 Task: Find connections with filter location Cumbum with filter topic #Datawith filter profile language German with filter current company Bharat Heavy Electricals Limited with filter school Indian Institute of Technology Gandhinagar  with filter industry Real Estate with filter service category Video Production with filter keywords title Director of Photography
Action: Mouse moved to (558, 73)
Screenshot: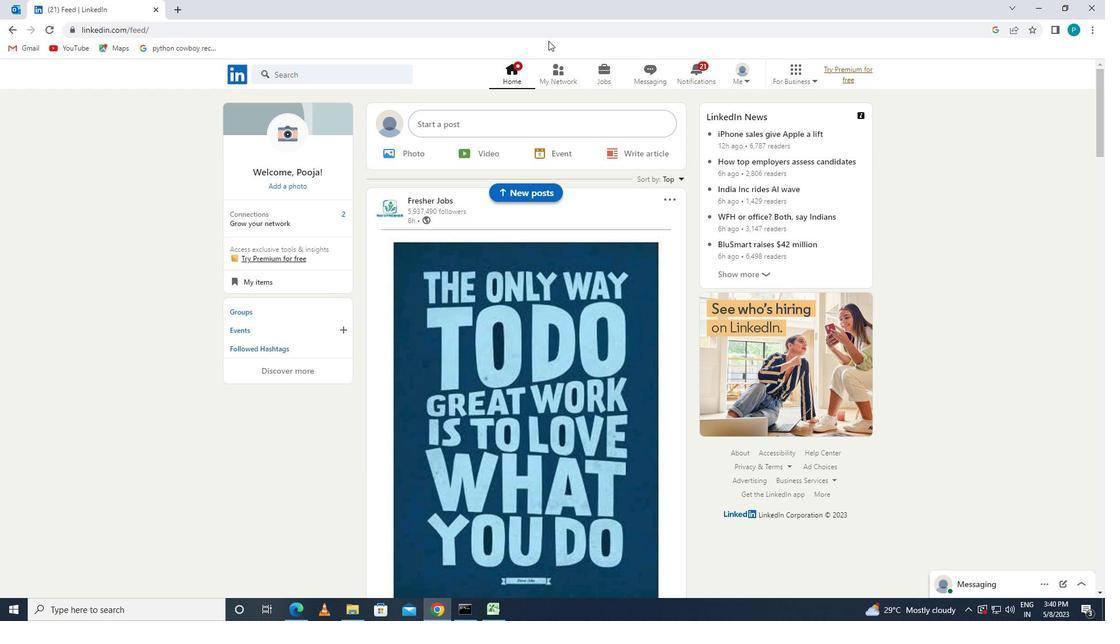 
Action: Mouse pressed left at (558, 73)
Screenshot: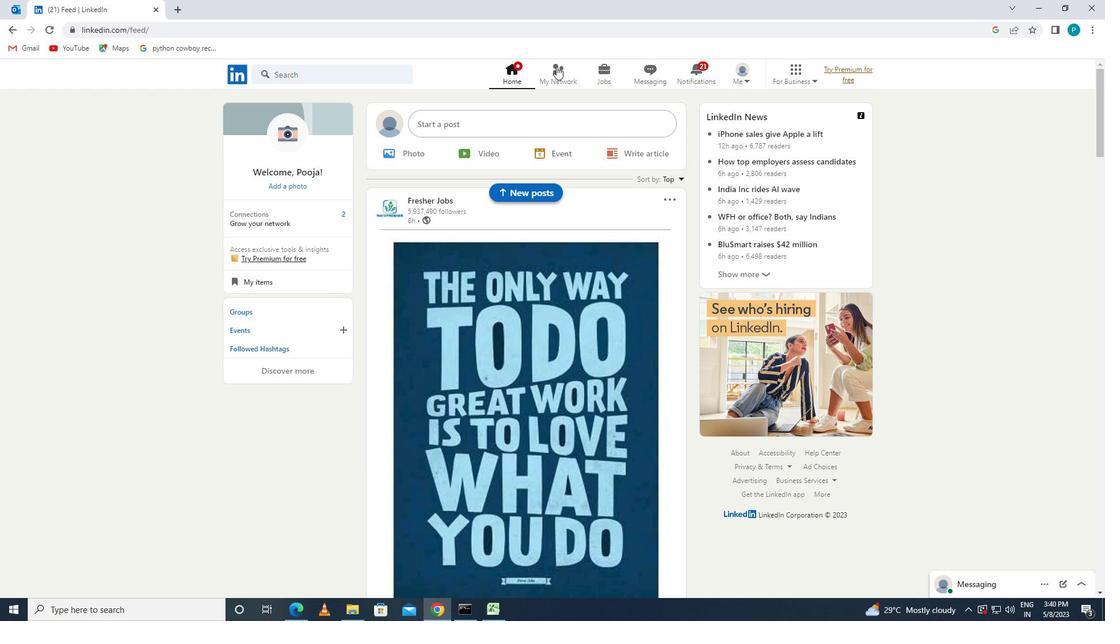 
Action: Mouse moved to (284, 136)
Screenshot: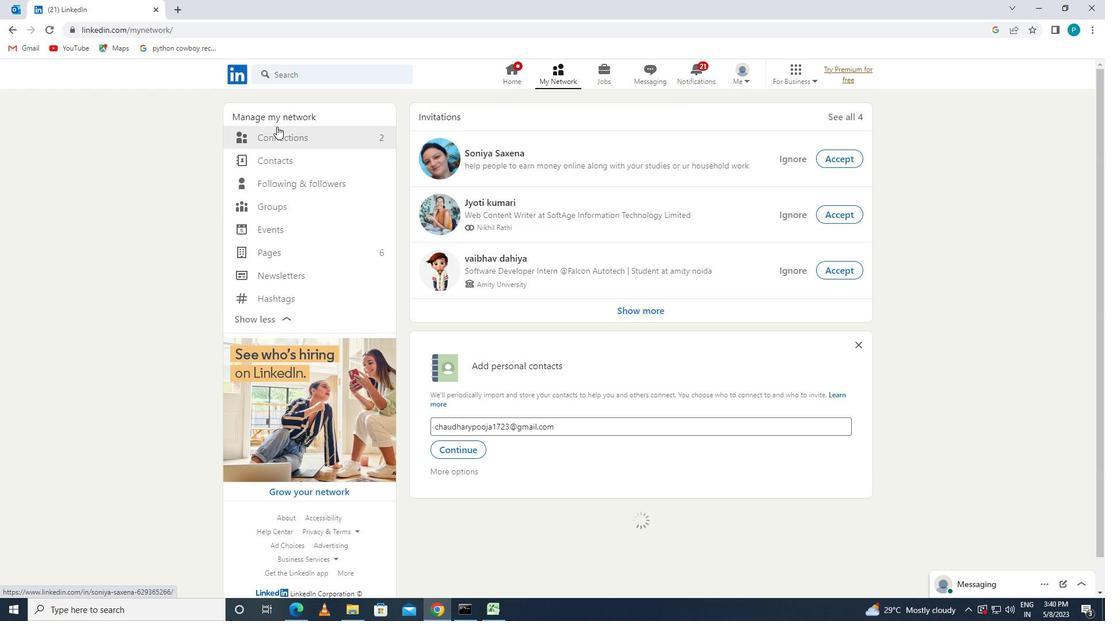 
Action: Mouse pressed left at (284, 136)
Screenshot: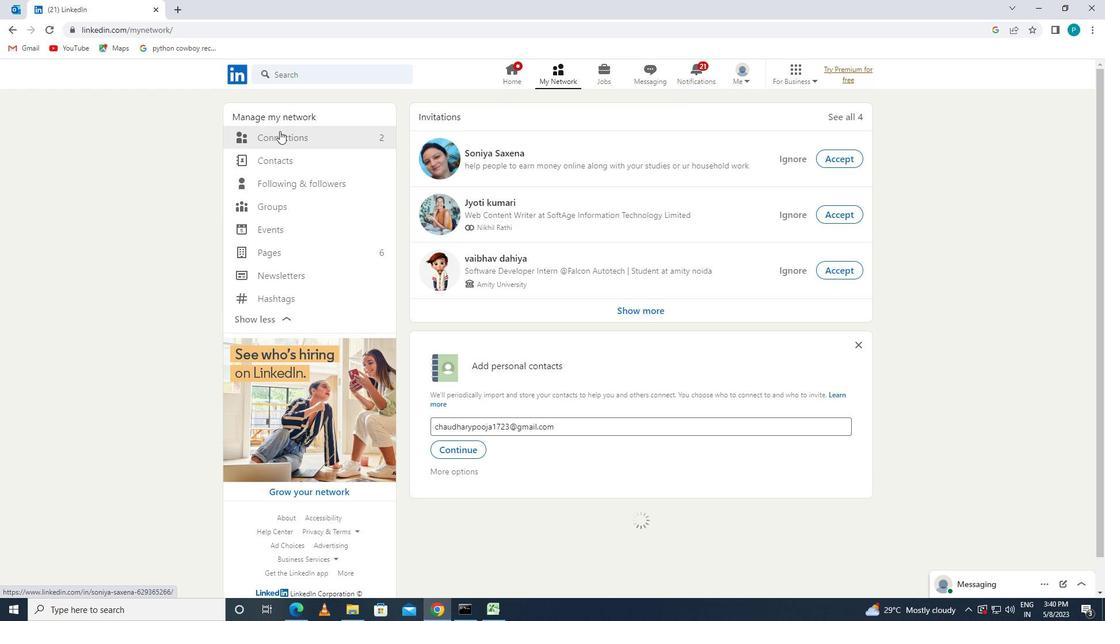 
Action: Mouse moved to (637, 137)
Screenshot: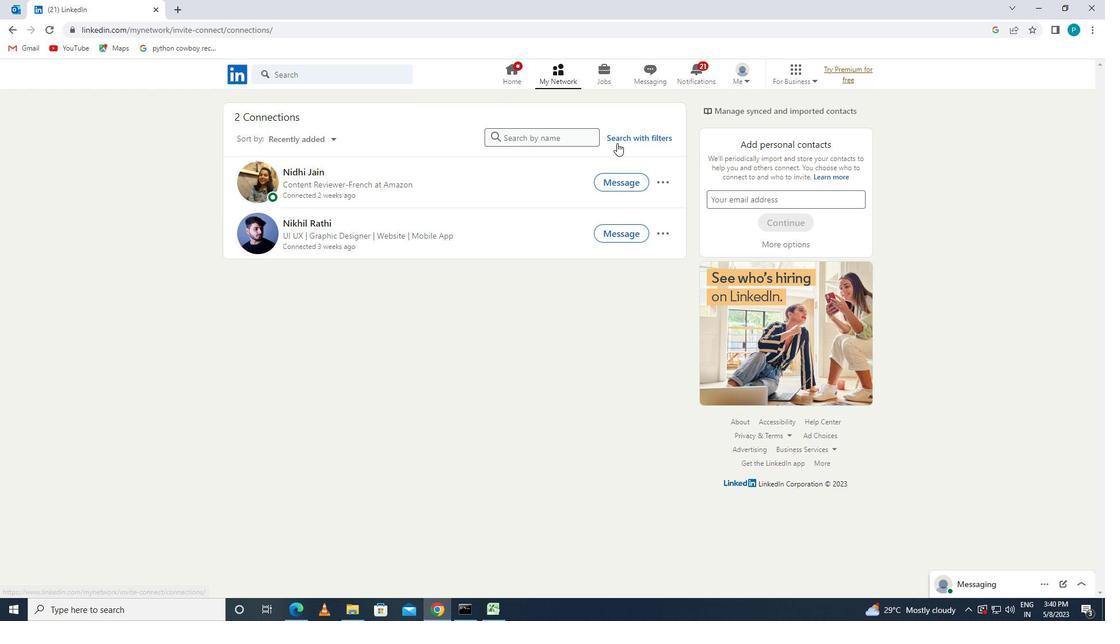 
Action: Mouse pressed left at (637, 137)
Screenshot: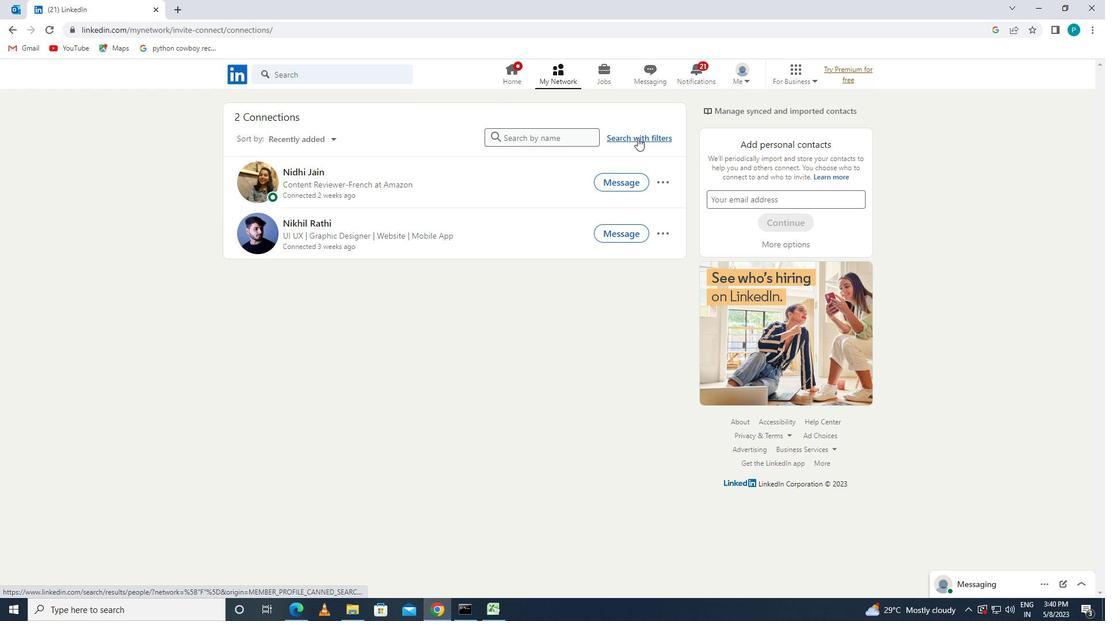 
Action: Mouse moved to (593, 104)
Screenshot: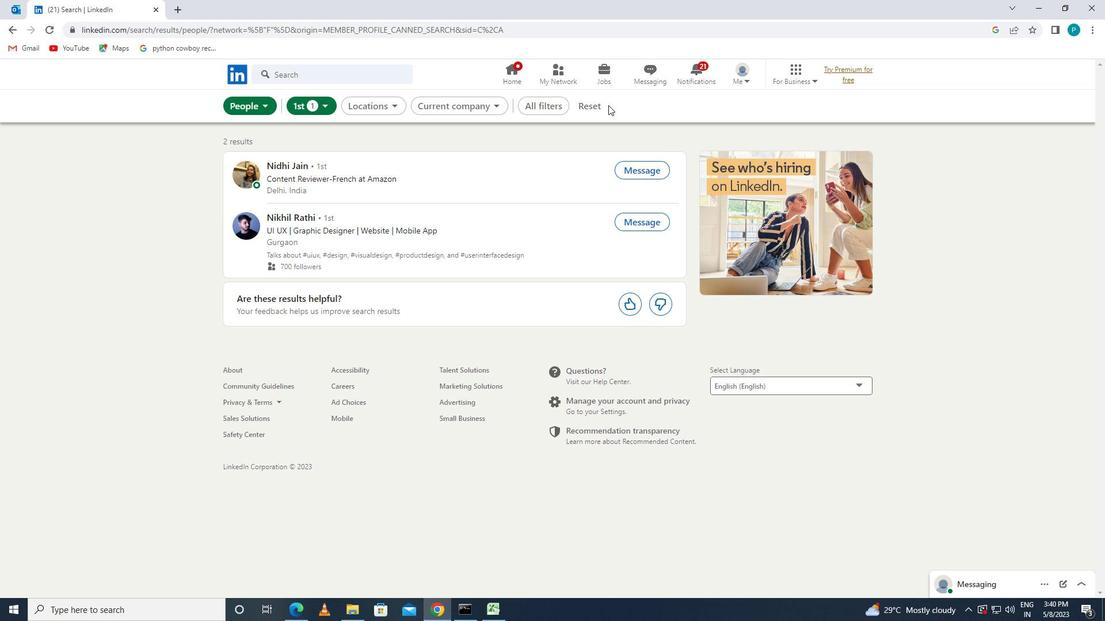 
Action: Mouse pressed left at (593, 104)
Screenshot: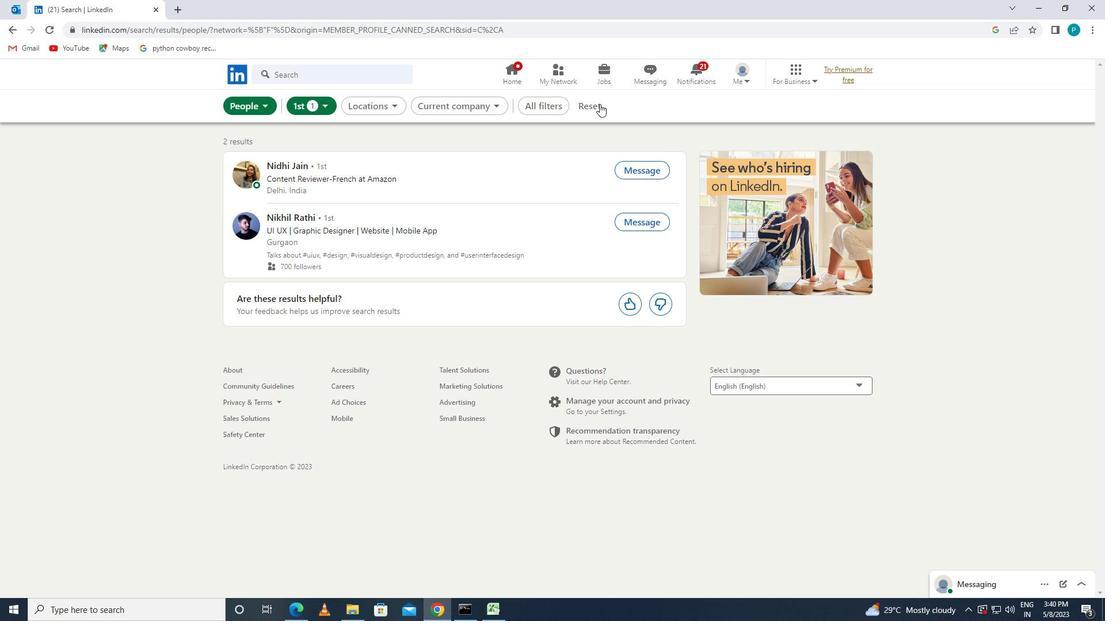 
Action: Mouse moved to (562, 101)
Screenshot: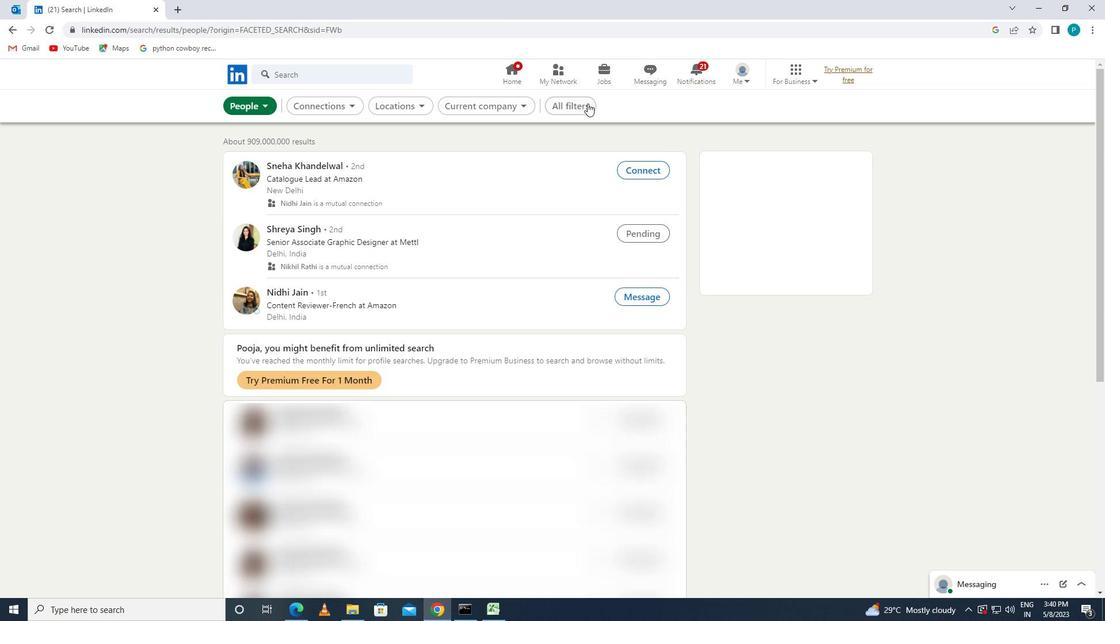 
Action: Mouse pressed left at (562, 101)
Screenshot: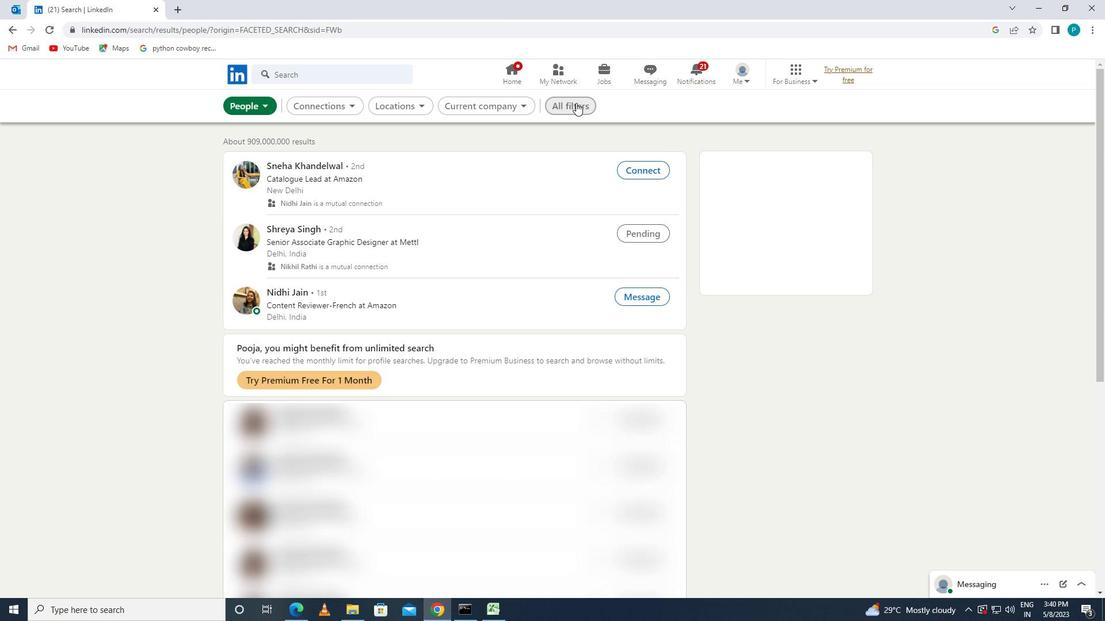 
Action: Mouse moved to (965, 369)
Screenshot: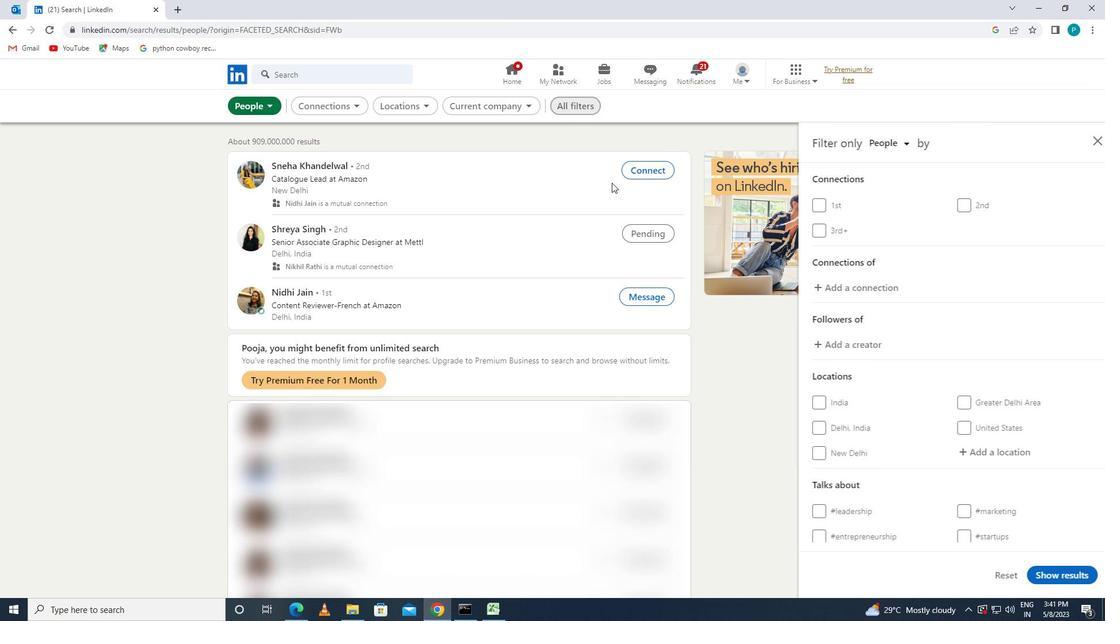 
Action: Mouse scrolled (965, 368) with delta (0, 0)
Screenshot: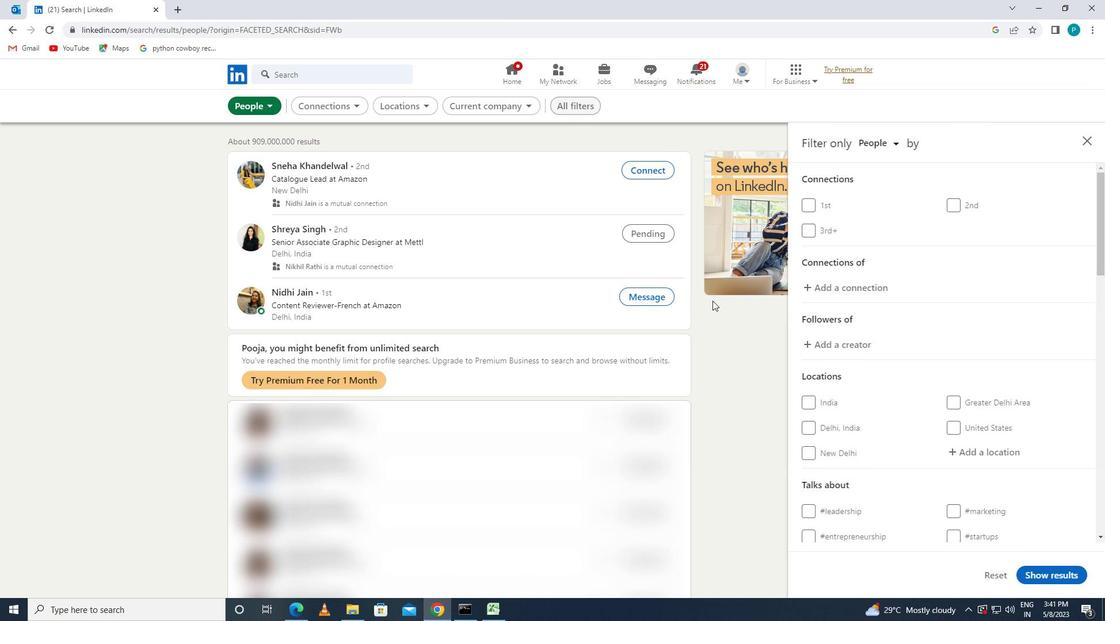 
Action: Mouse scrolled (965, 368) with delta (0, 0)
Screenshot: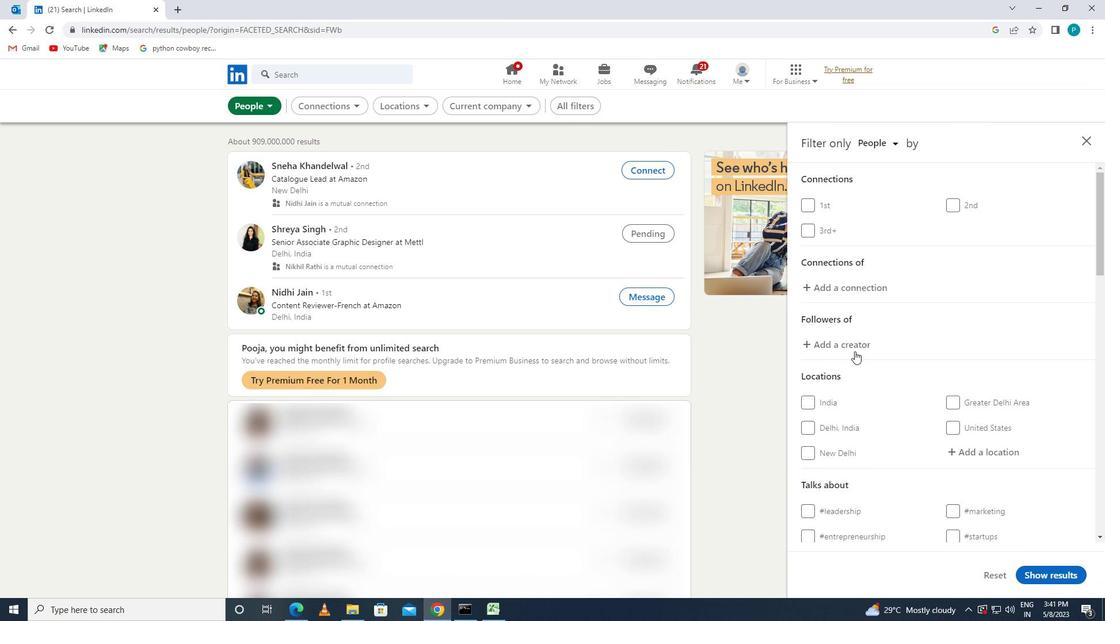 
Action: Mouse moved to (969, 332)
Screenshot: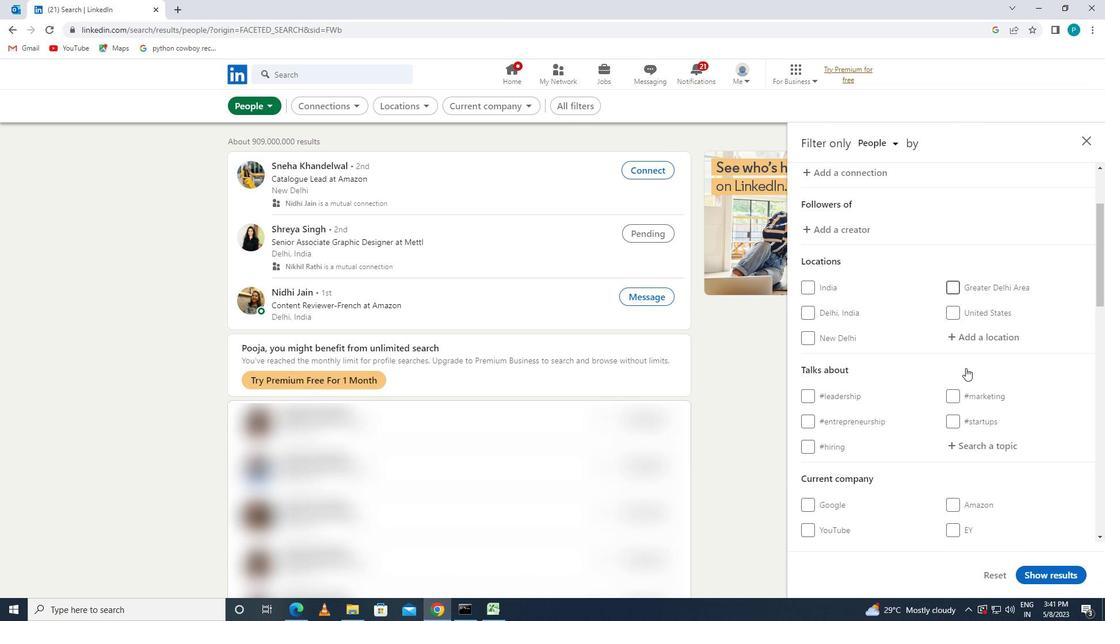 
Action: Mouse pressed left at (969, 332)
Screenshot: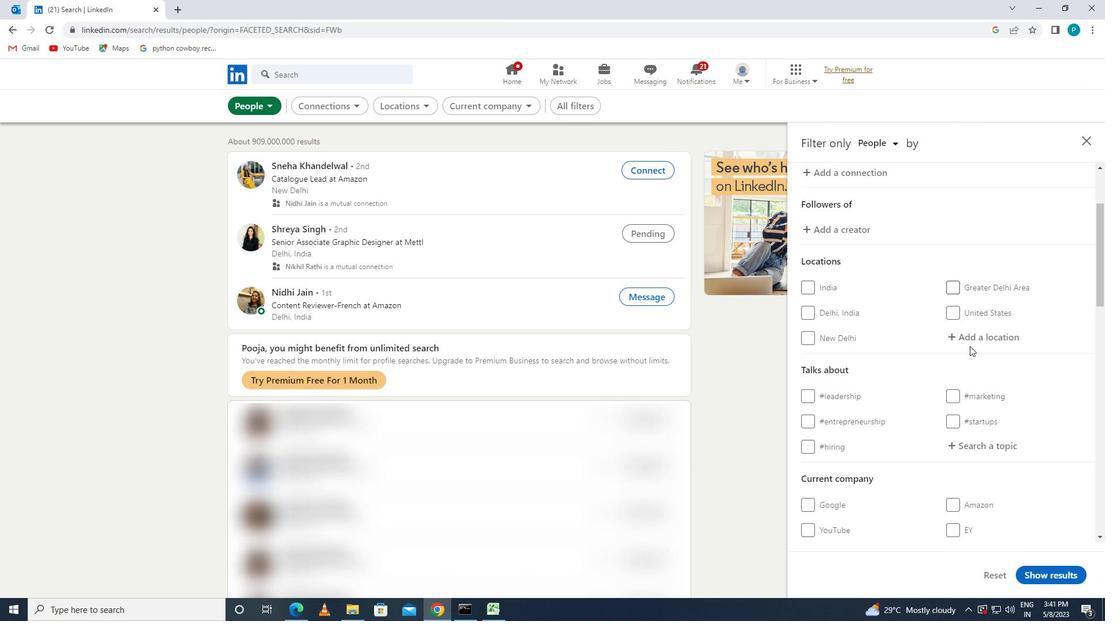 
Action: Key pressed <Key.caps_lock>c<Key.caps_lock>umbum
Screenshot: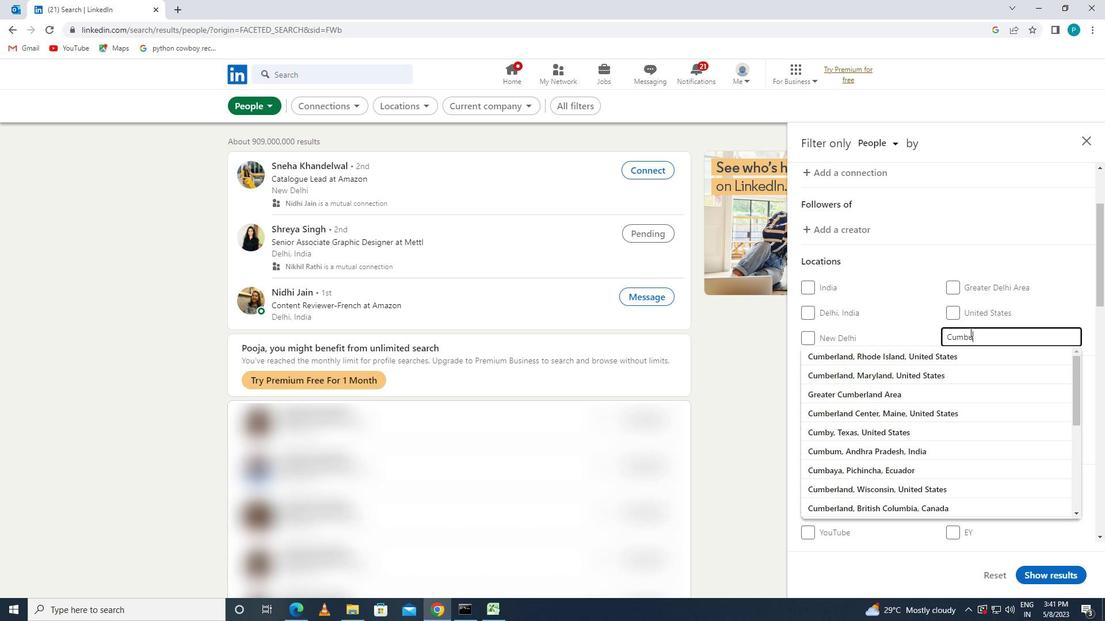 
Action: Mouse moved to (961, 354)
Screenshot: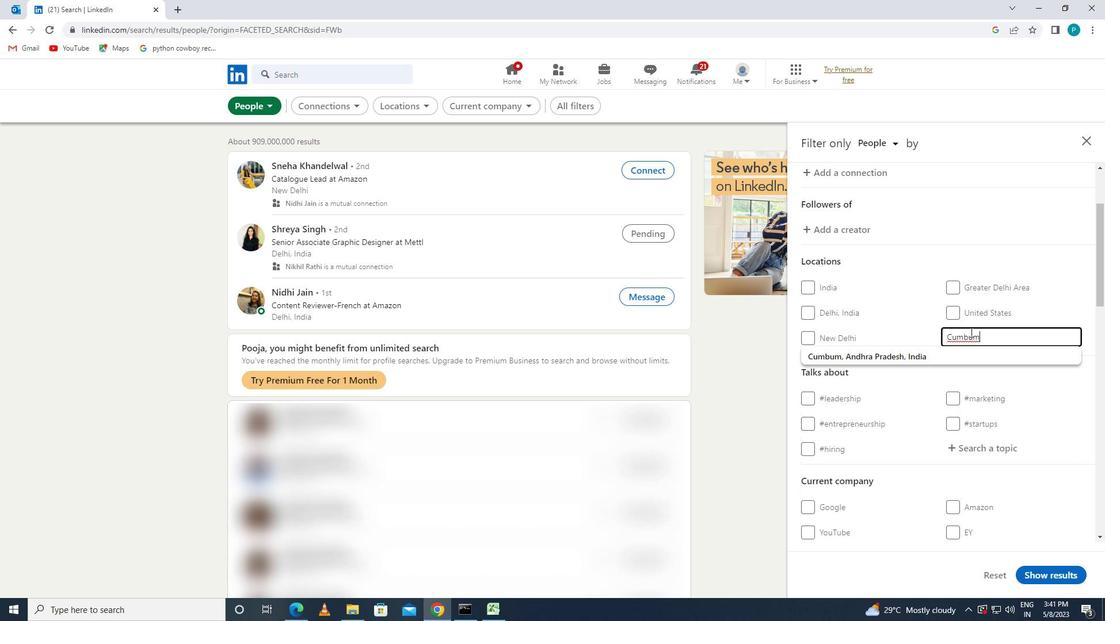 
Action: Mouse pressed left at (961, 354)
Screenshot: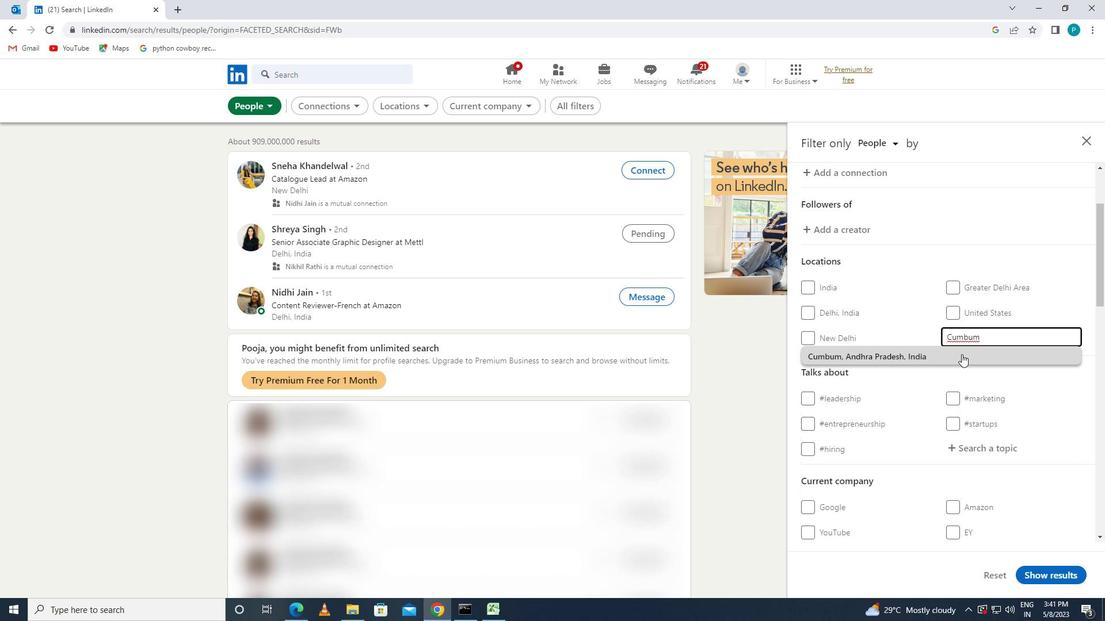 
Action: Mouse moved to (965, 359)
Screenshot: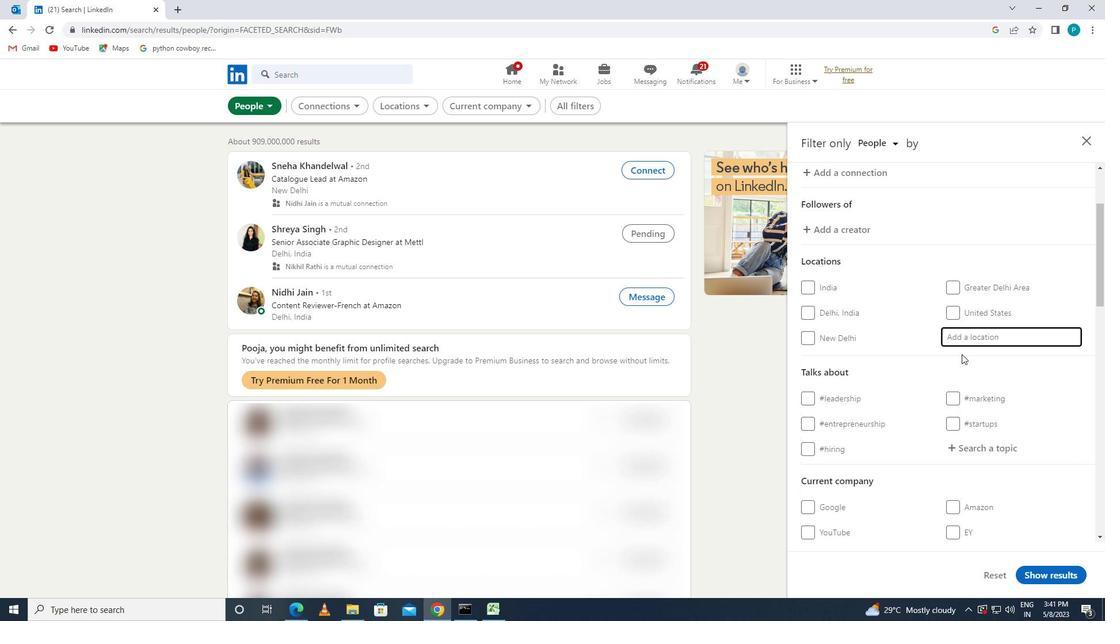 
Action: Mouse scrolled (965, 358) with delta (0, 0)
Screenshot: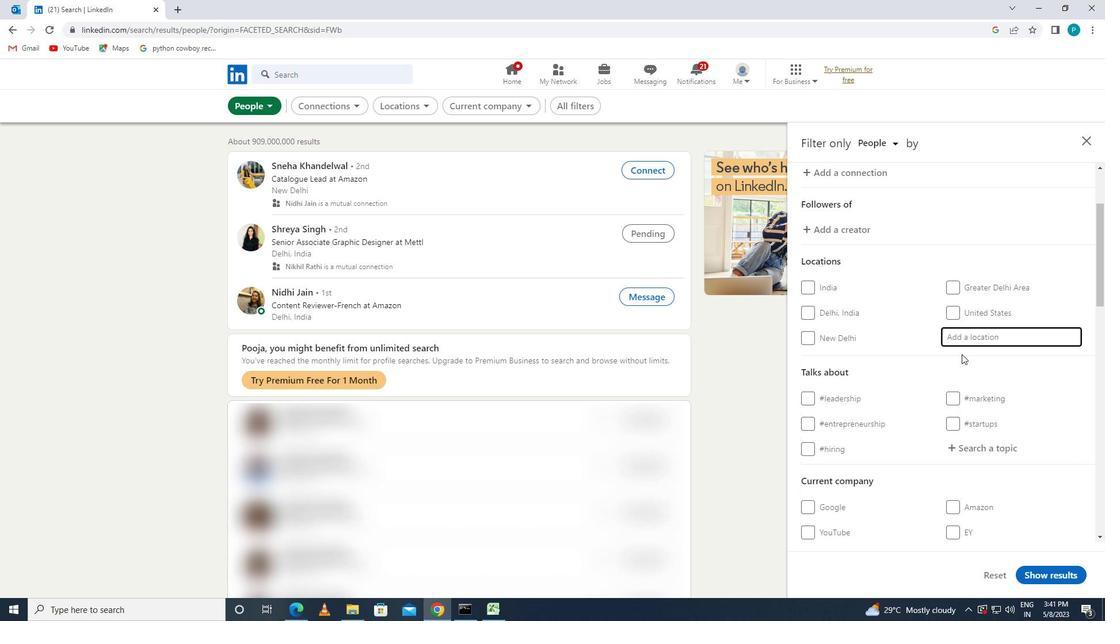 
Action: Mouse moved to (966, 360)
Screenshot: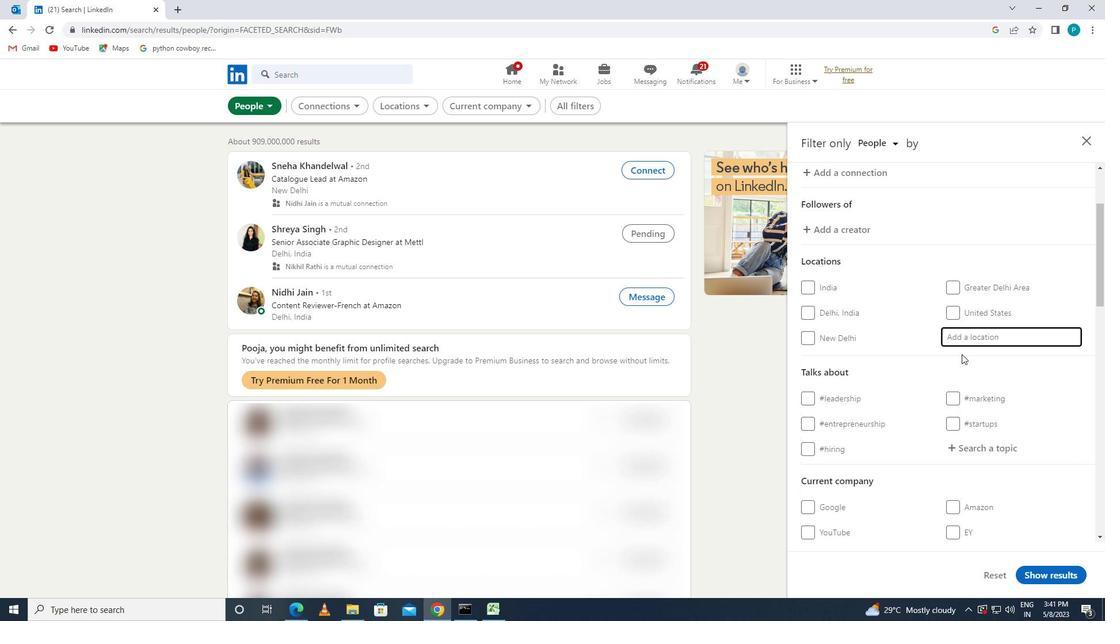 
Action: Mouse scrolled (966, 359) with delta (0, 0)
Screenshot: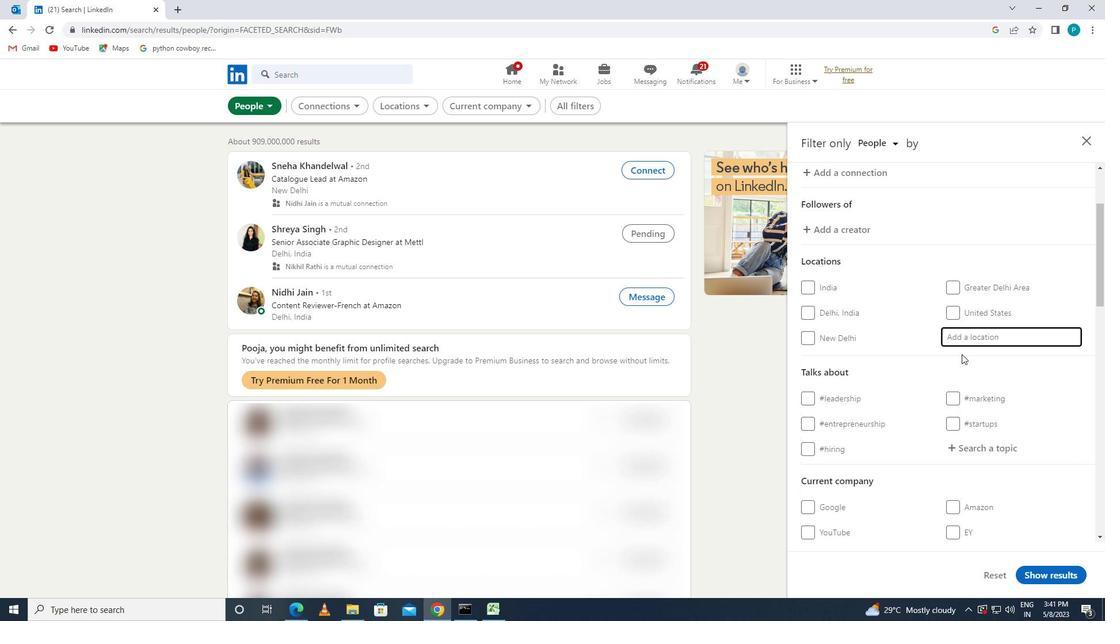 
Action: Mouse moved to (966, 361)
Screenshot: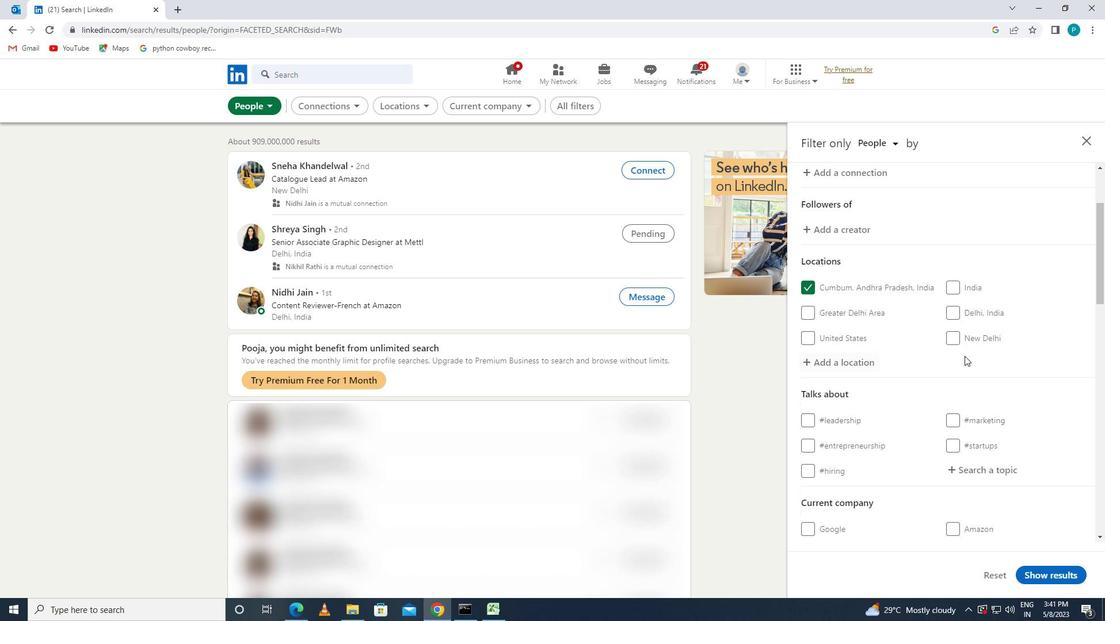 
Action: Mouse scrolled (966, 360) with delta (0, 0)
Screenshot: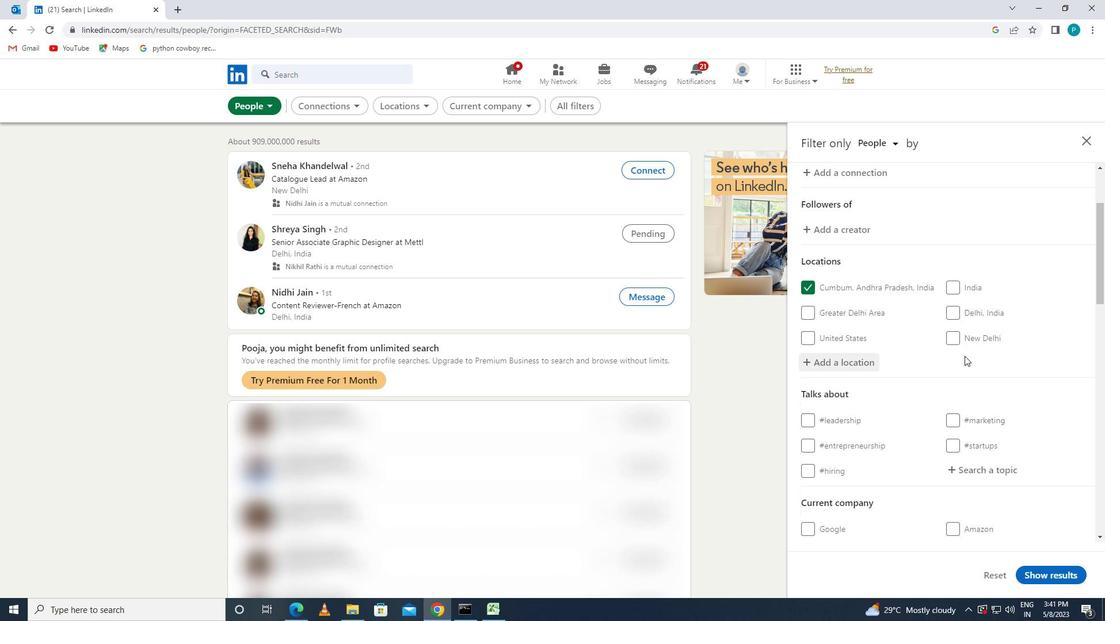 
Action: Mouse moved to (967, 362)
Screenshot: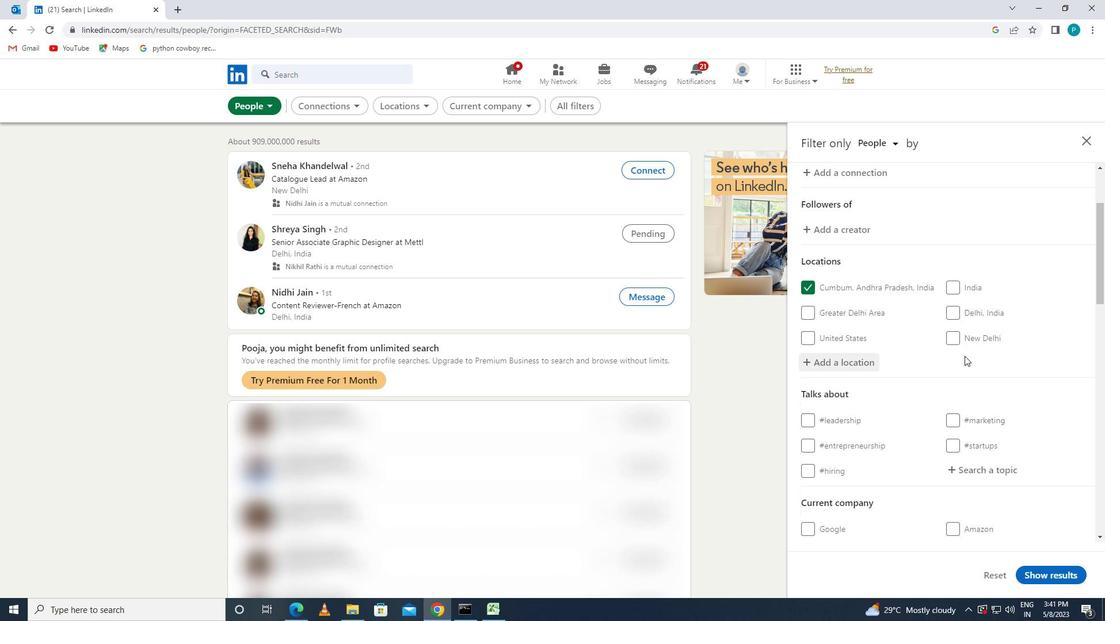 
Action: Mouse scrolled (967, 361) with delta (0, 0)
Screenshot: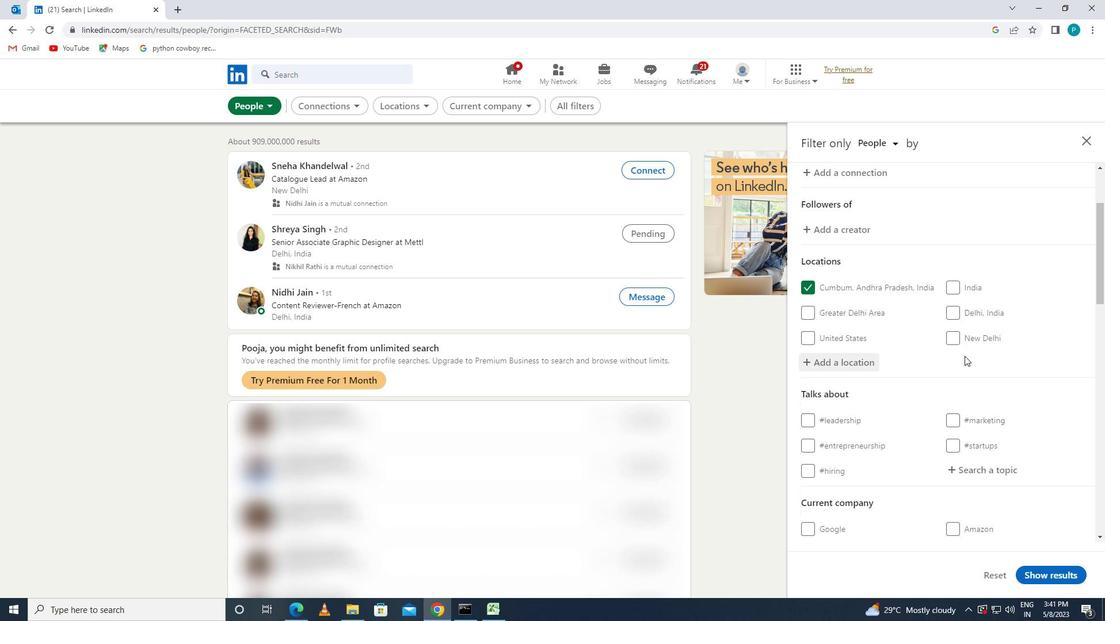 
Action: Mouse moved to (977, 243)
Screenshot: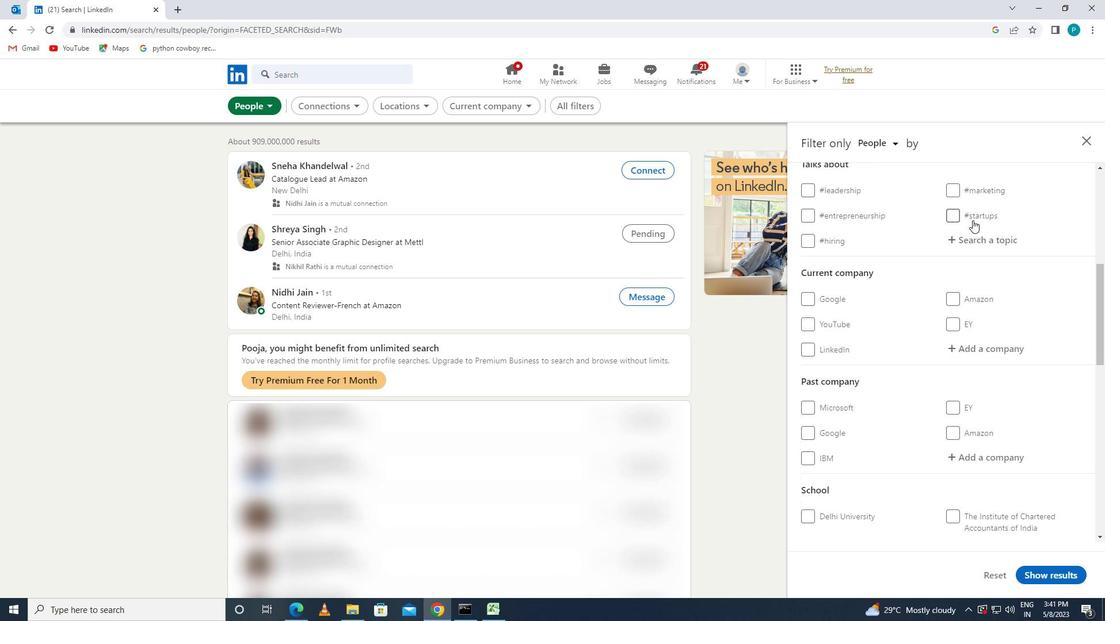 
Action: Mouse pressed left at (977, 243)
Screenshot: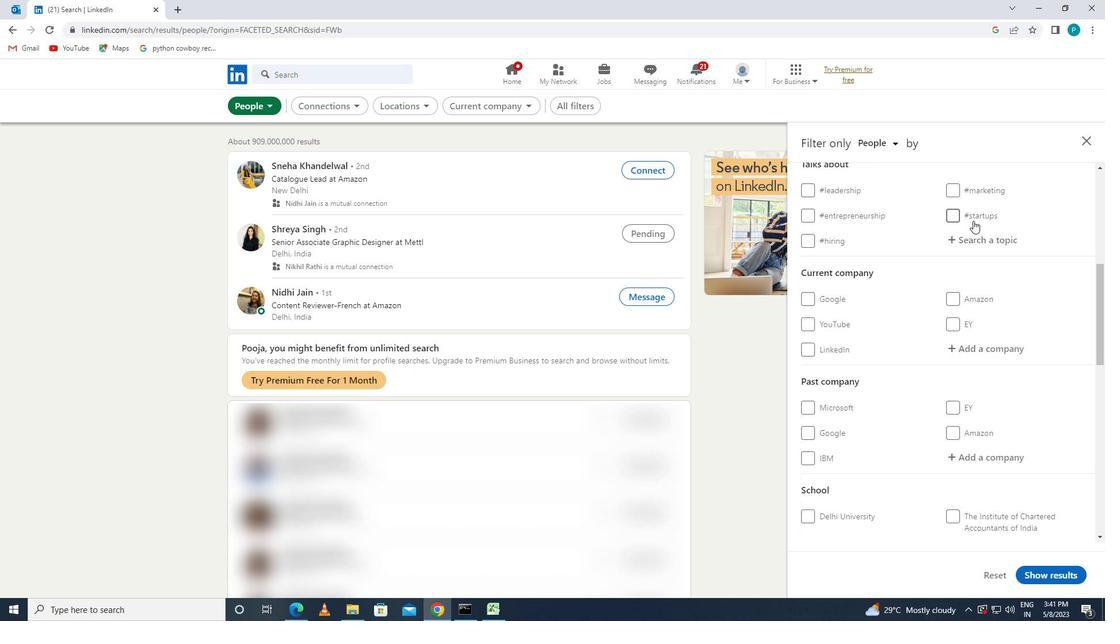 
Action: Key pressed <Key.shift>#<Key.caps_lock>D<Key.caps_lock>ATA
Screenshot: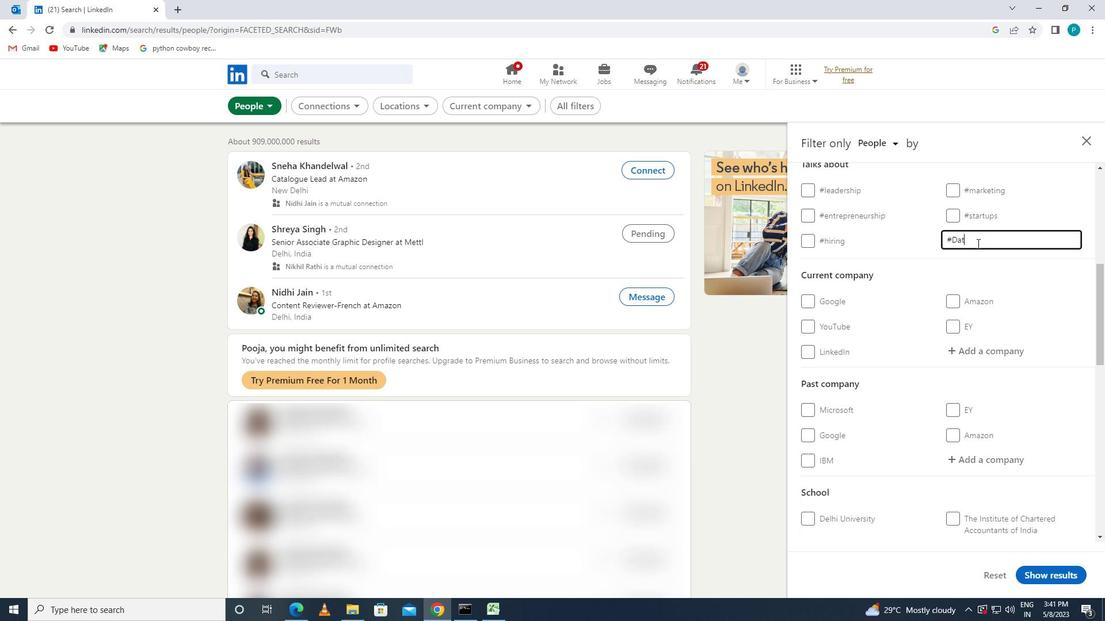 
Action: Mouse moved to (978, 288)
Screenshot: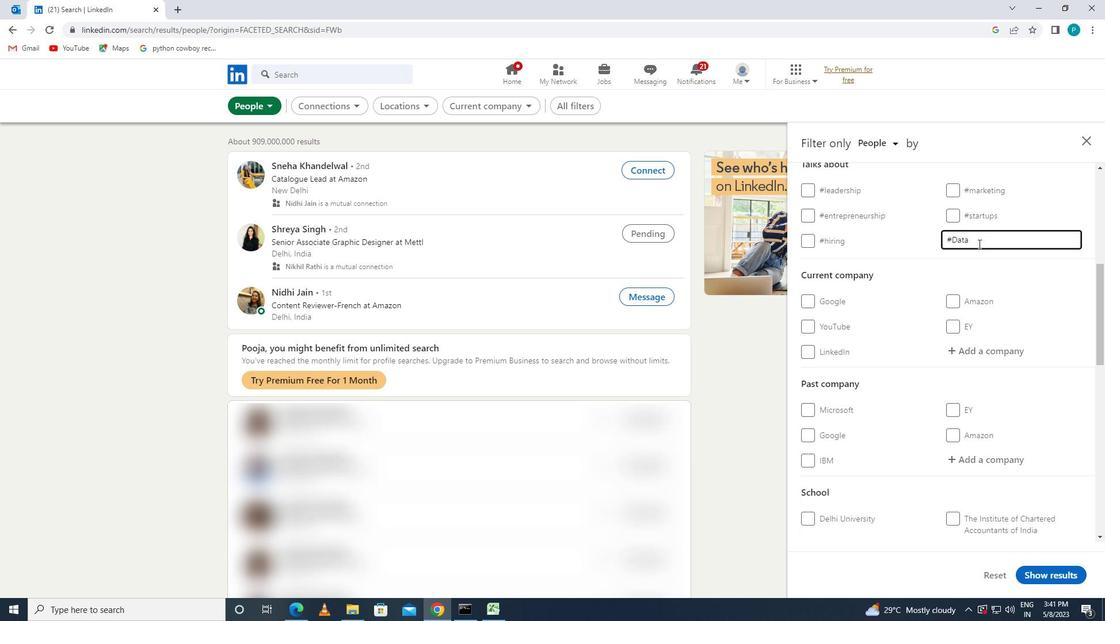 
Action: Mouse scrolled (978, 287) with delta (0, 0)
Screenshot: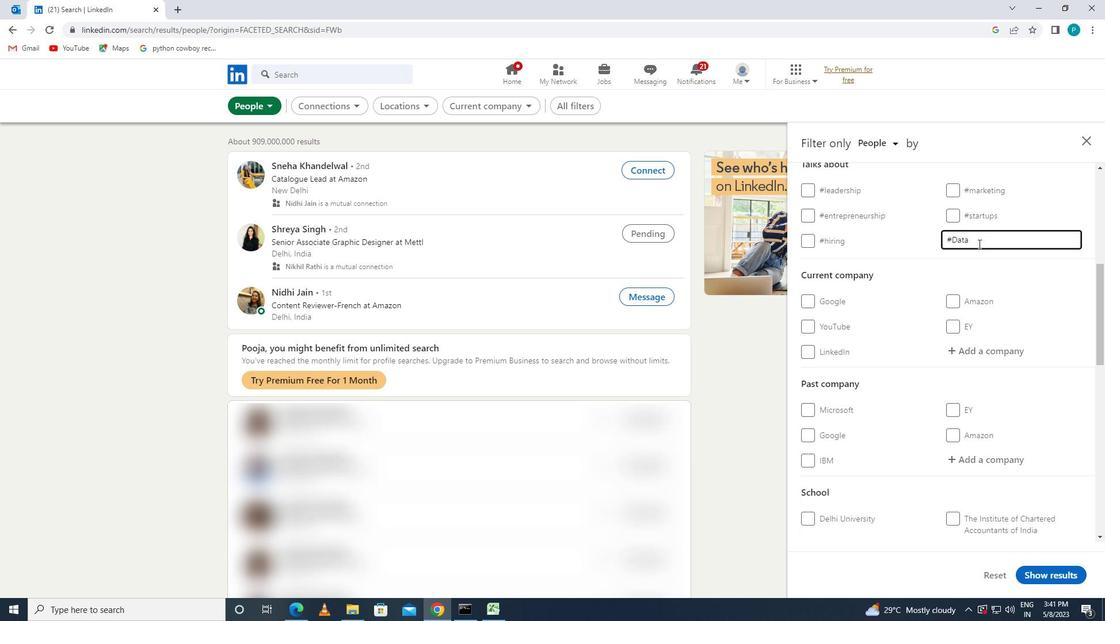 
Action: Mouse moved to (970, 310)
Screenshot: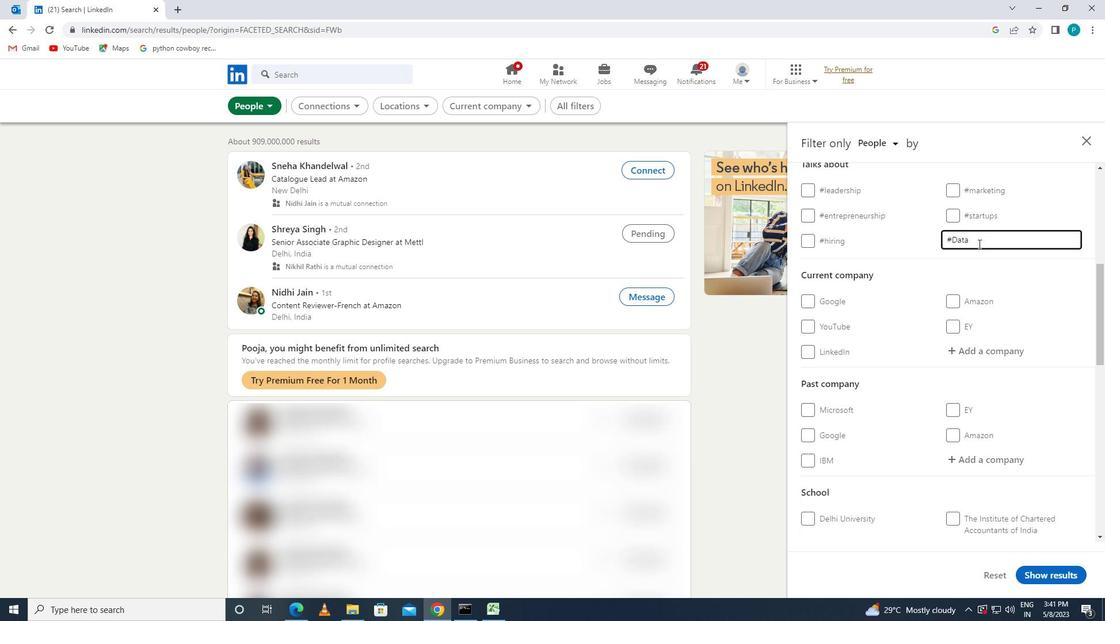 
Action: Mouse scrolled (970, 309) with delta (0, 0)
Screenshot: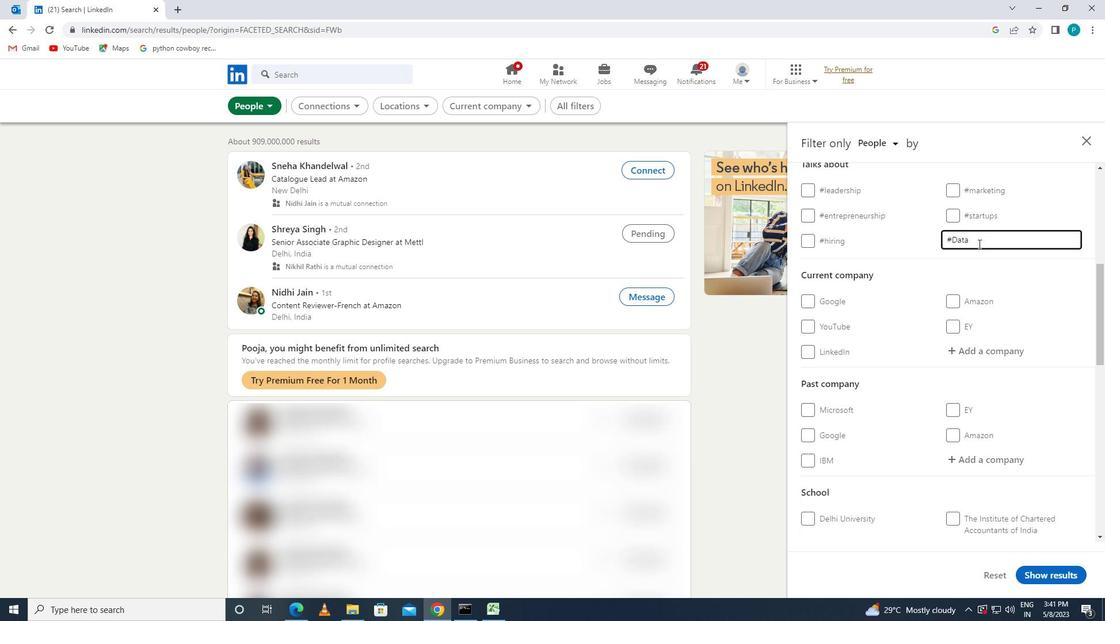 
Action: Mouse moved to (917, 367)
Screenshot: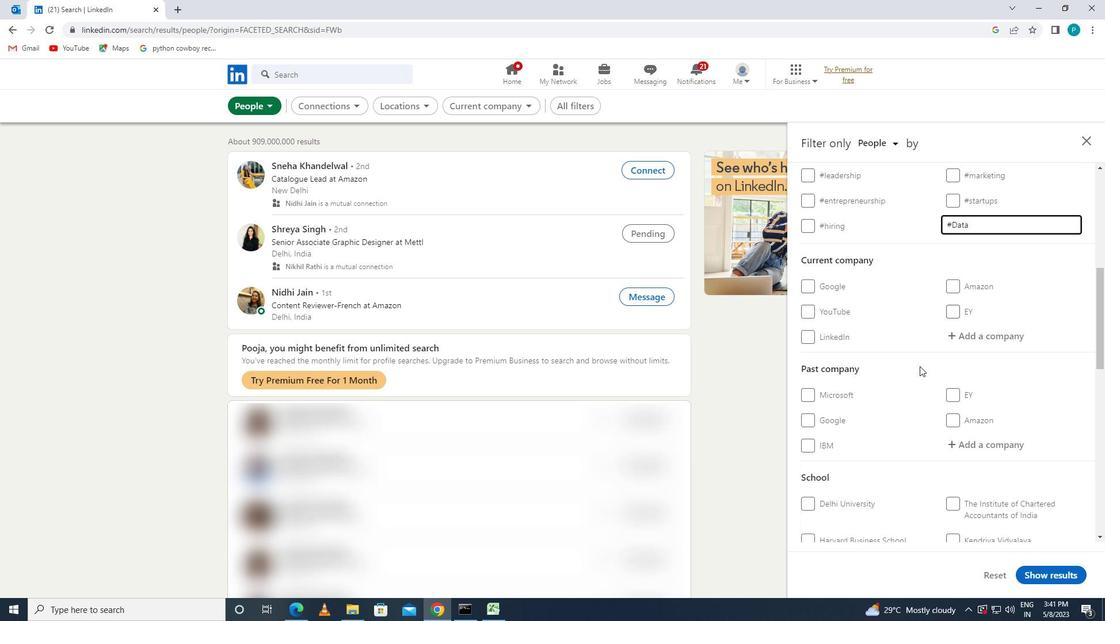 
Action: Mouse scrolled (917, 366) with delta (0, 0)
Screenshot: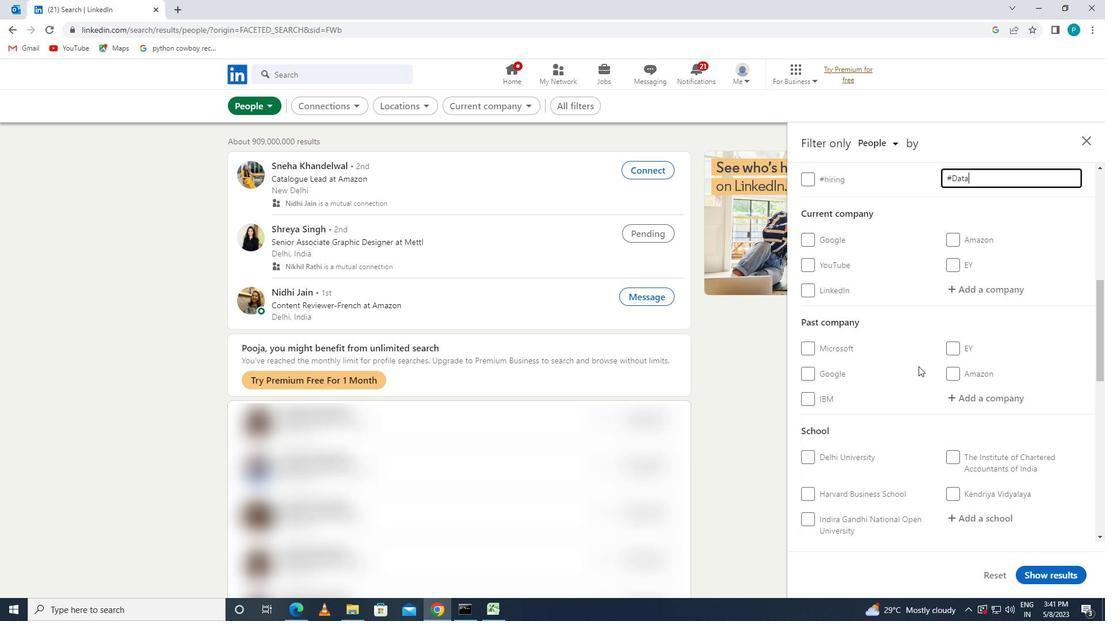 
Action: Mouse scrolled (917, 366) with delta (0, 0)
Screenshot: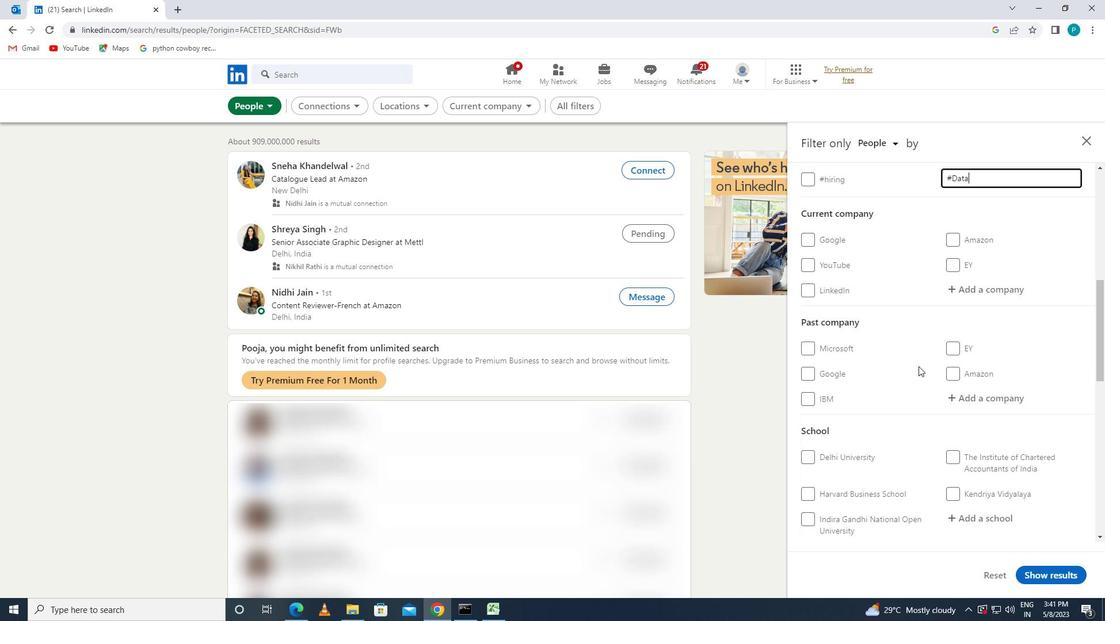 
Action: Mouse moved to (917, 367)
Screenshot: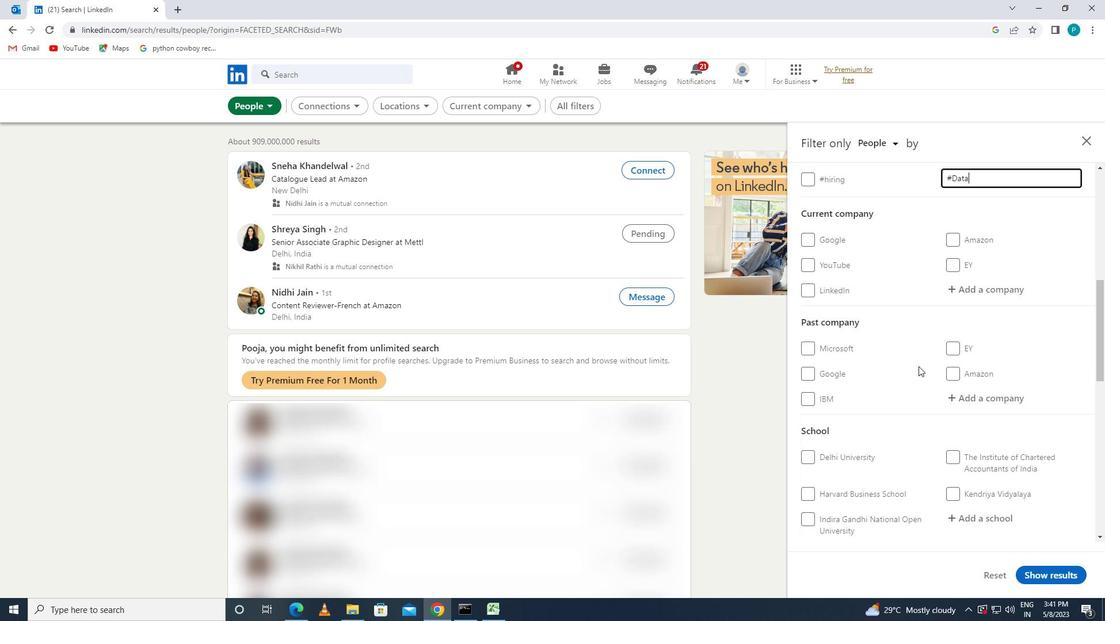 
Action: Mouse scrolled (917, 366) with delta (0, 0)
Screenshot: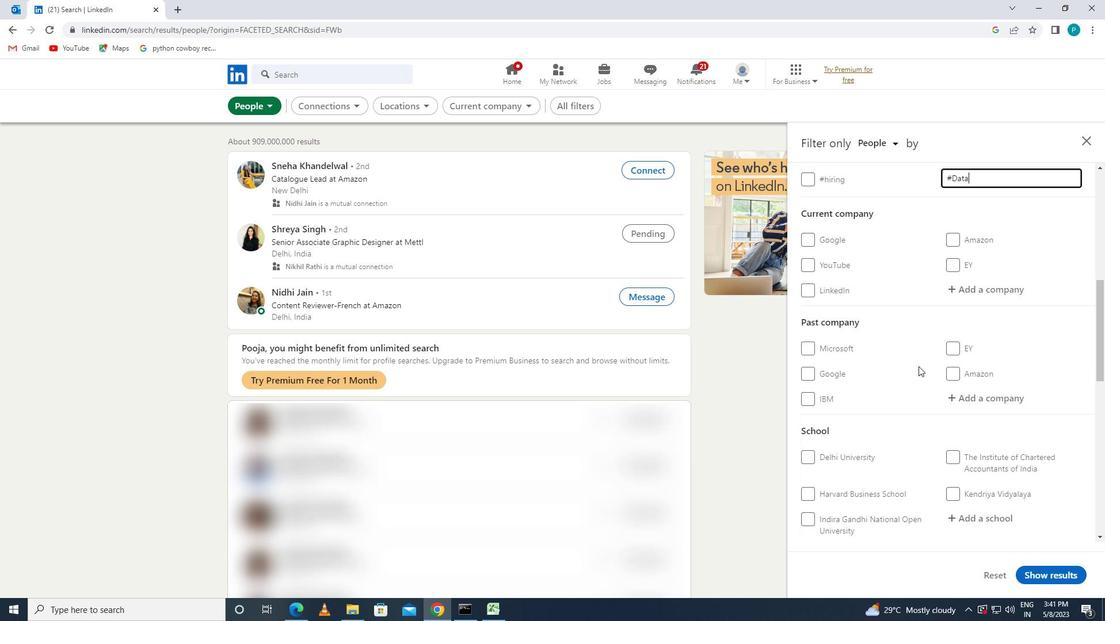 
Action: Mouse moved to (835, 481)
Screenshot: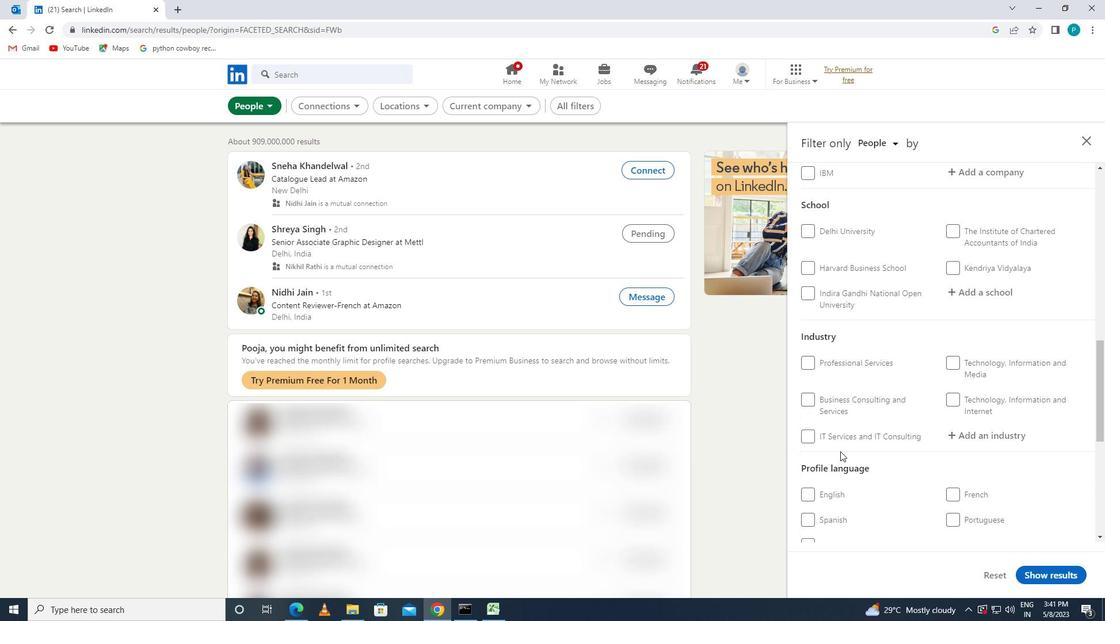 
Action: Mouse scrolled (835, 481) with delta (0, 0)
Screenshot: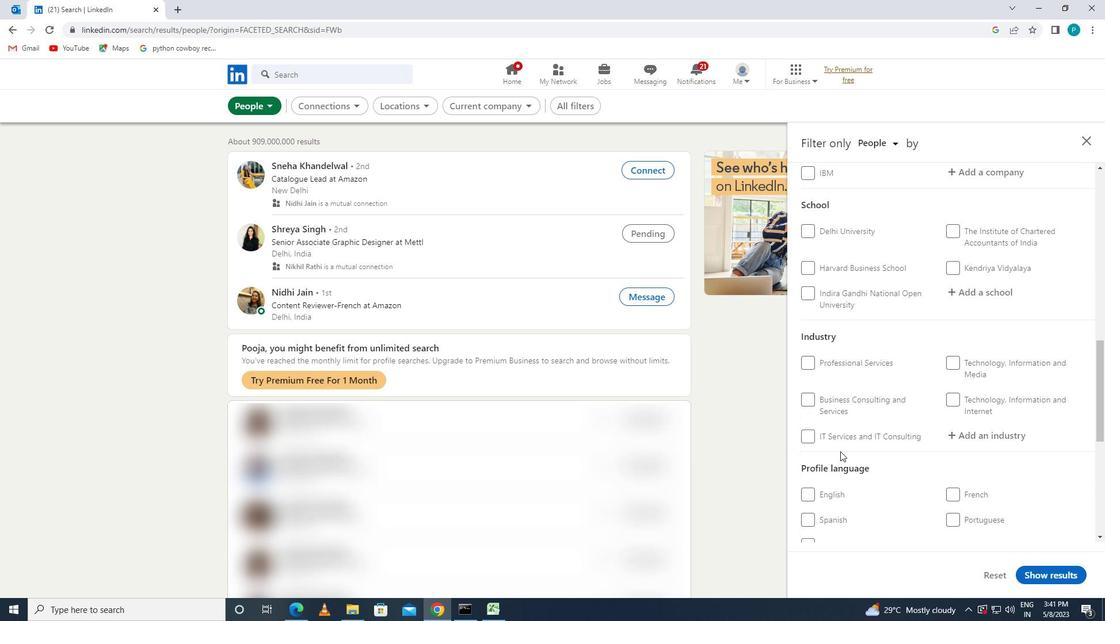 
Action: Mouse moved to (835, 482)
Screenshot: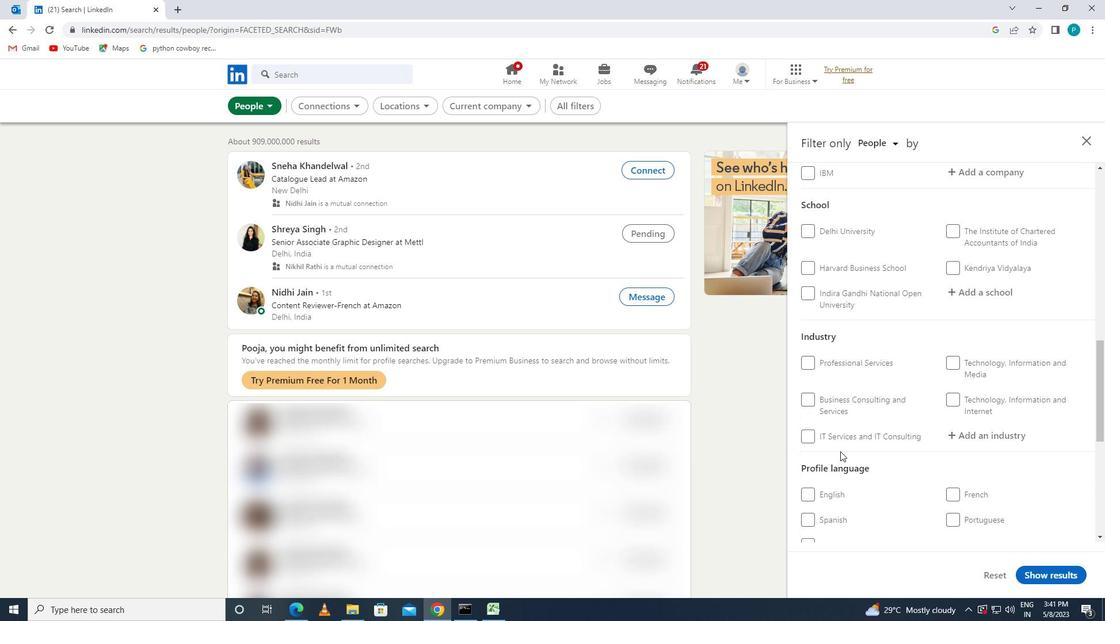 
Action: Mouse scrolled (835, 481) with delta (0, 0)
Screenshot: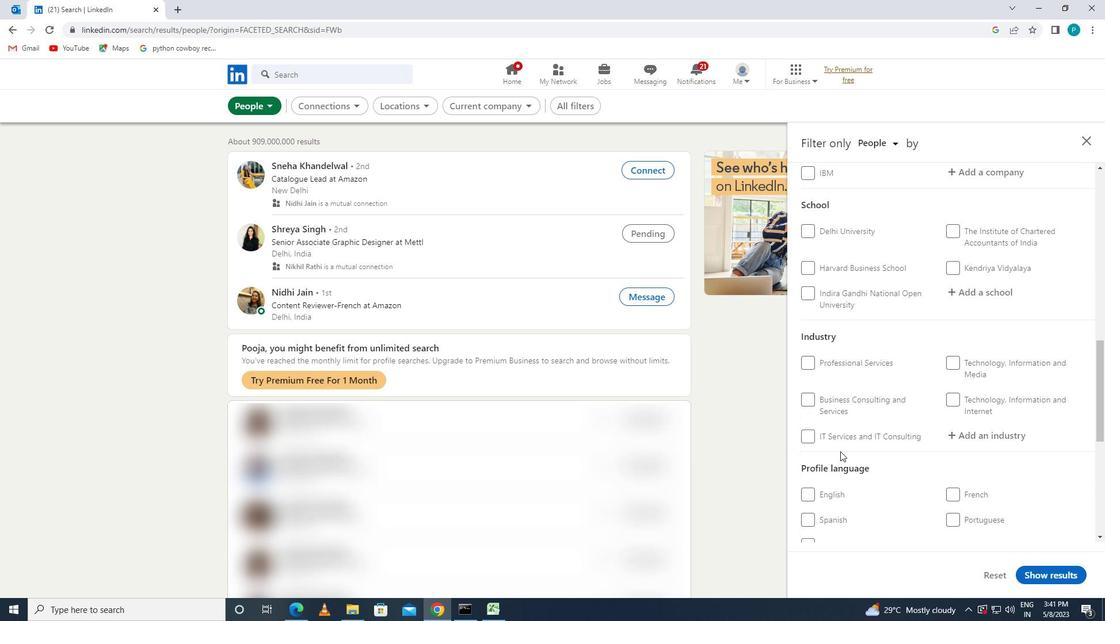 
Action: Mouse moved to (831, 419)
Screenshot: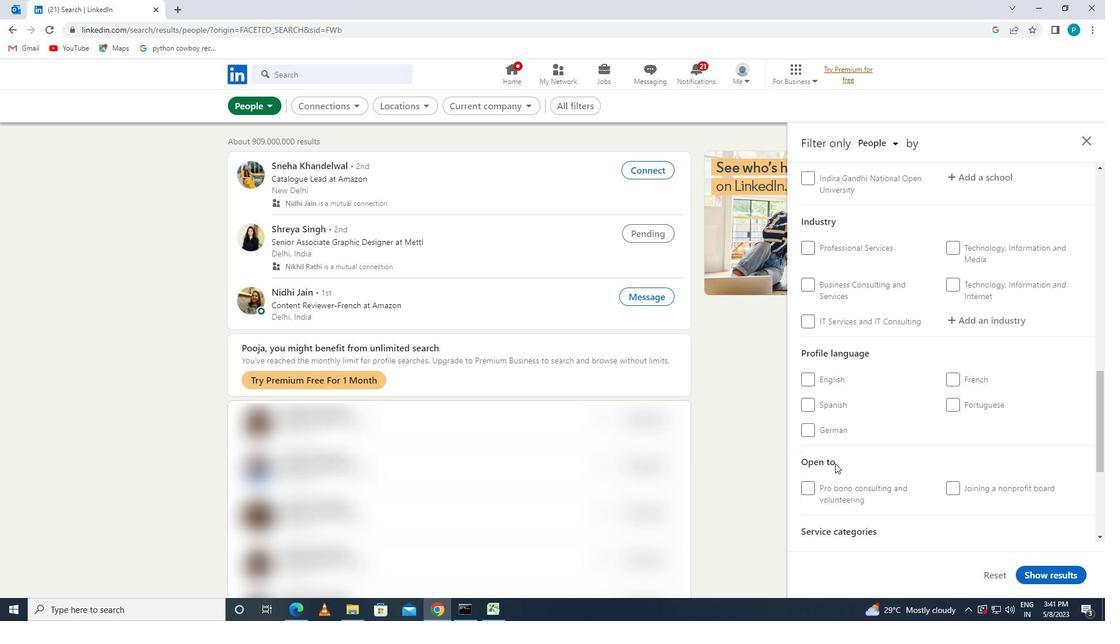
Action: Mouse pressed left at (831, 419)
Screenshot: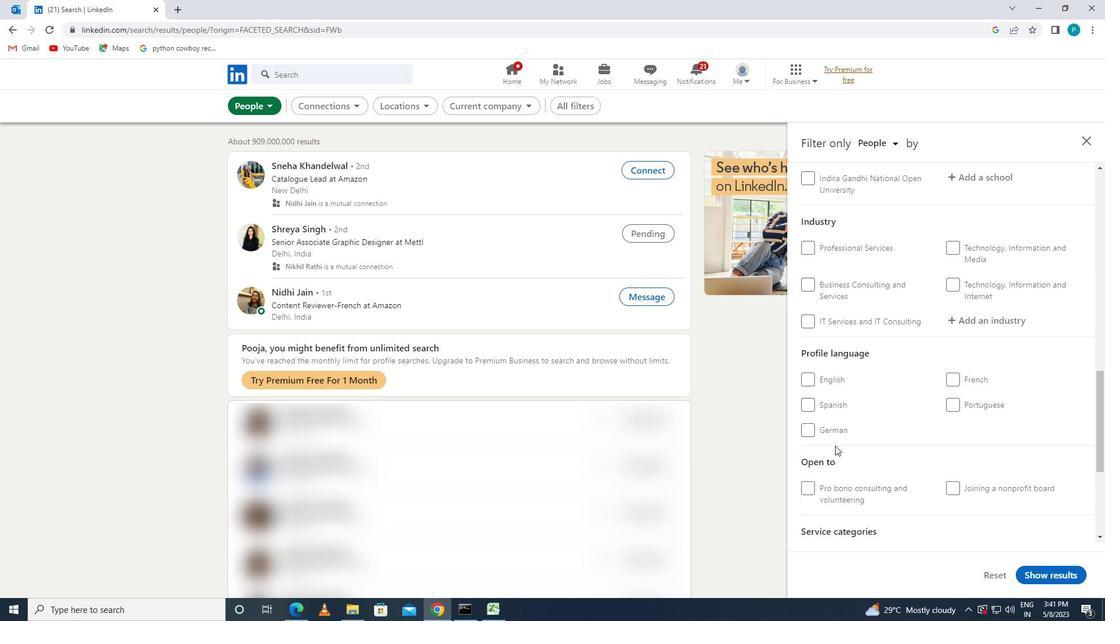 
Action: Mouse moved to (834, 423)
Screenshot: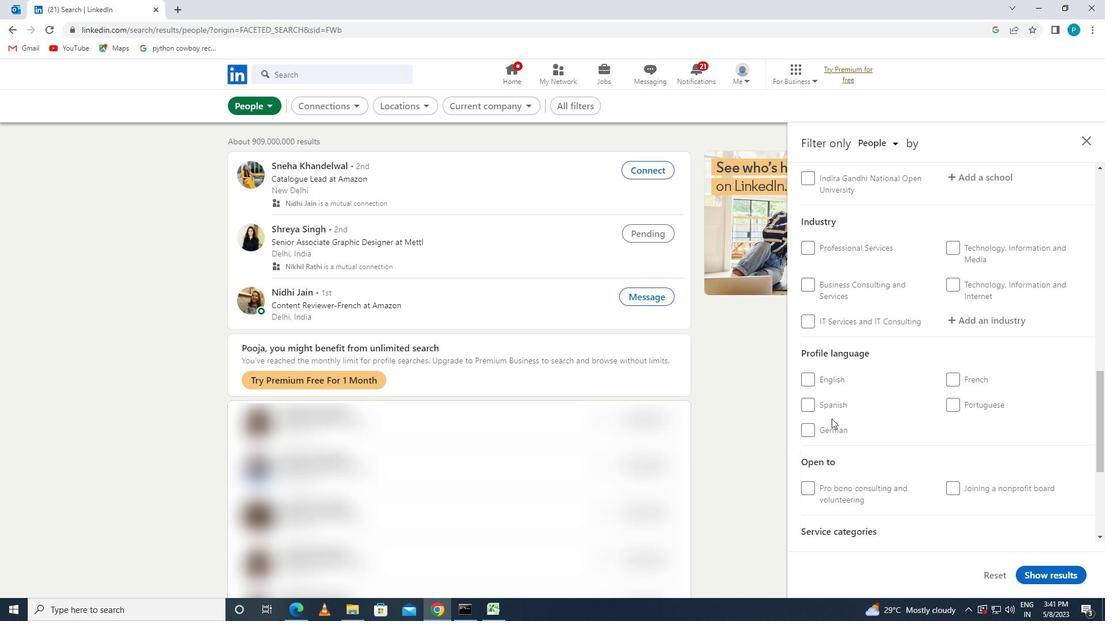
Action: Mouse pressed left at (834, 423)
Screenshot: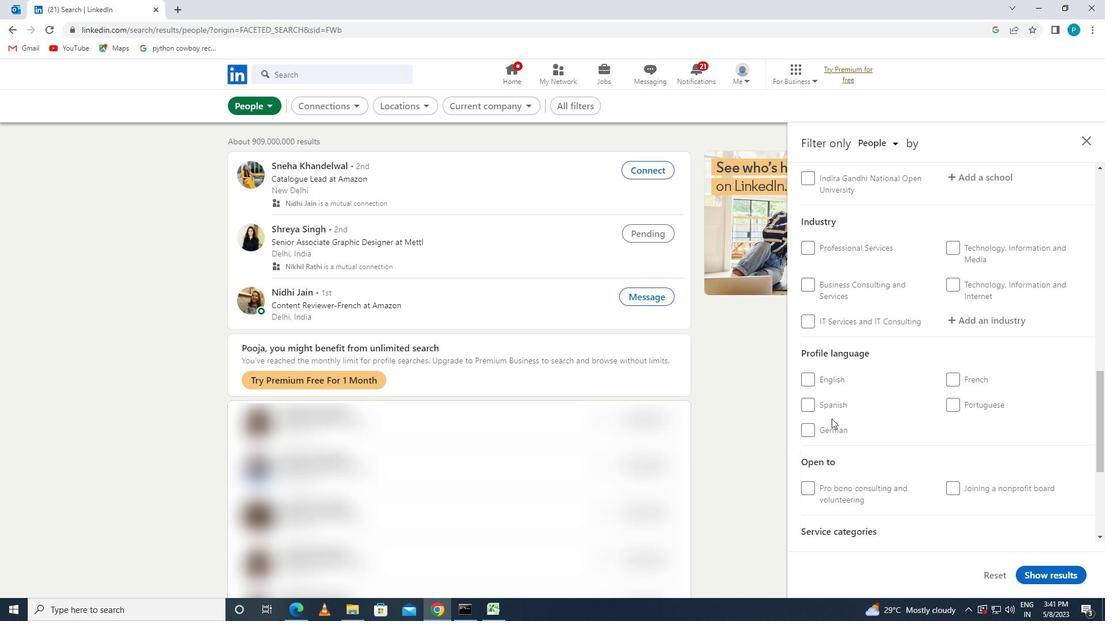 
Action: Mouse moved to (812, 426)
Screenshot: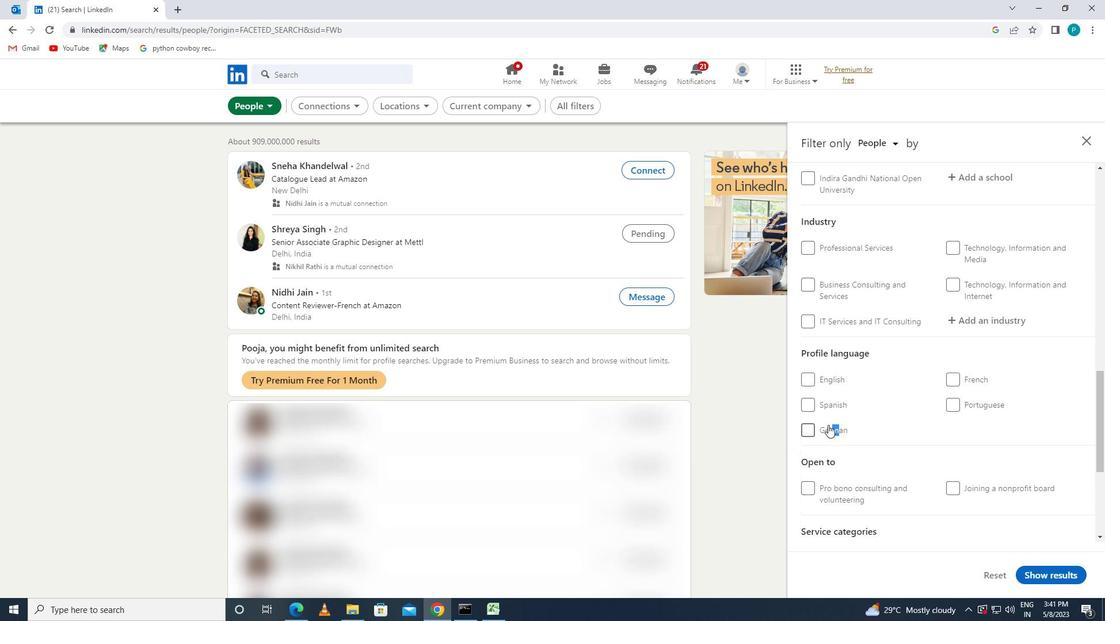 
Action: Mouse pressed left at (812, 426)
Screenshot: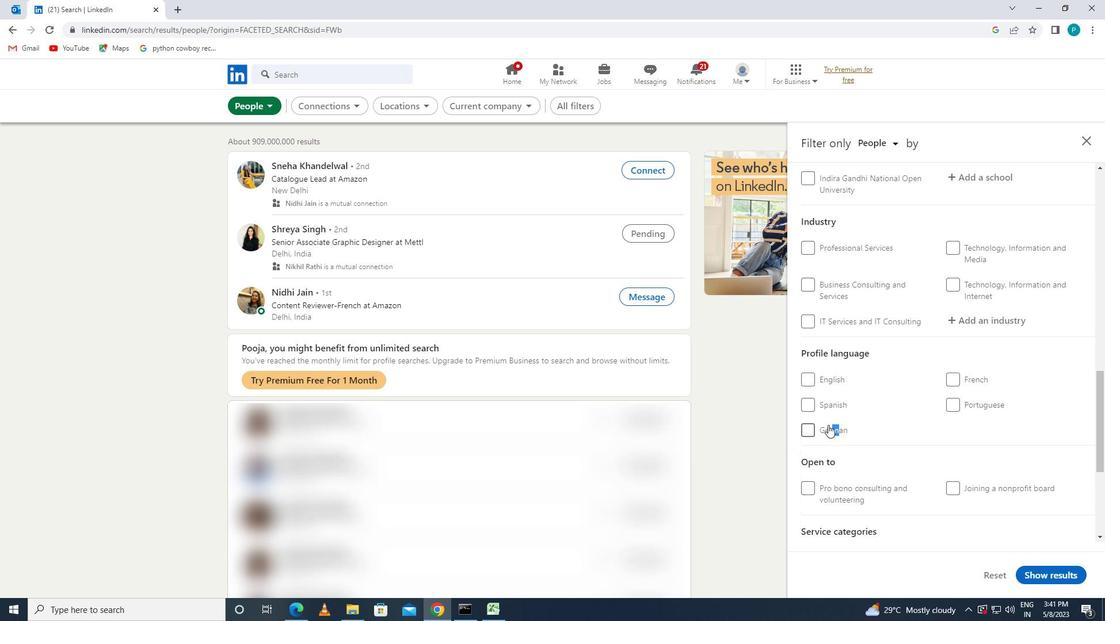
Action: Mouse moved to (940, 416)
Screenshot: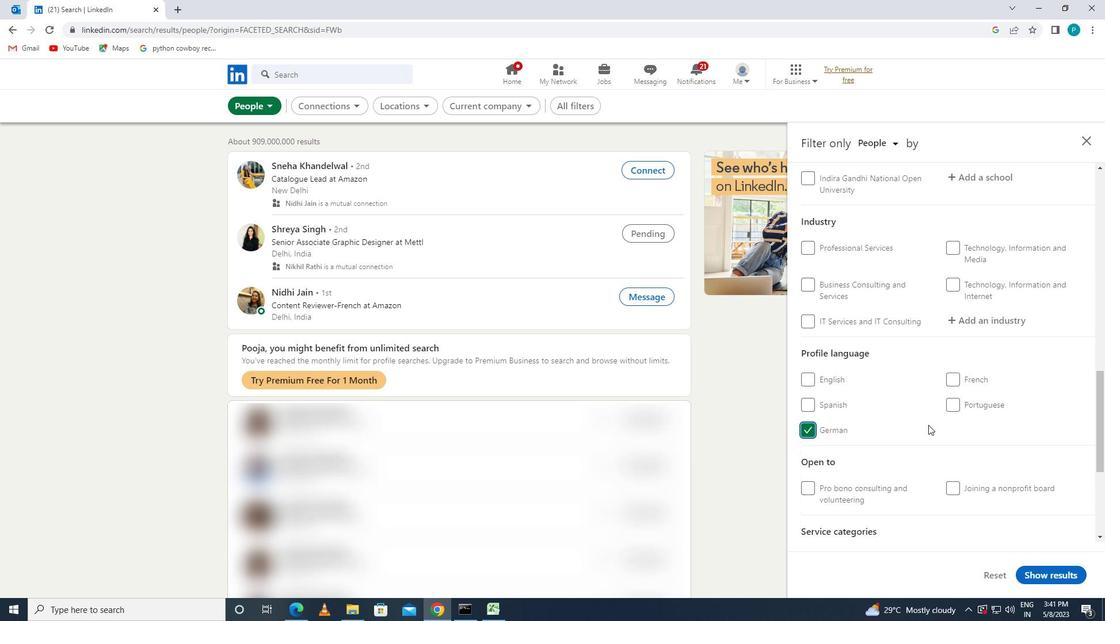 
Action: Mouse scrolled (940, 417) with delta (0, 0)
Screenshot: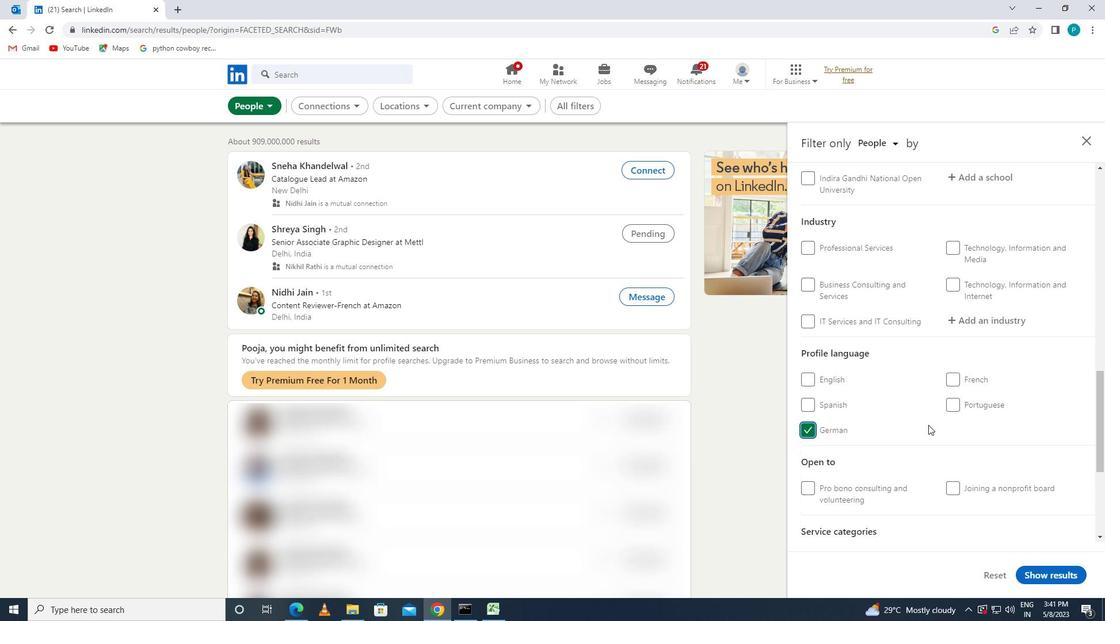 
Action: Mouse moved to (940, 415)
Screenshot: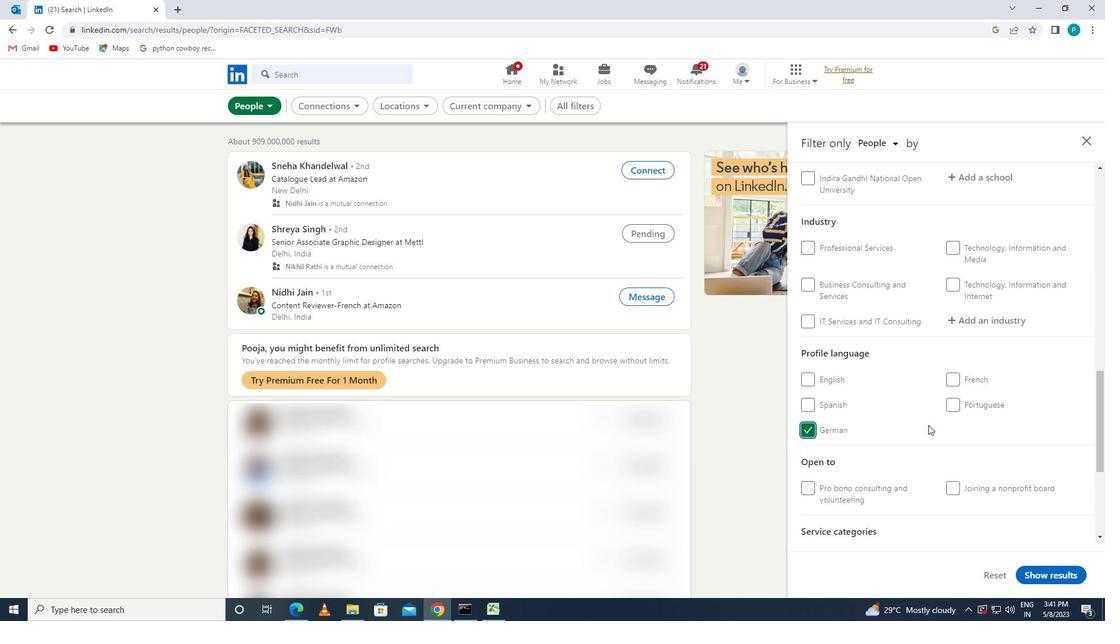 
Action: Mouse scrolled (940, 416) with delta (0, 0)
Screenshot: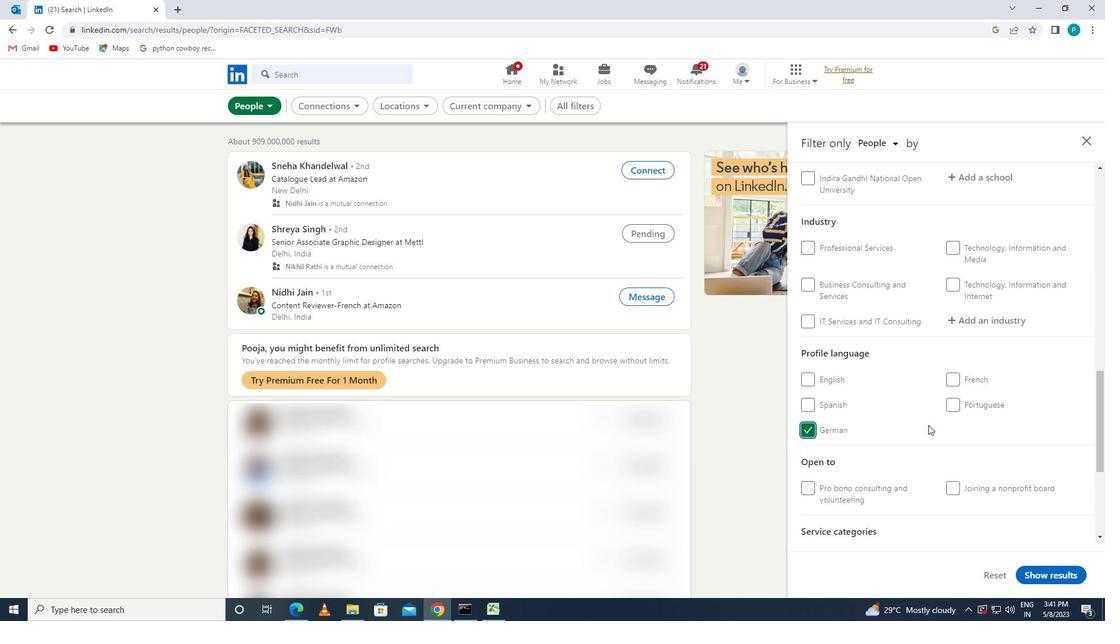 
Action: Mouse moved to (940, 414)
Screenshot: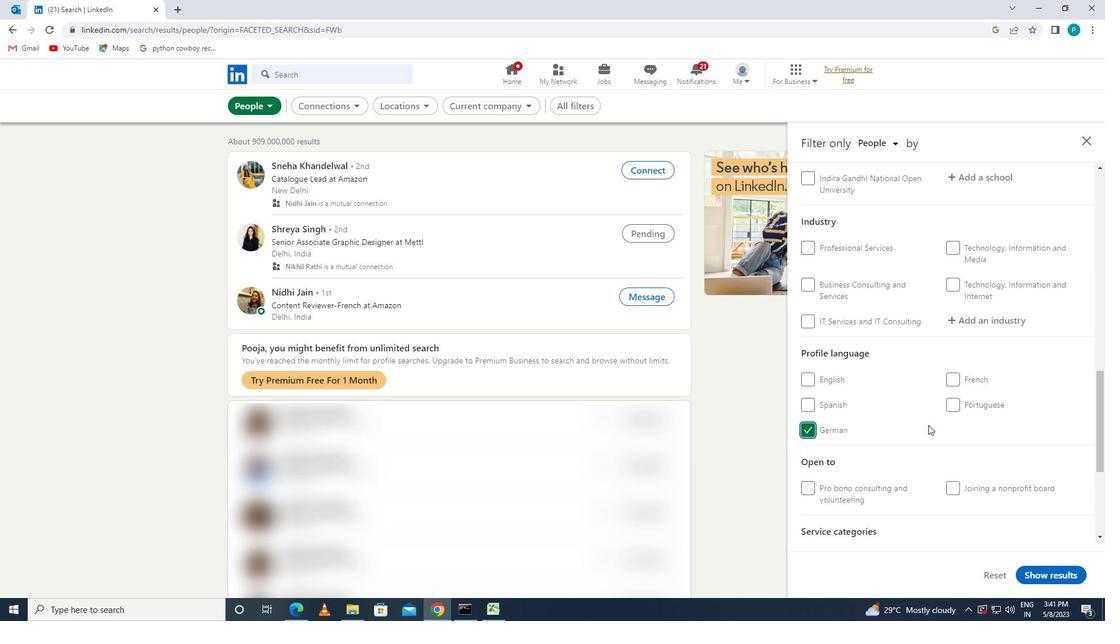 
Action: Mouse scrolled (940, 414) with delta (0, 0)
Screenshot: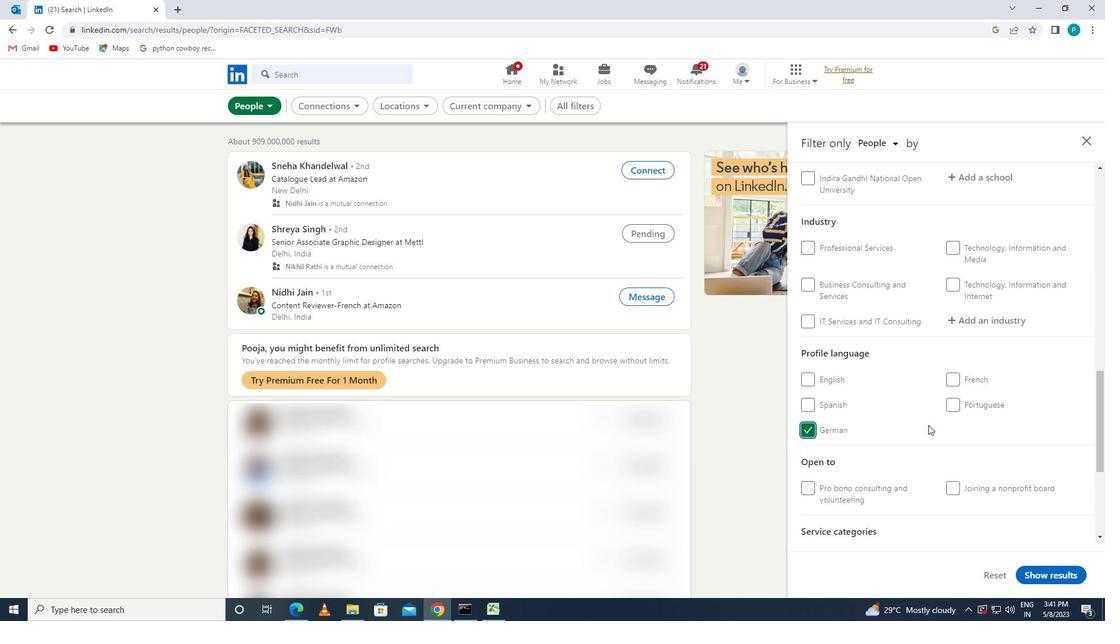 
Action: Mouse moved to (950, 405)
Screenshot: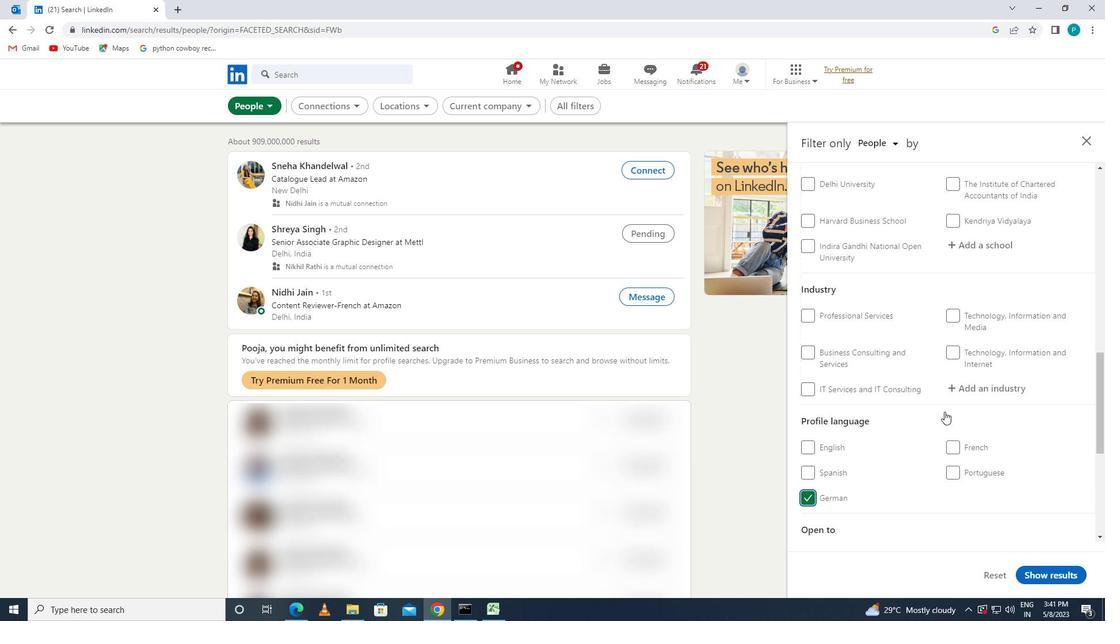 
Action: Mouse scrolled (950, 405) with delta (0, 0)
Screenshot: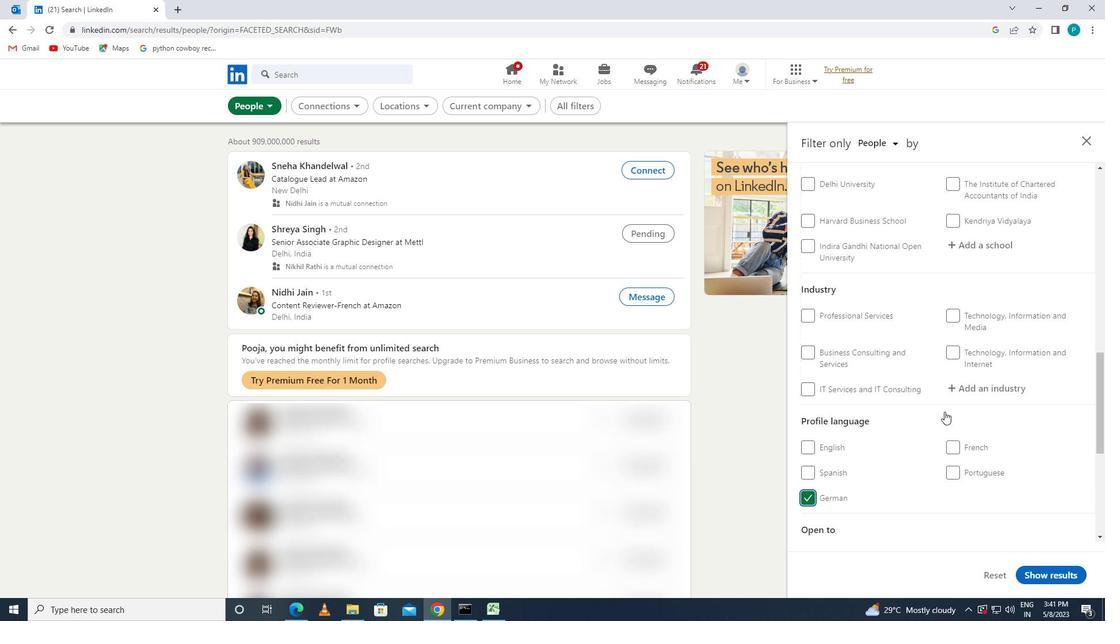 
Action: Mouse moved to (950, 403)
Screenshot: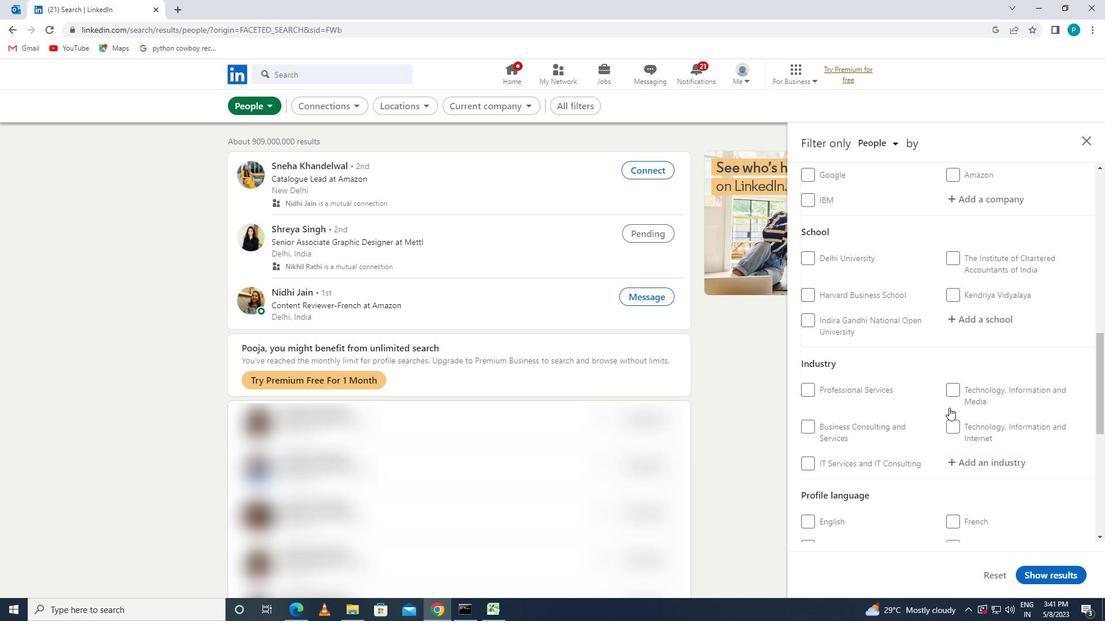 
Action: Mouse scrolled (950, 404) with delta (0, 0)
Screenshot: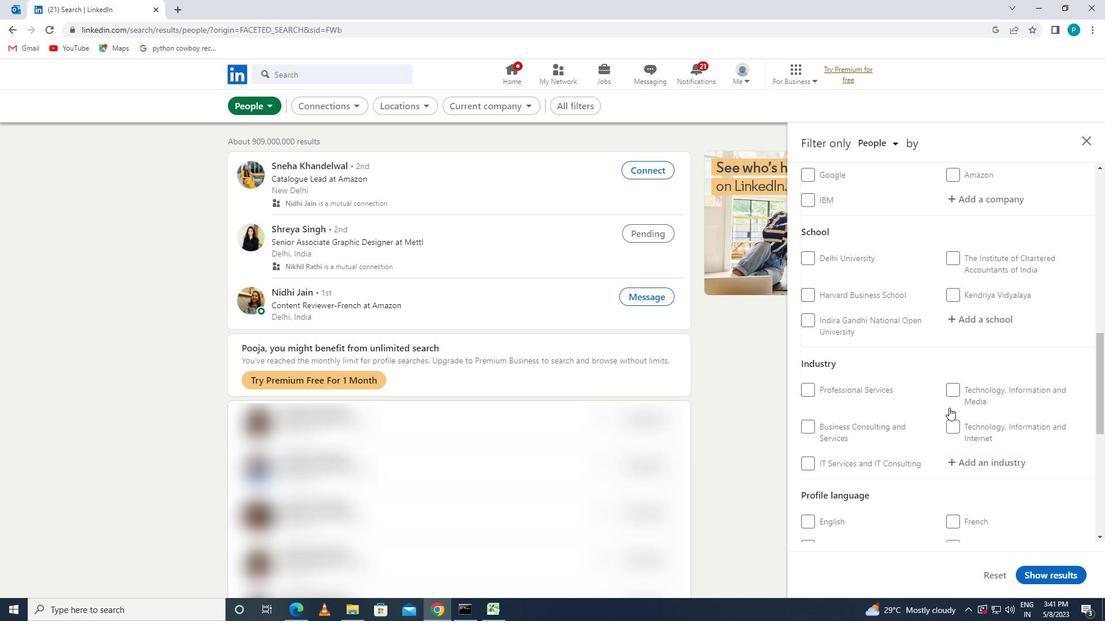 
Action: Mouse moved to (950, 403)
Screenshot: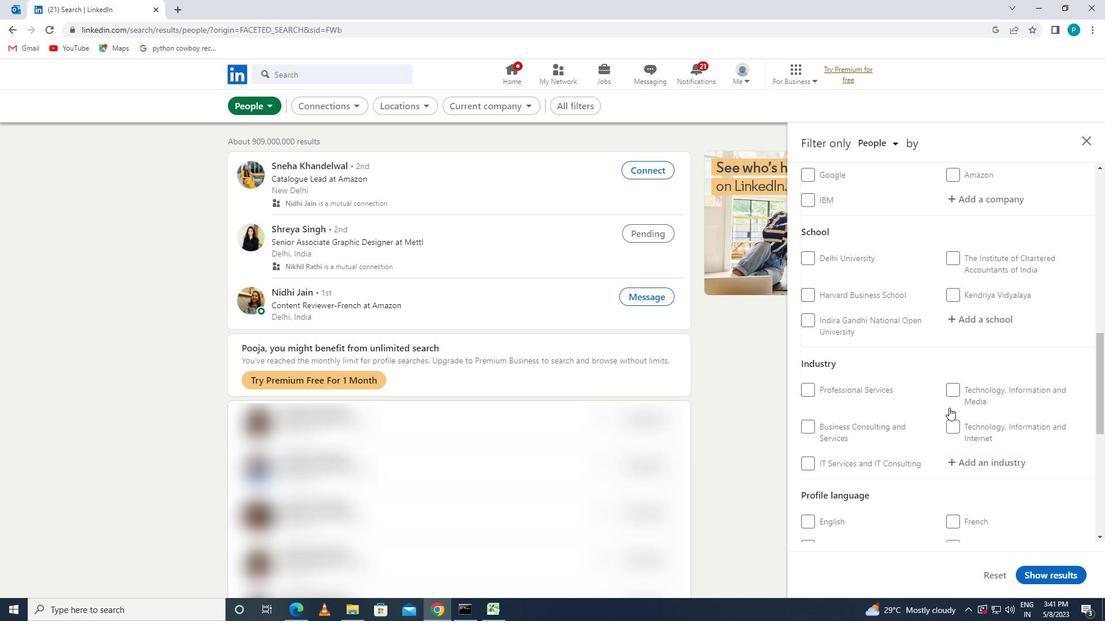 
Action: Mouse scrolled (950, 404) with delta (0, 0)
Screenshot: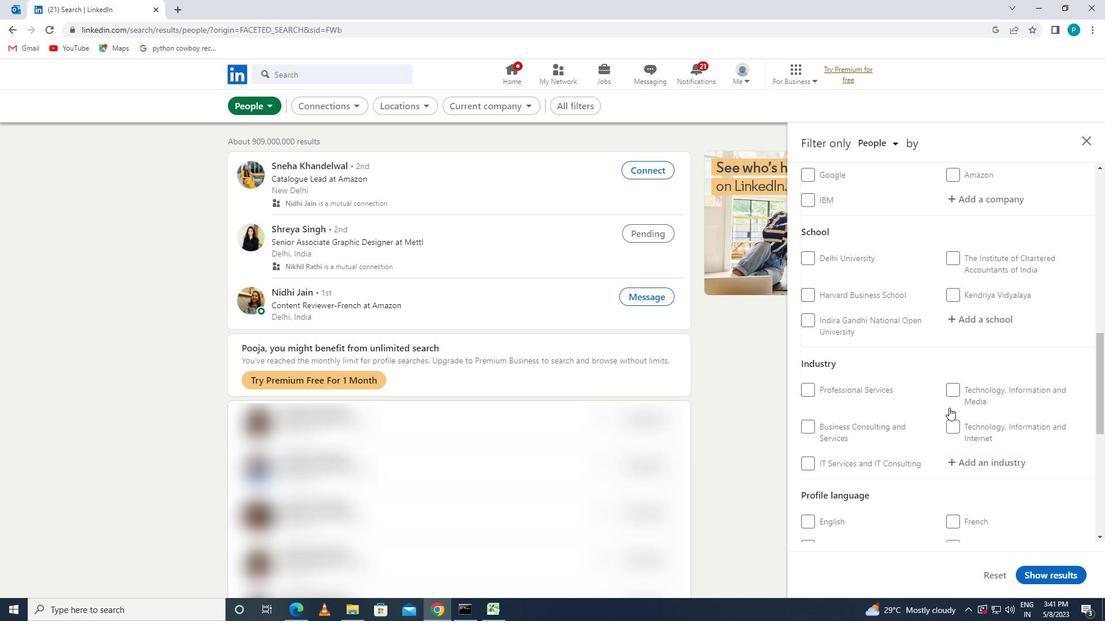 
Action: Mouse moved to (949, 402)
Screenshot: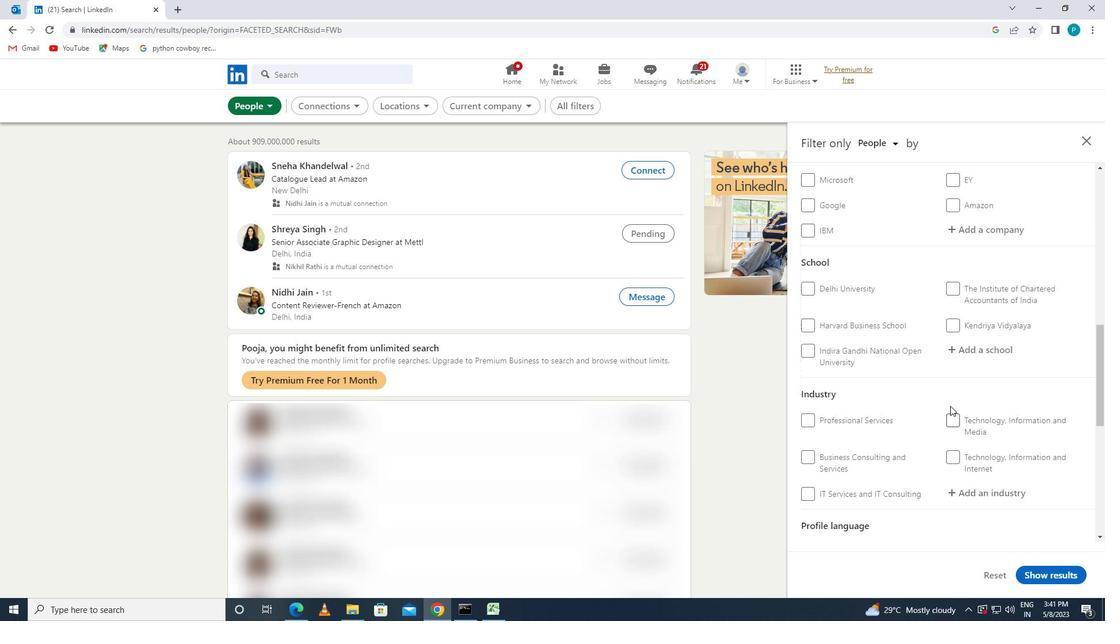 
Action: Mouse scrolled (949, 403) with delta (0, 0)
Screenshot: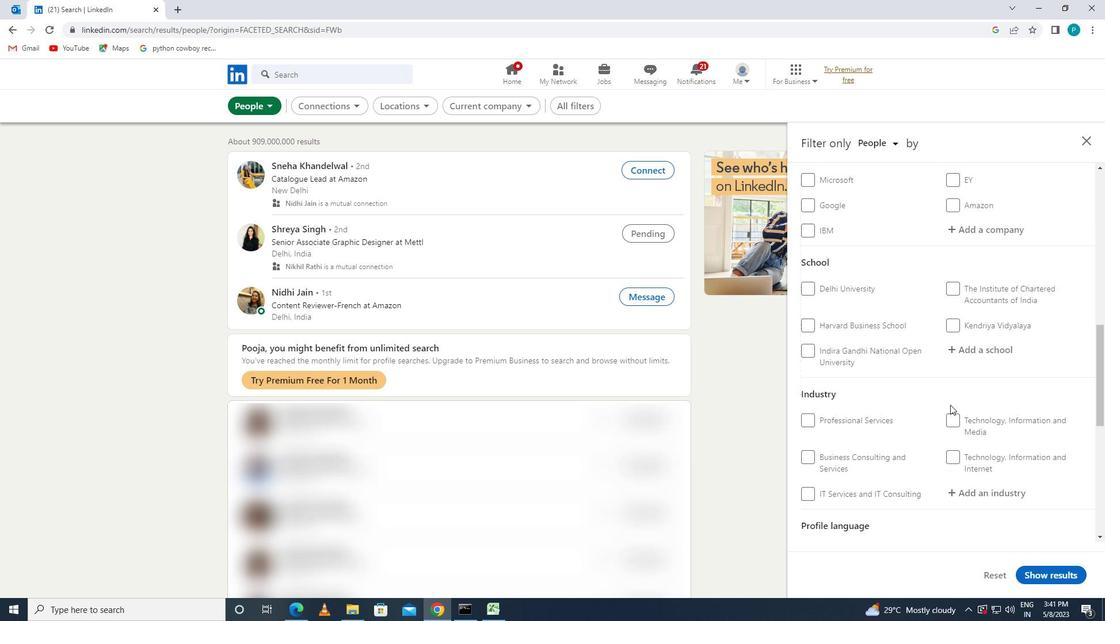 
Action: Mouse moved to (965, 341)
Screenshot: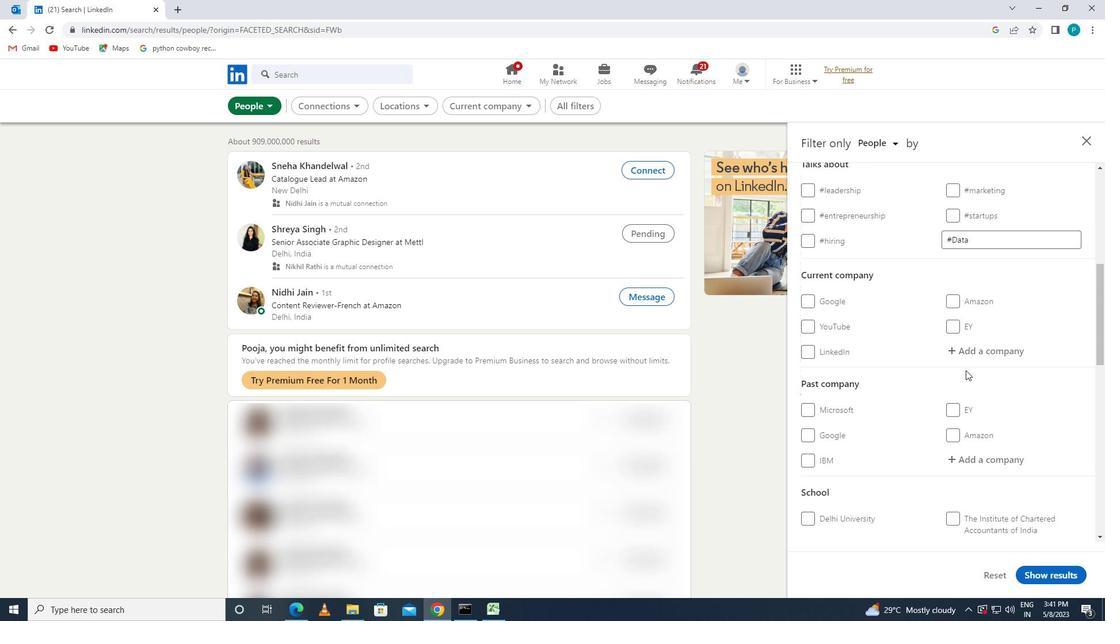 
Action: Mouse pressed left at (965, 341)
Screenshot: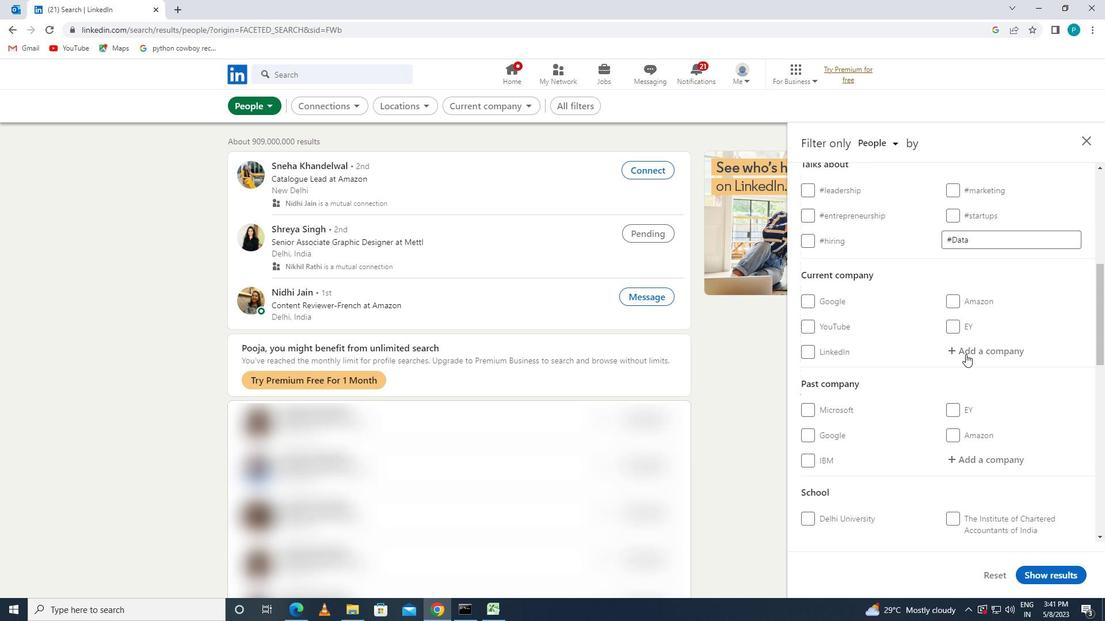 
Action: Key pressed <Key.caps_lock>B<Key.caps_lock>HARAT
Screenshot: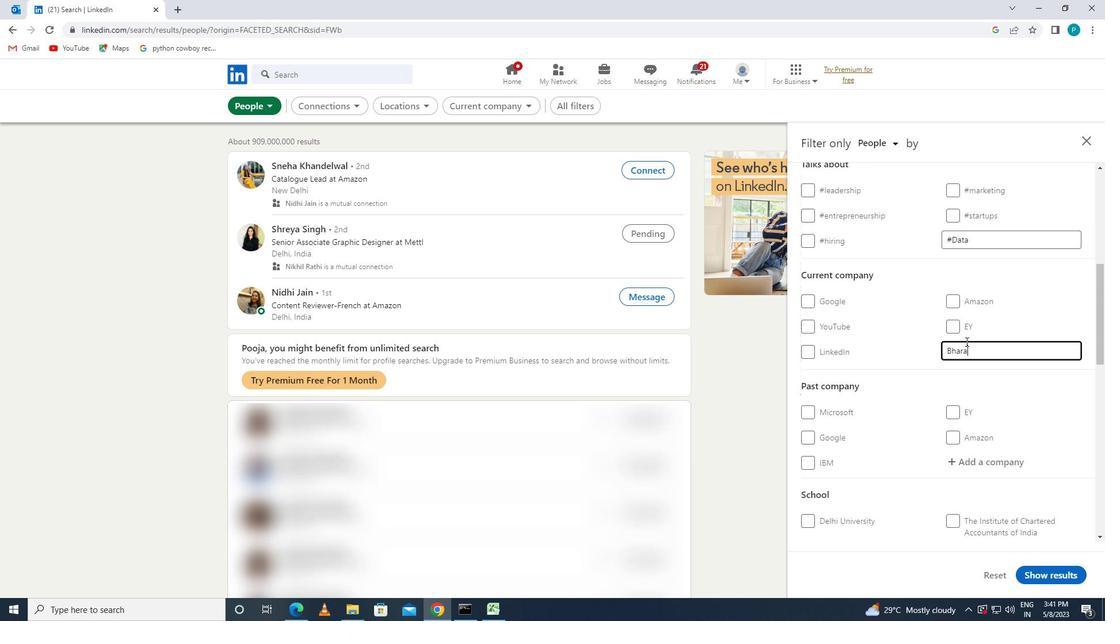 
Action: Mouse moved to (1000, 363)
Screenshot: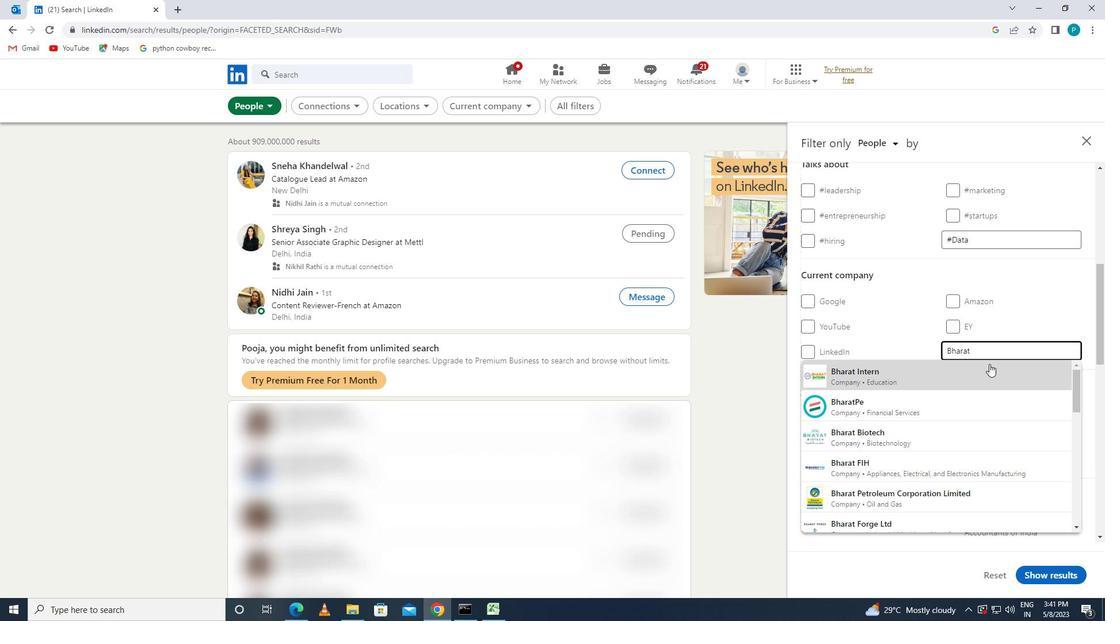 
Action: Key pressed <Key.space><Key.caps_lock>H<Key.caps_lock>EAVY
Screenshot: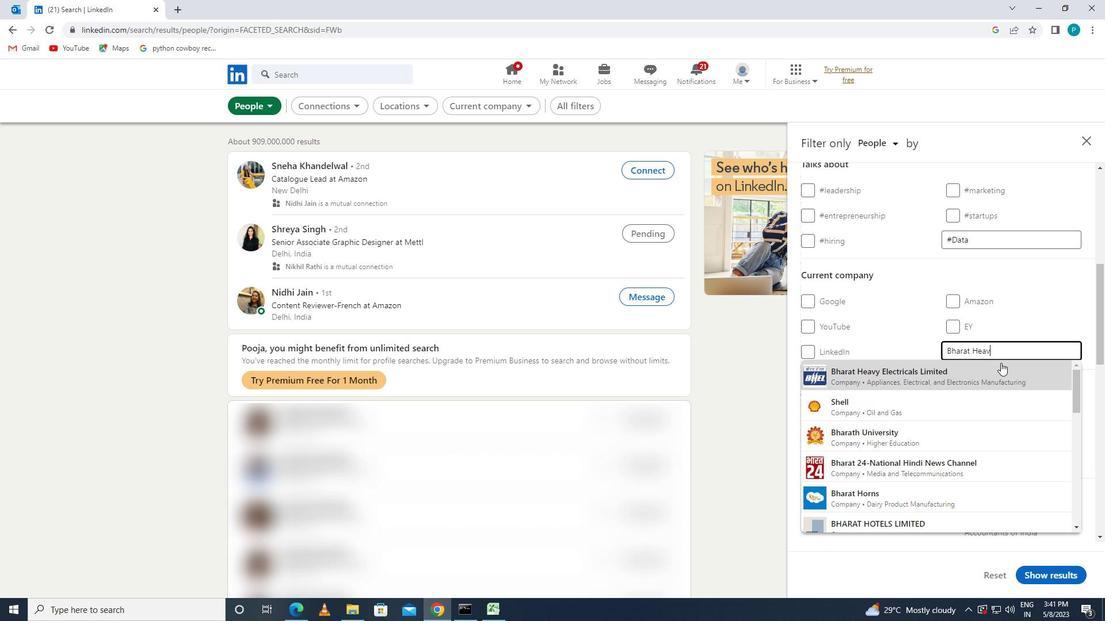
Action: Mouse moved to (999, 373)
Screenshot: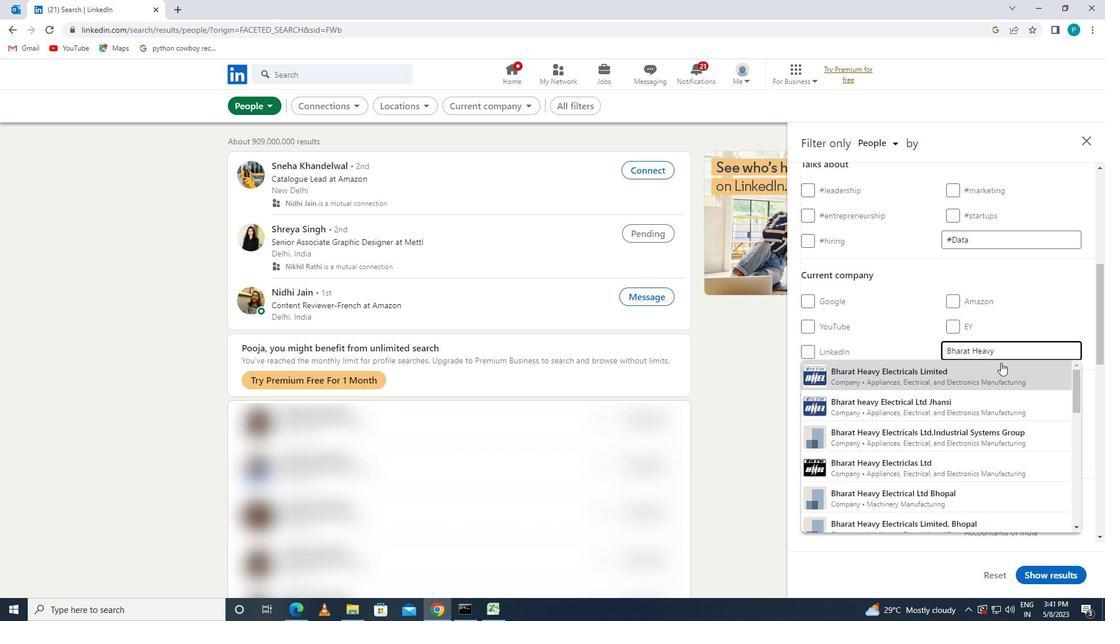 
Action: Mouse pressed left at (999, 373)
Screenshot: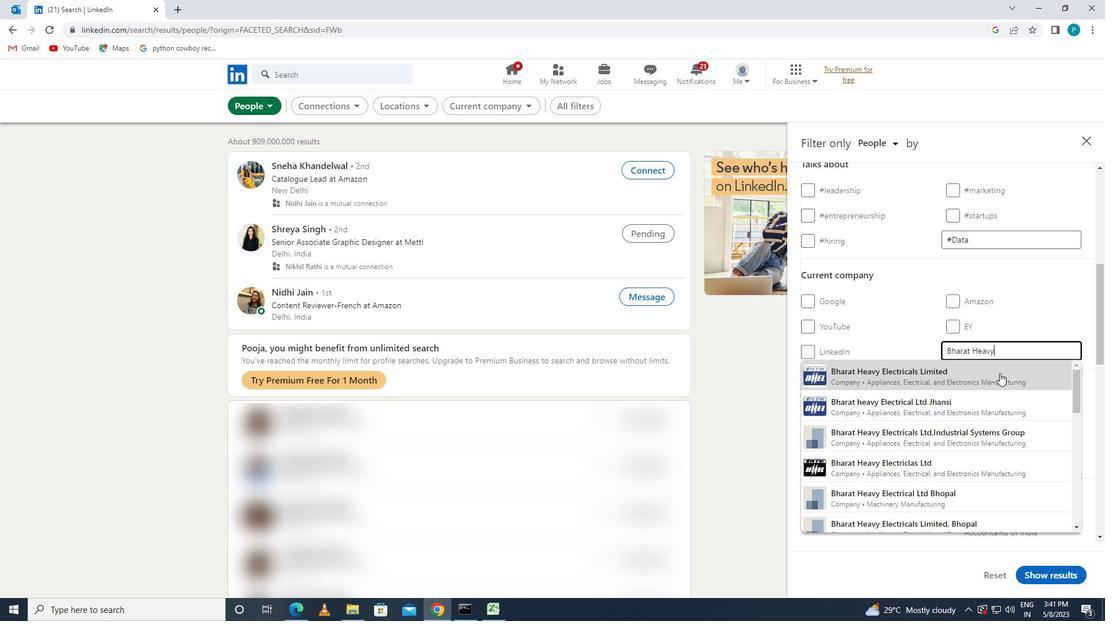 
Action: Mouse scrolled (999, 372) with delta (0, 0)
Screenshot: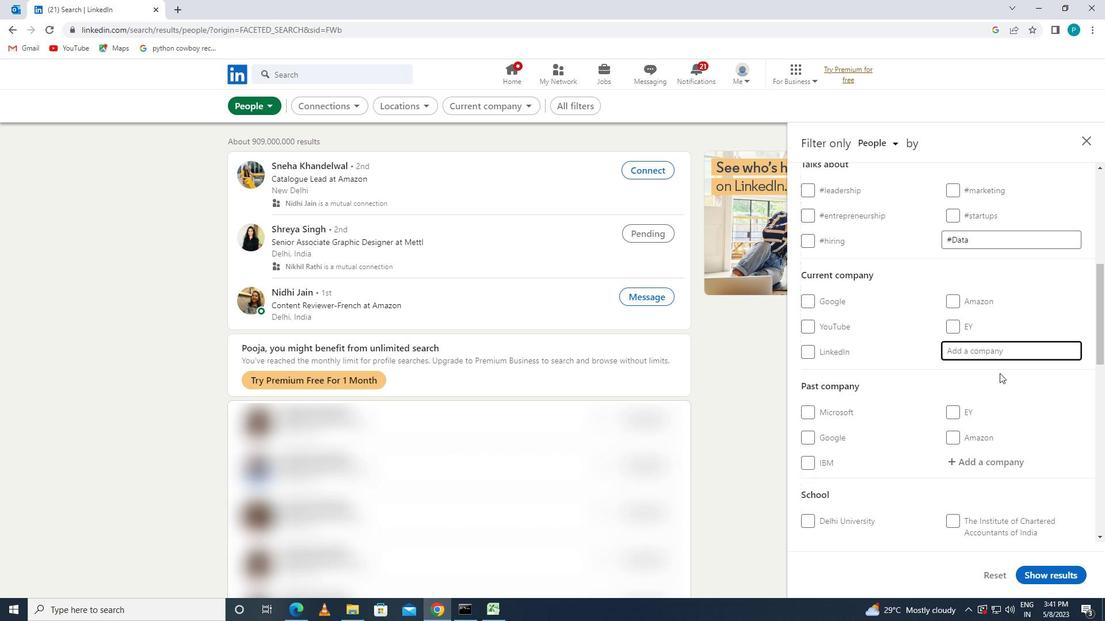 
Action: Mouse scrolled (999, 372) with delta (0, 0)
Screenshot: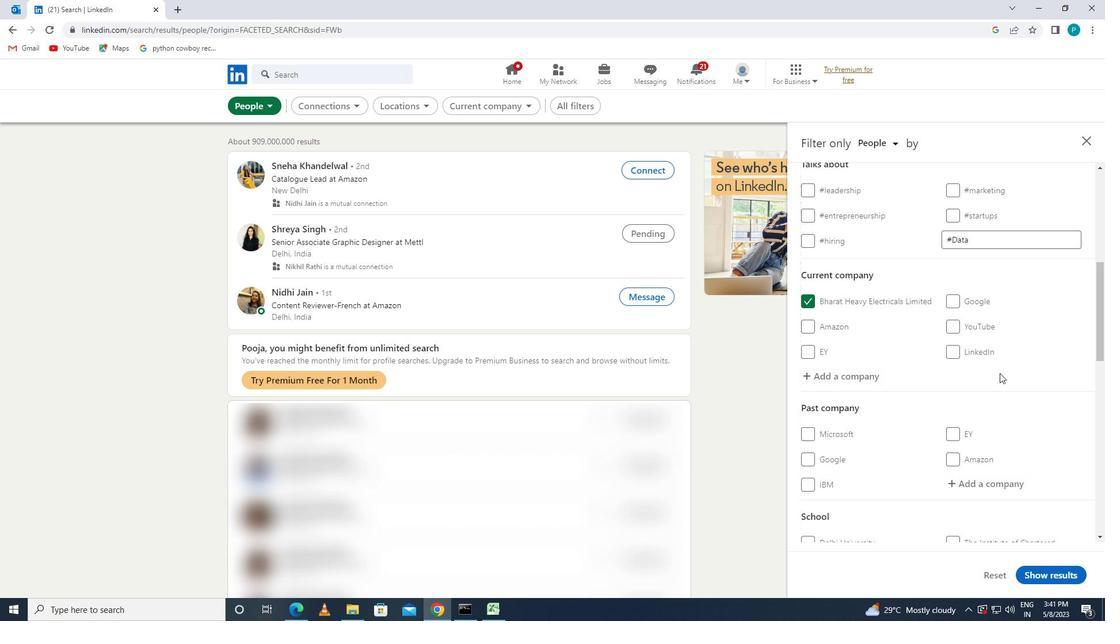 
Action: Mouse moved to (1006, 493)
Screenshot: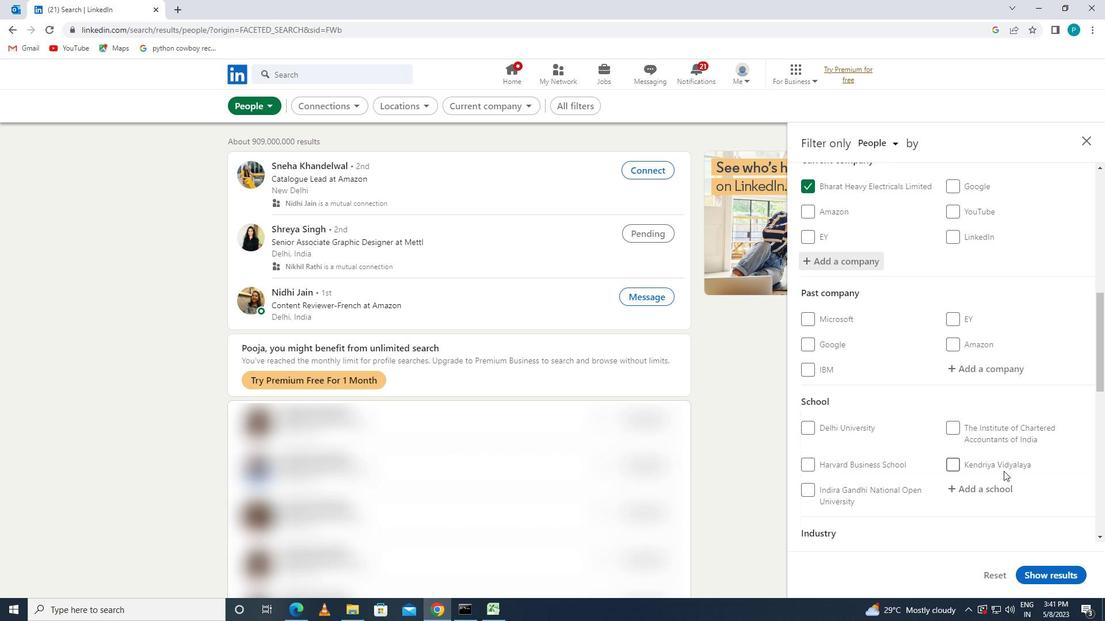 
Action: Mouse pressed left at (1006, 493)
Screenshot: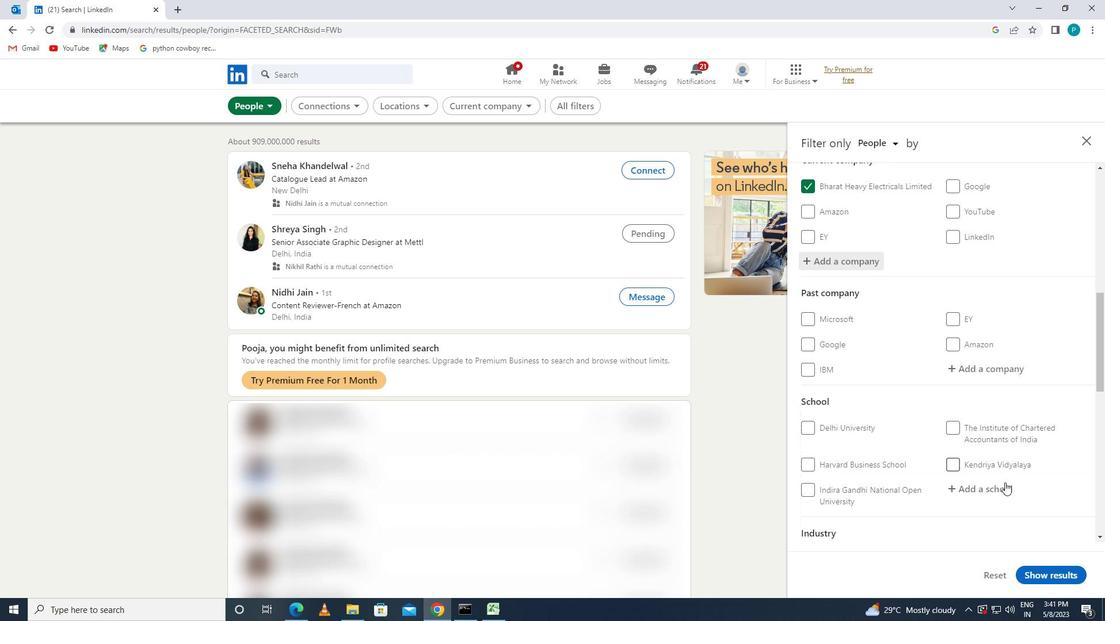 
Action: Mouse moved to (1005, 490)
Screenshot: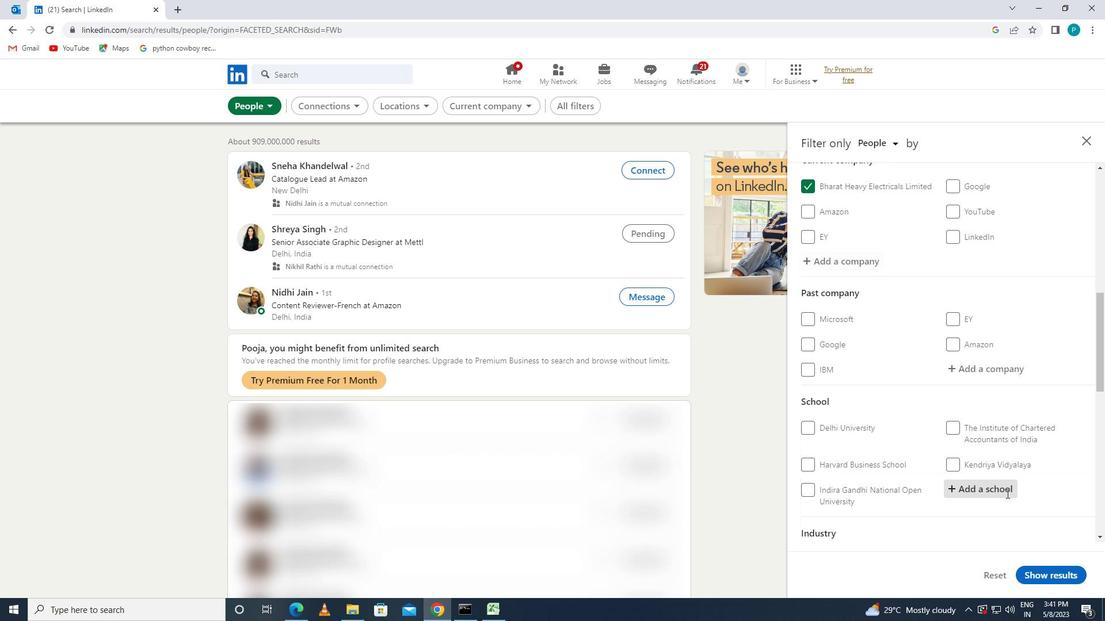 
Action: Mouse scrolled (1005, 490) with delta (0, 0)
Screenshot: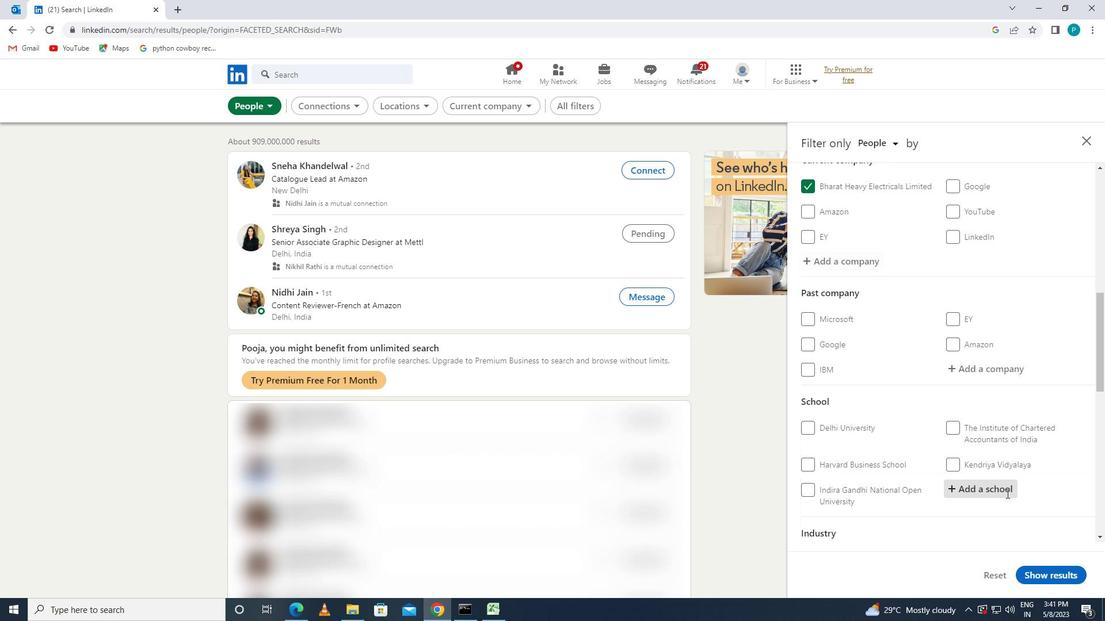 
Action: Mouse scrolled (1005, 490) with delta (0, 0)
Screenshot: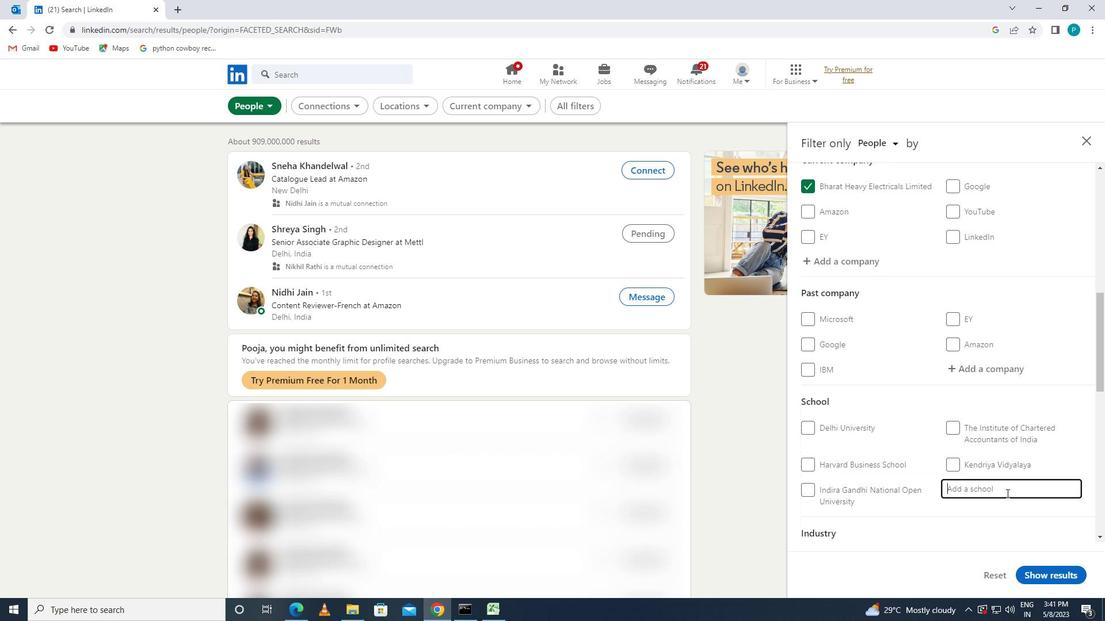 
Action: Mouse moved to (1004, 490)
Screenshot: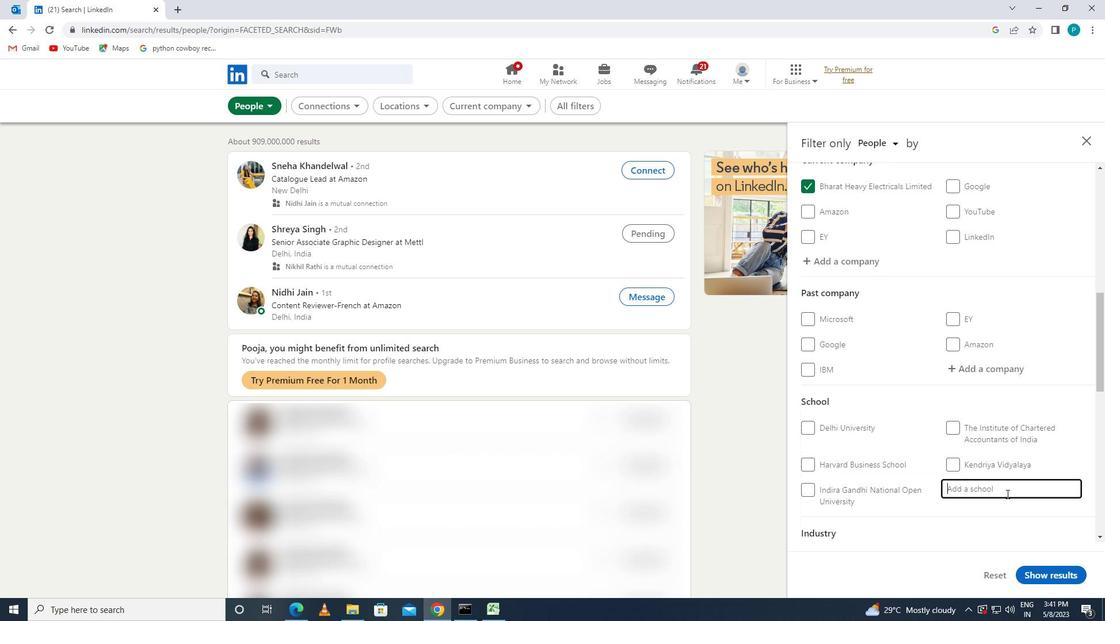 
Action: Key pressed <Key.caps_lock>I<Key.caps_lock>NDIAN
Screenshot: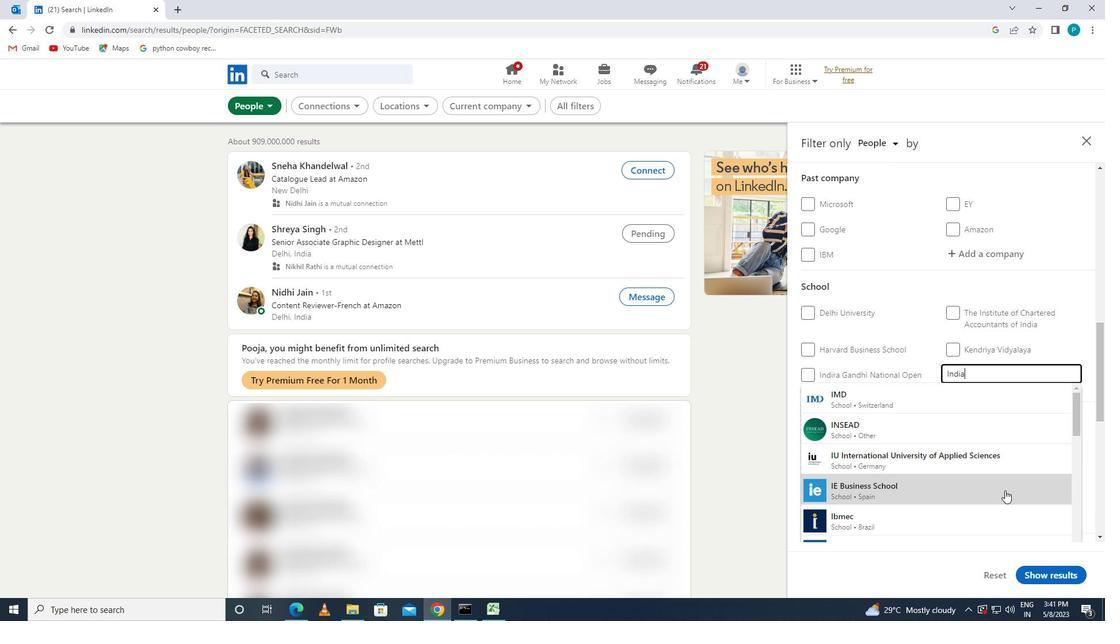 
Action: Mouse moved to (1011, 381)
Screenshot: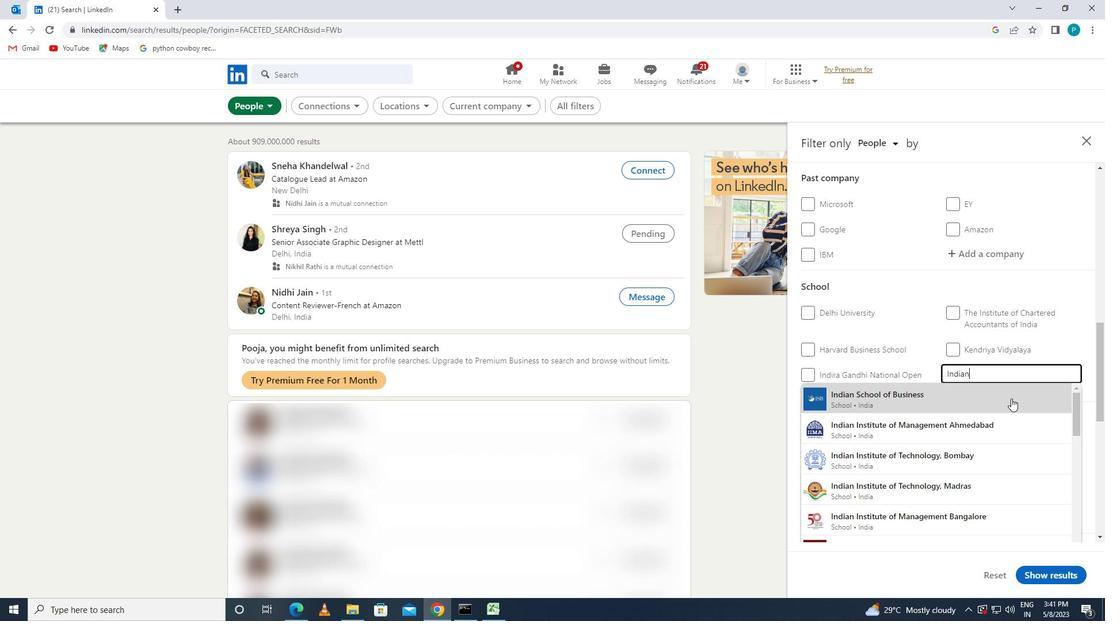 
Action: Key pressed <Key.space><Key.caps_lock>I<Key.caps_lock>NSTITUTE<Key.space>OF<Key.space>TEN<Key.backspace>CHNOLOGY<Key.space><Key.caps_lock>G<Key.caps_lock>ANDHINAH<Key.backspace>GAR
Screenshot: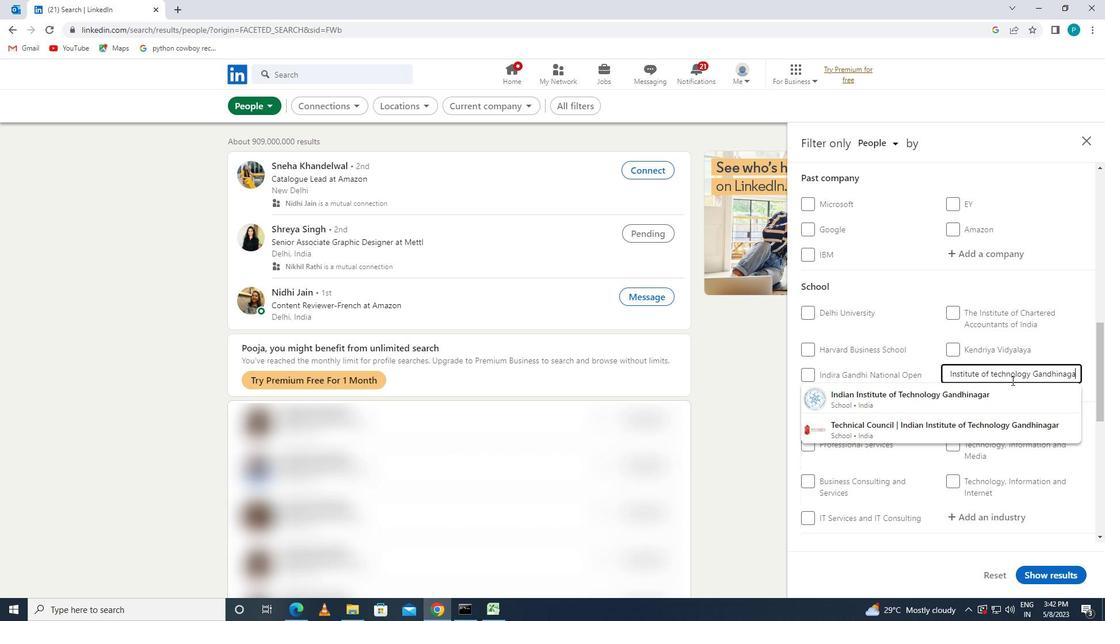 
Action: Mouse moved to (1006, 393)
Screenshot: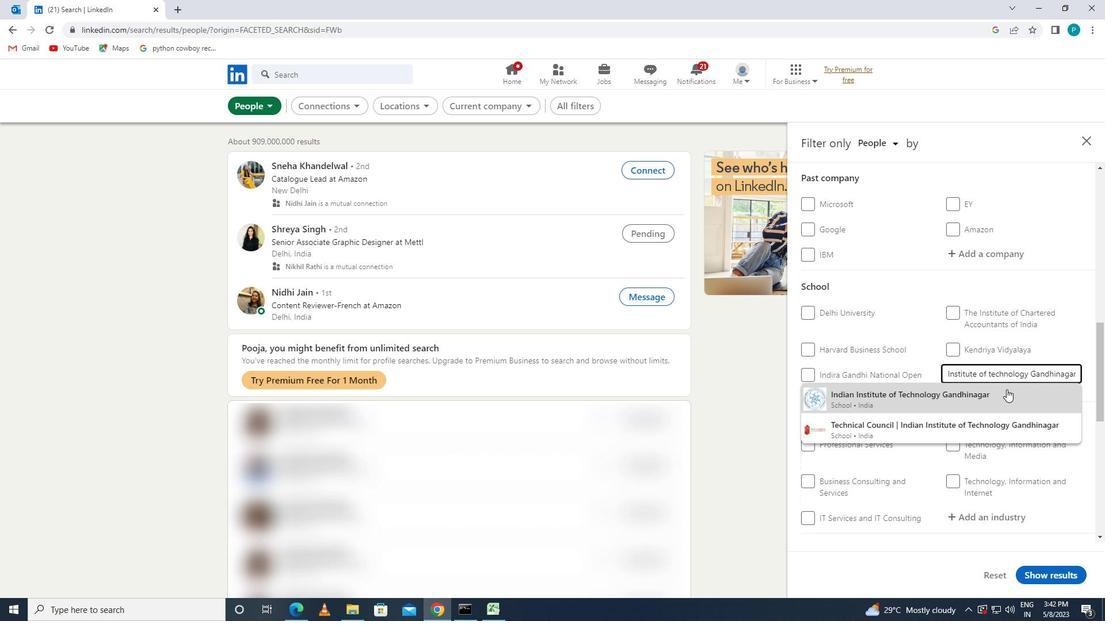 
Action: Mouse pressed left at (1006, 393)
Screenshot: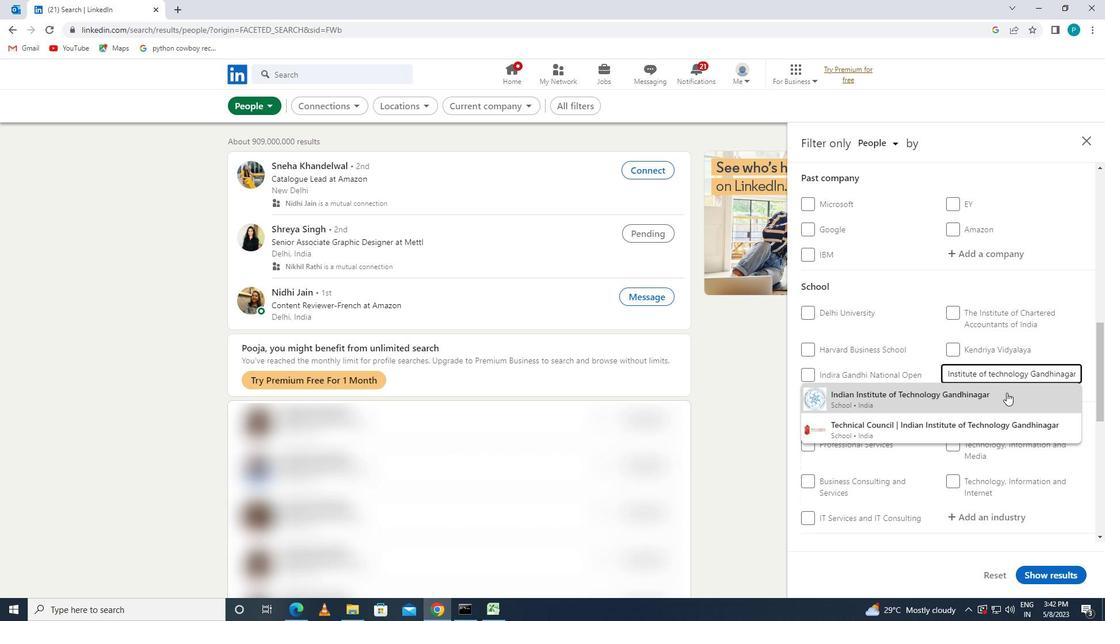 
Action: Mouse scrolled (1006, 392) with delta (0, 0)
Screenshot: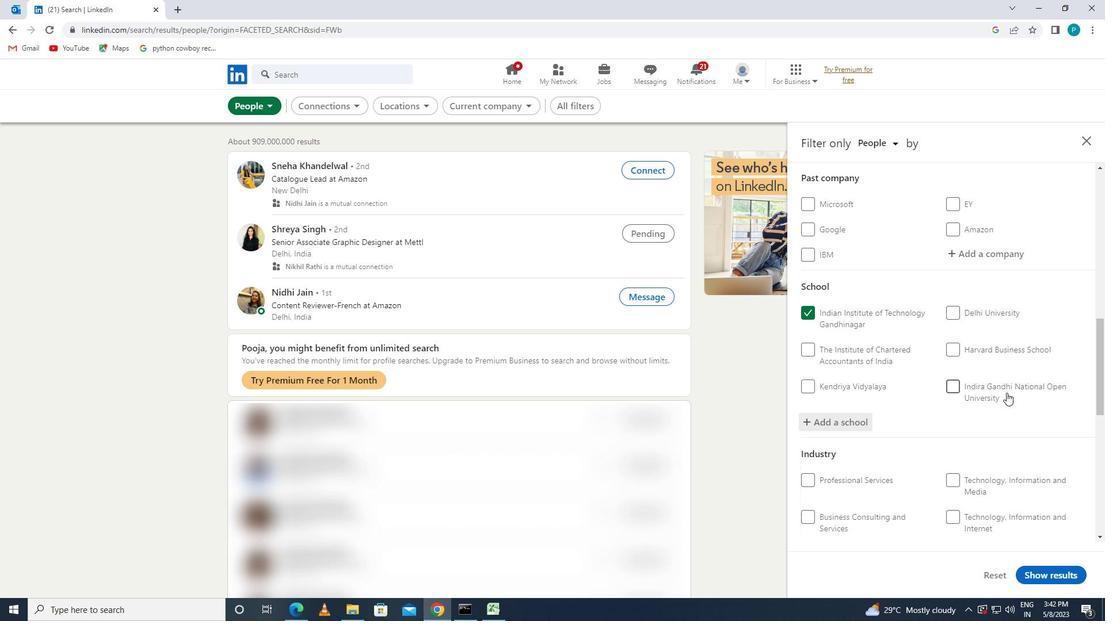 
Action: Mouse moved to (1012, 400)
Screenshot: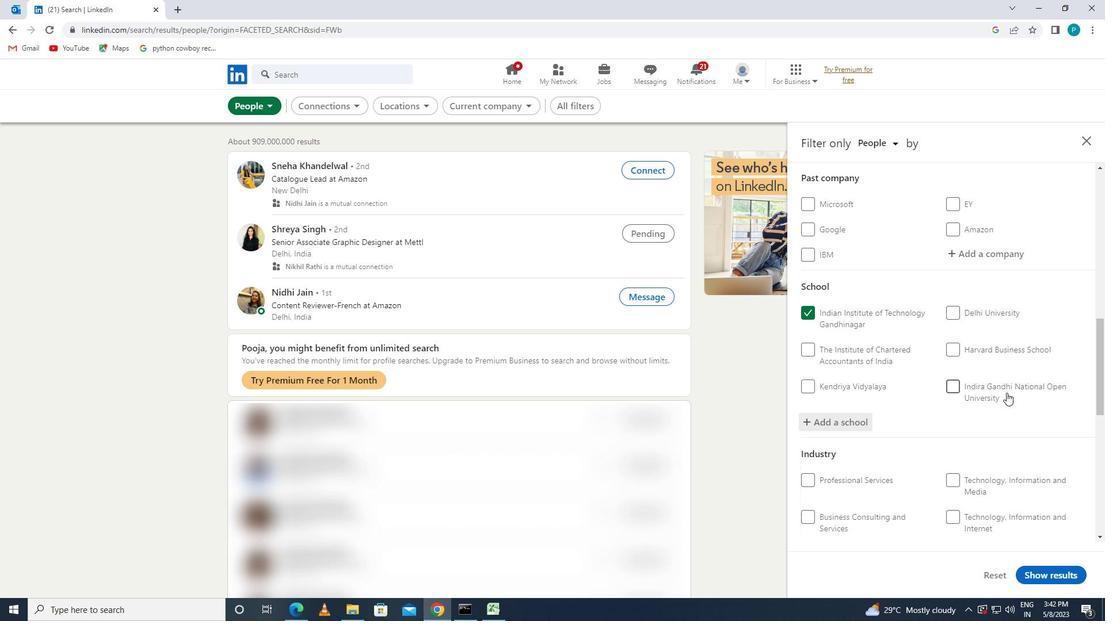 
Action: Mouse scrolled (1012, 400) with delta (0, 0)
Screenshot: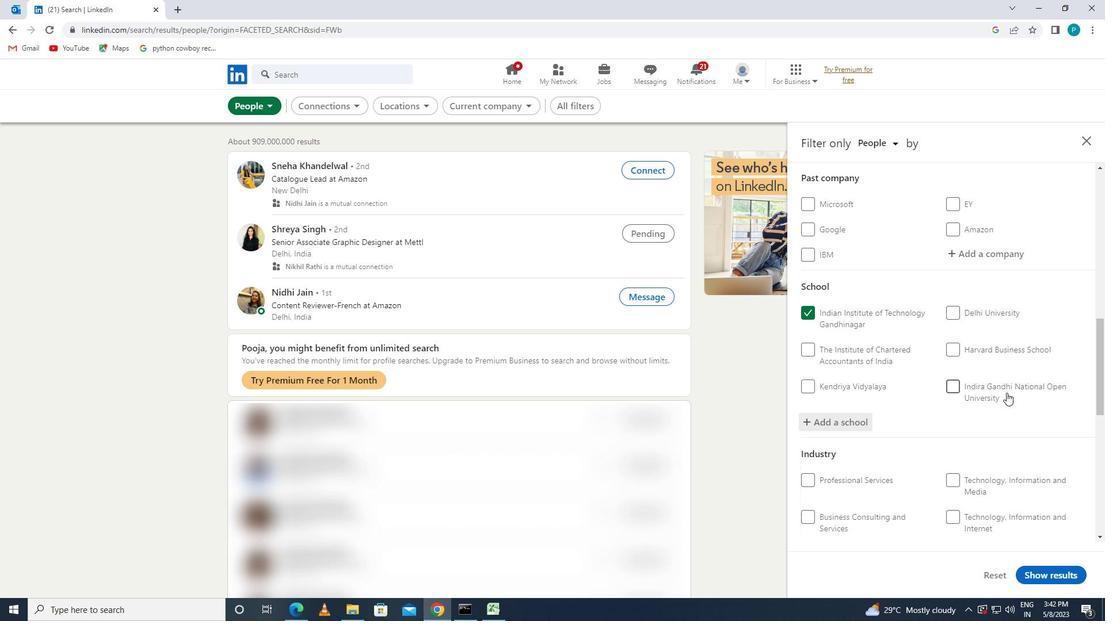 
Action: Mouse moved to (1014, 404)
Screenshot: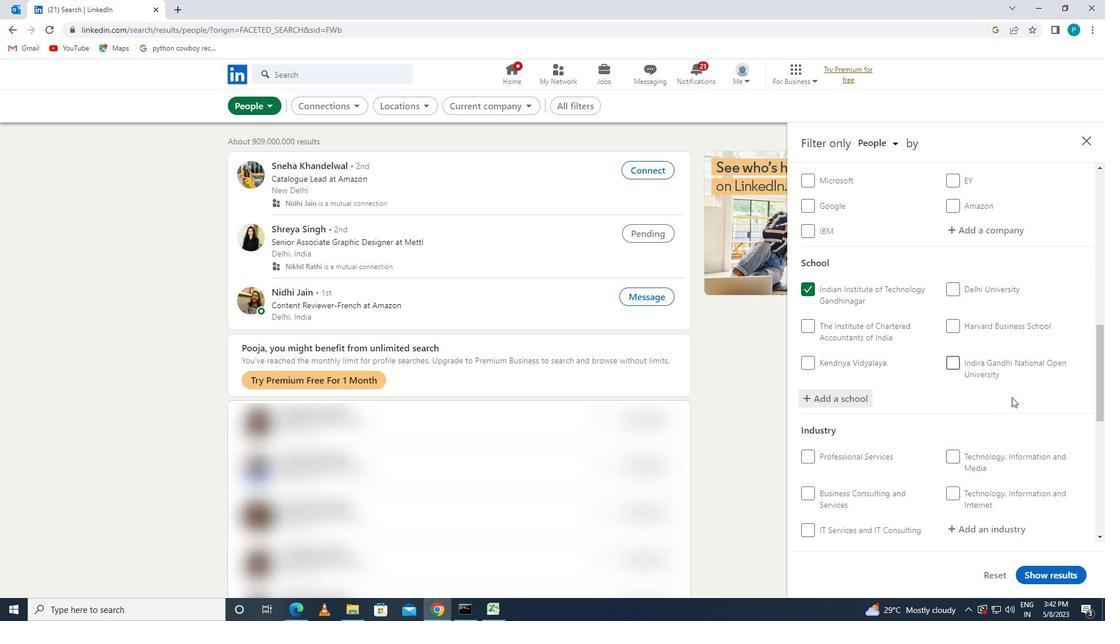 
Action: Mouse scrolled (1014, 403) with delta (0, 0)
Screenshot: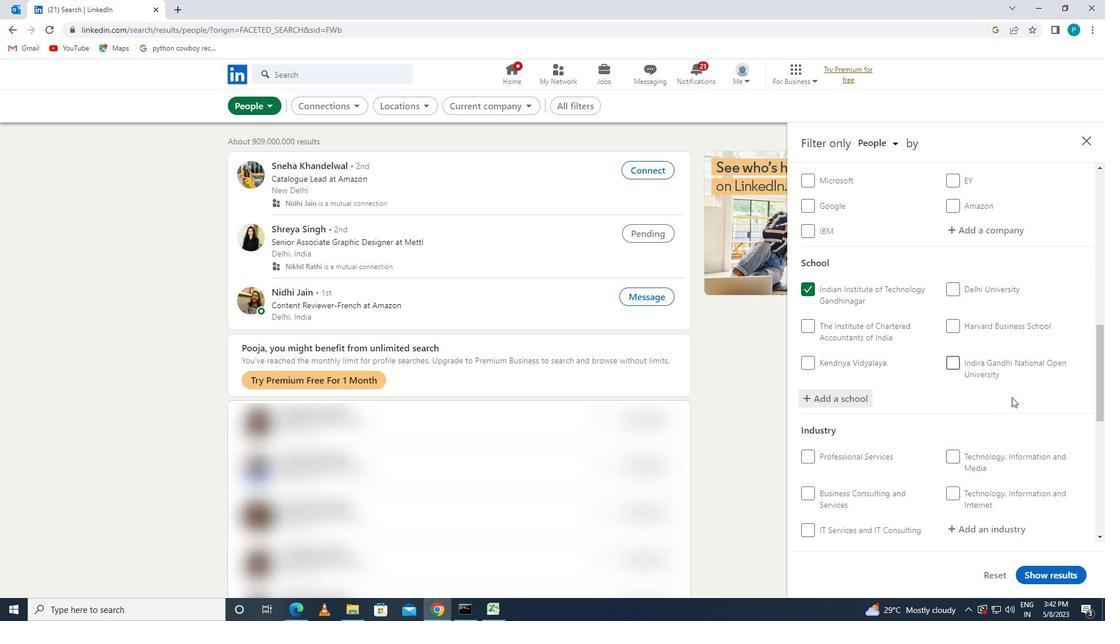
Action: Mouse moved to (1016, 414)
Screenshot: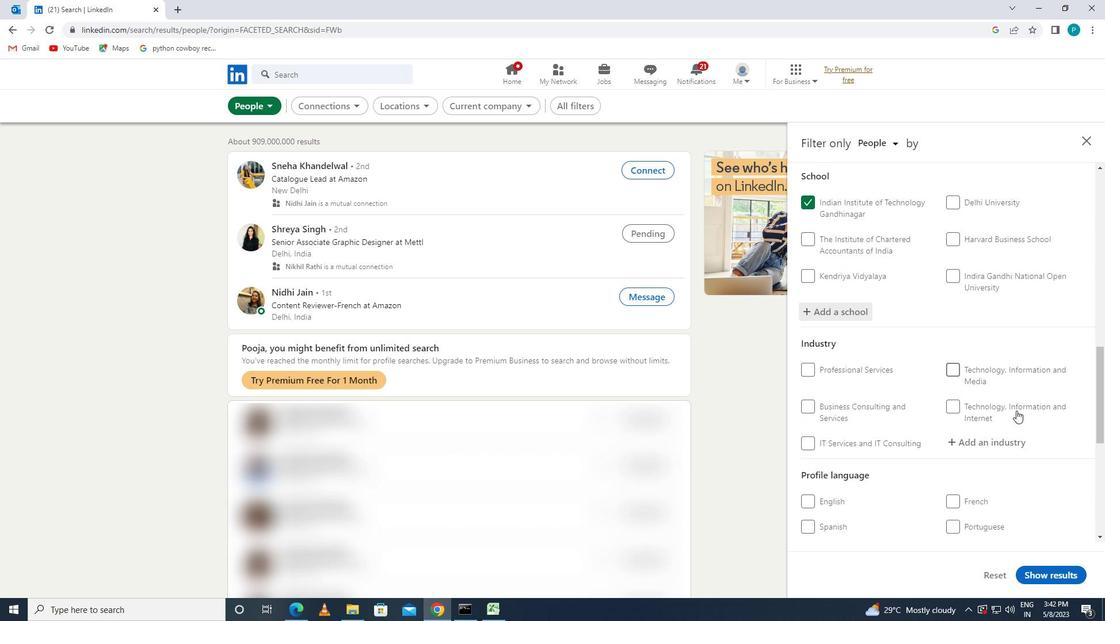 
Action: Mouse scrolled (1016, 414) with delta (0, 0)
Screenshot: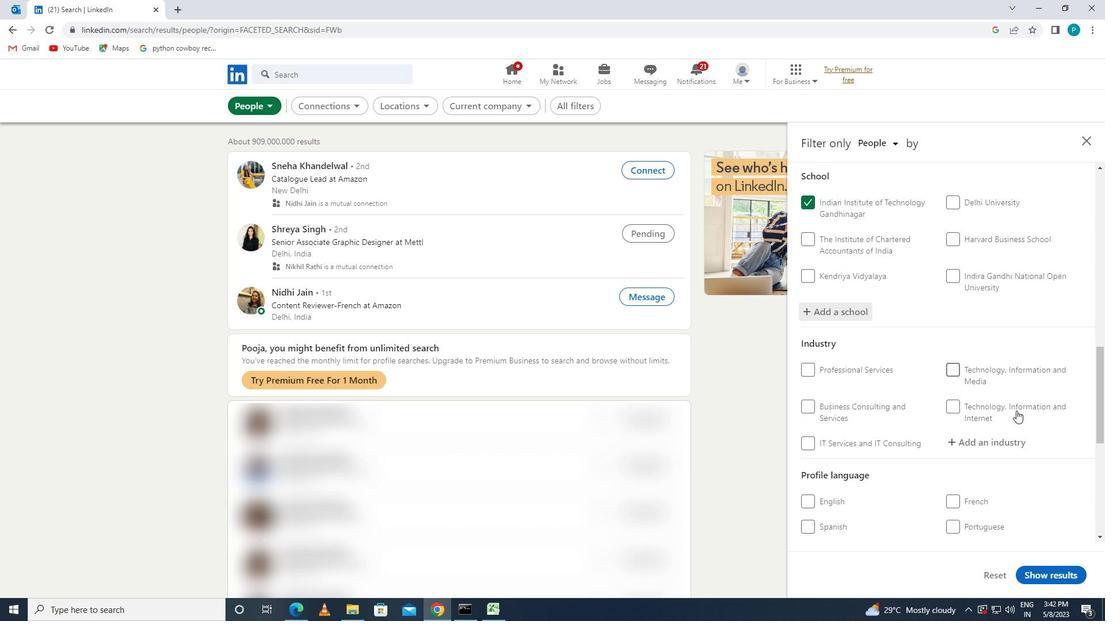
Action: Mouse scrolled (1016, 414) with delta (0, 0)
Screenshot: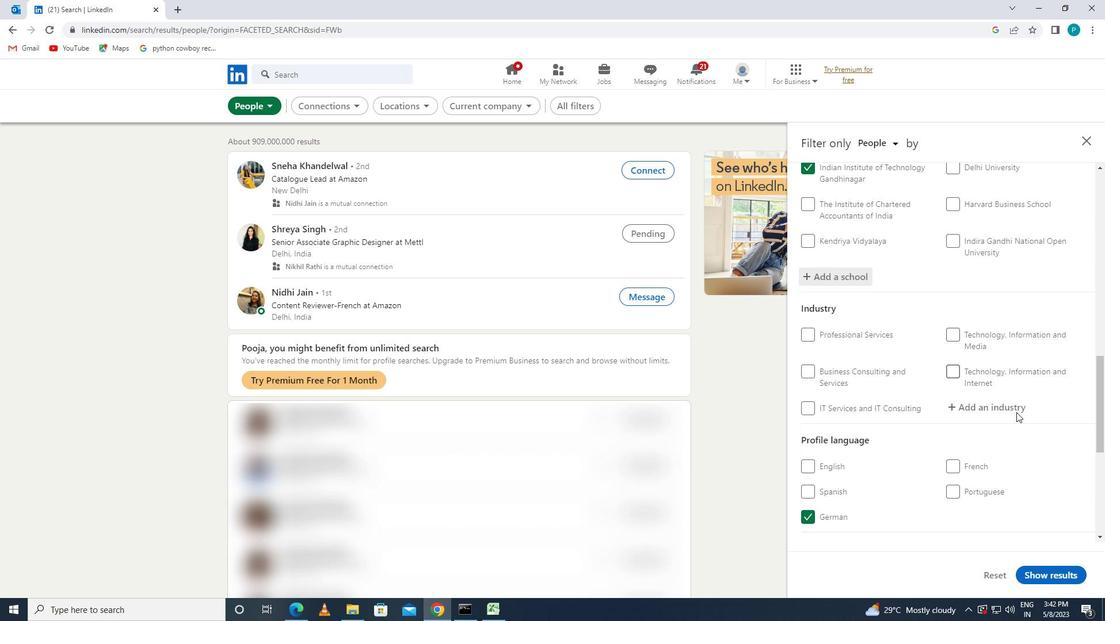 
Action: Mouse moved to (960, 273)
Screenshot: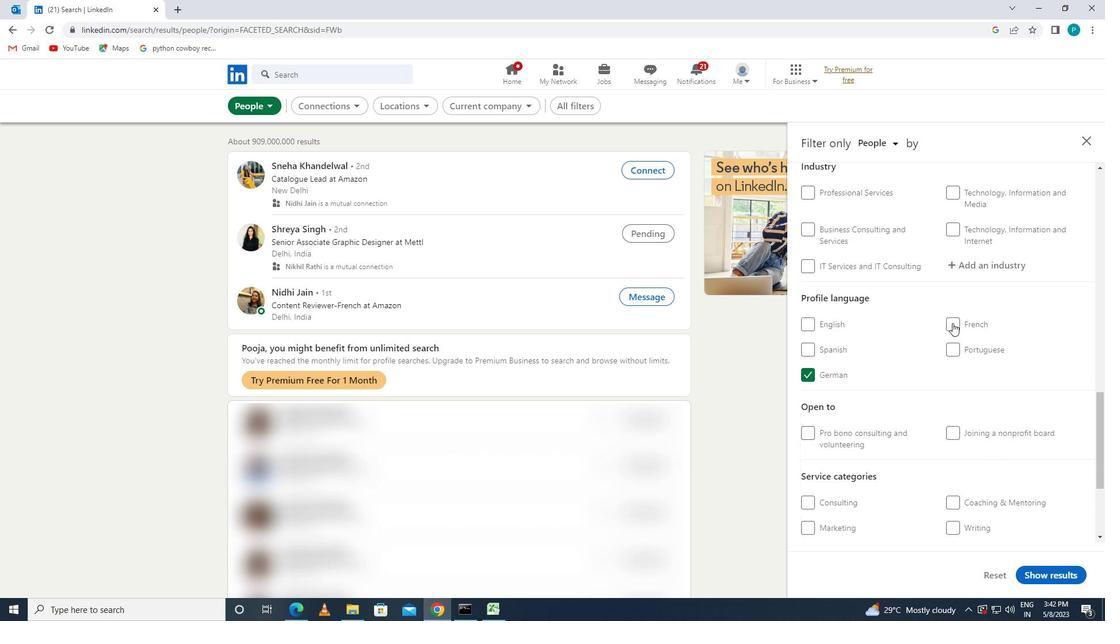 
Action: Mouse pressed left at (960, 273)
Screenshot: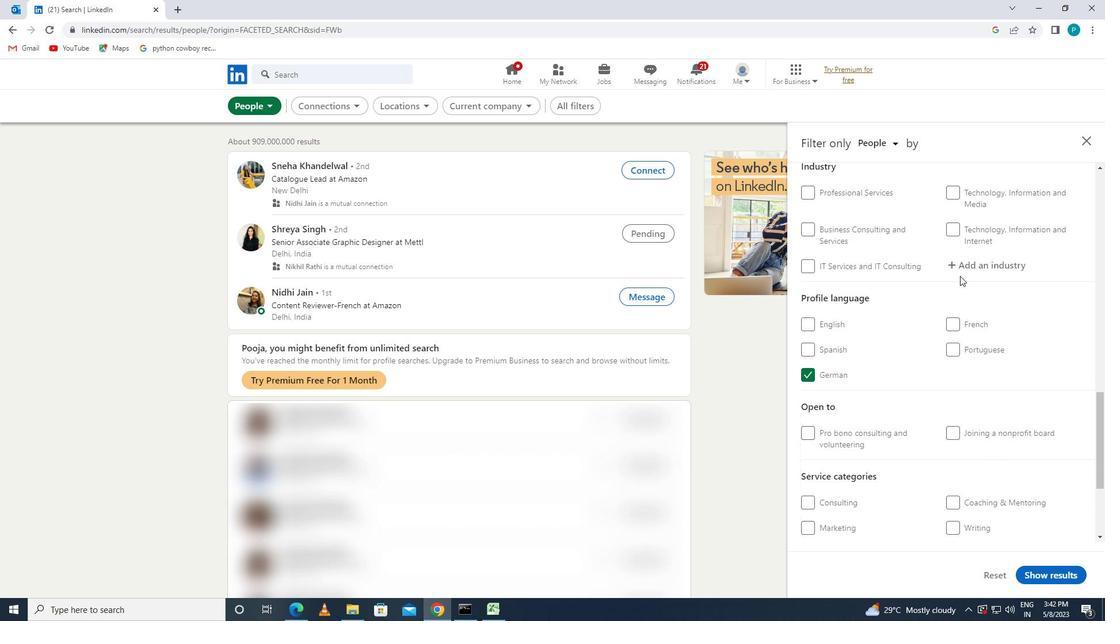 
Action: Key pressed <Key.caps_lock>R<Key.caps_lock>EAL<Key.space><Key.caps_lock>E<Key.caps_lock>STATE
Screenshot: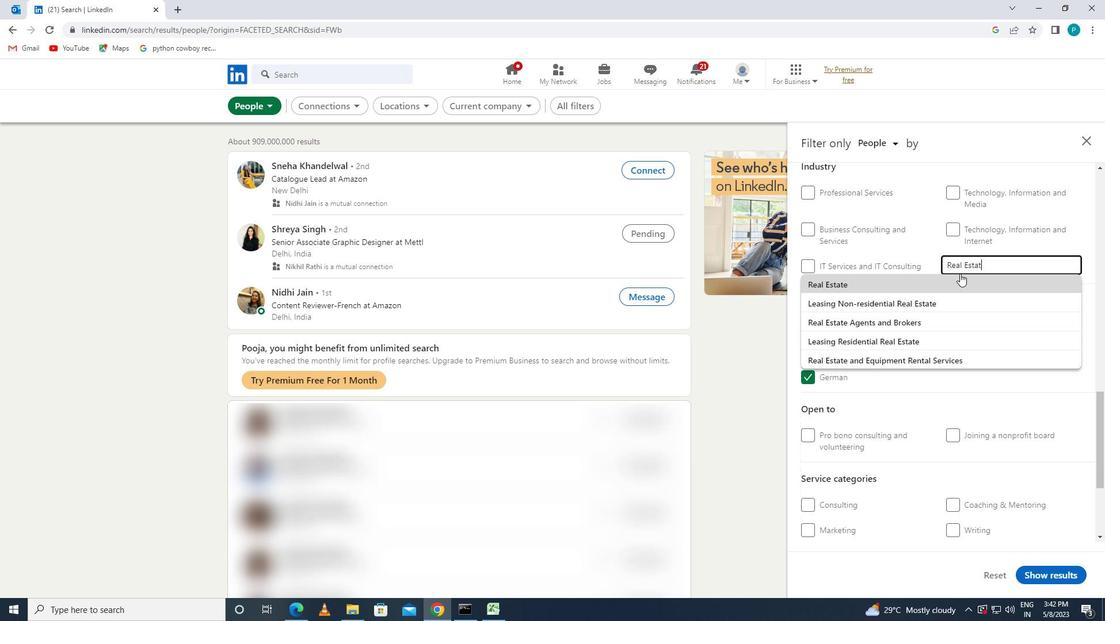 
Action: Mouse moved to (957, 276)
Screenshot: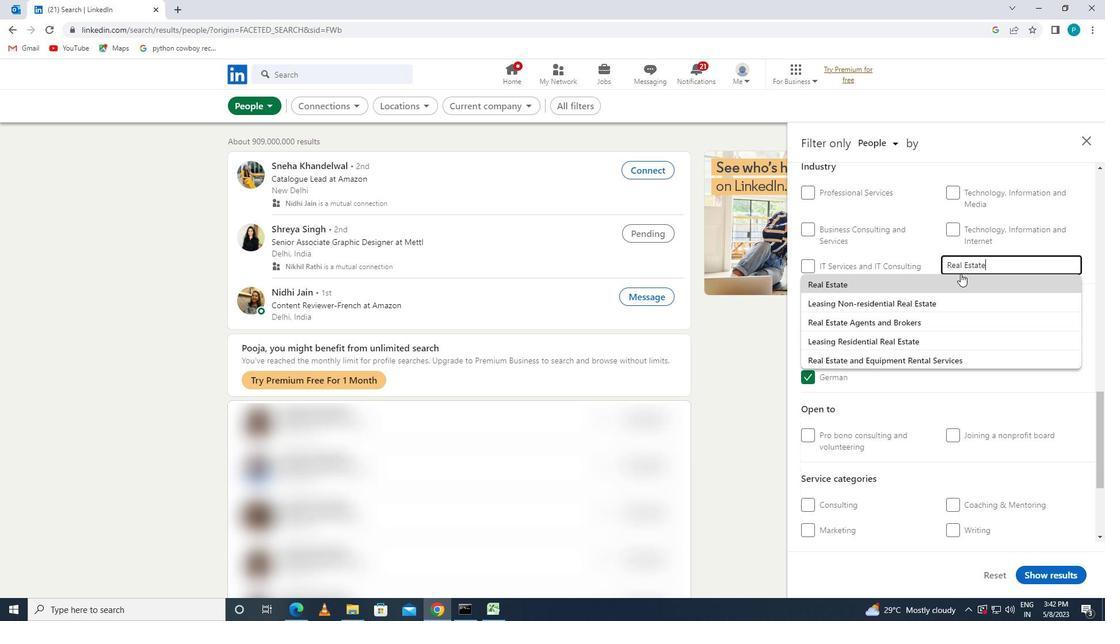 
Action: Mouse pressed left at (957, 276)
Screenshot: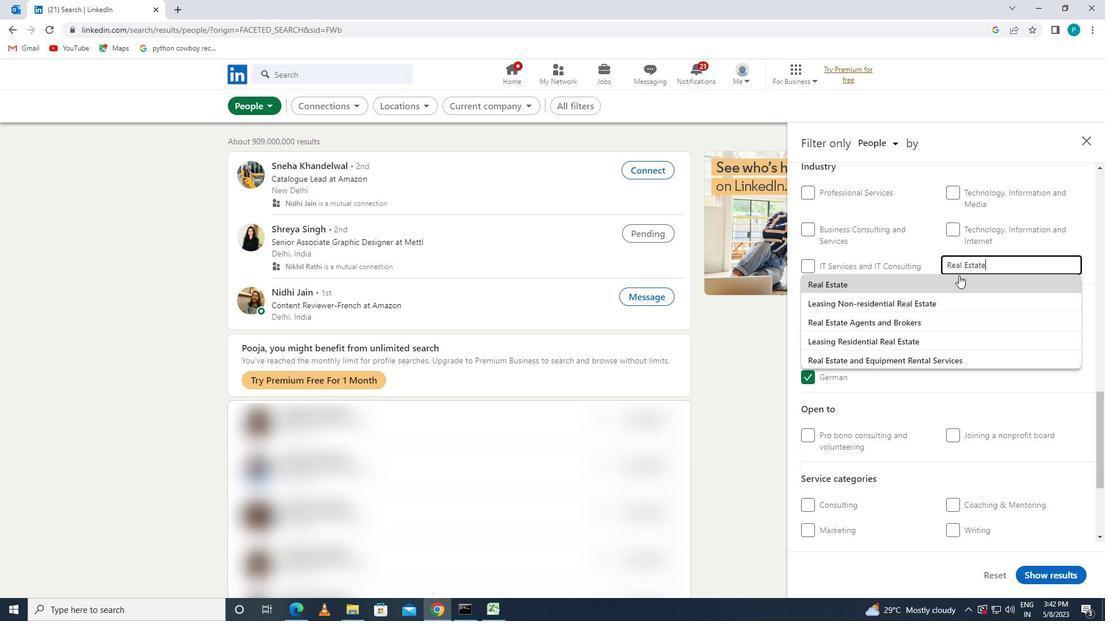 
Action: Mouse moved to (982, 300)
Screenshot: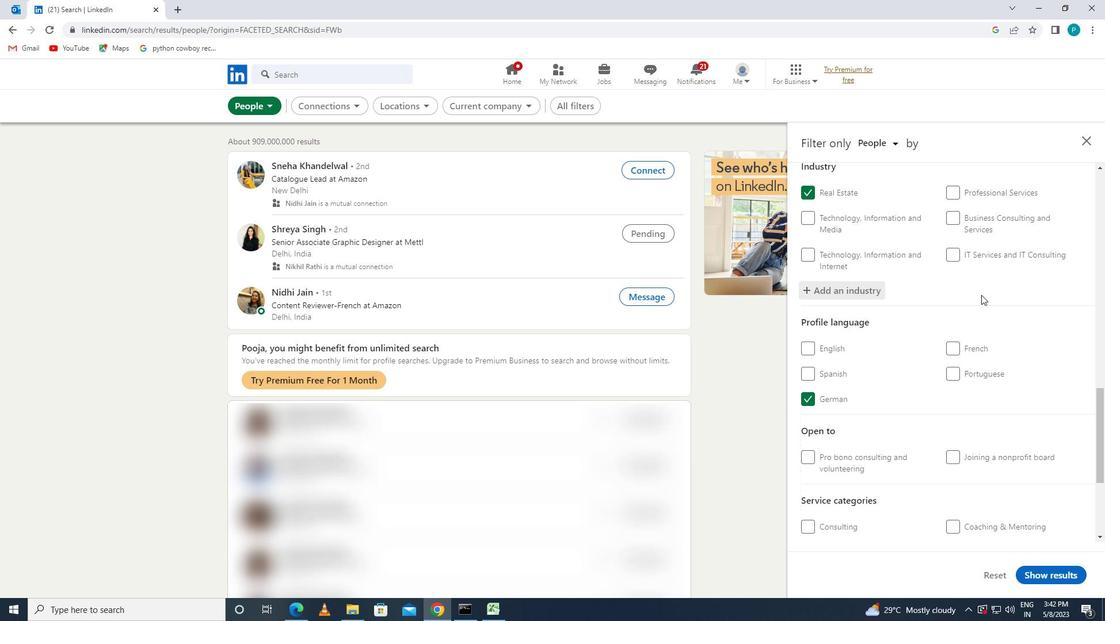 
Action: Mouse scrolled (982, 299) with delta (0, 0)
Screenshot: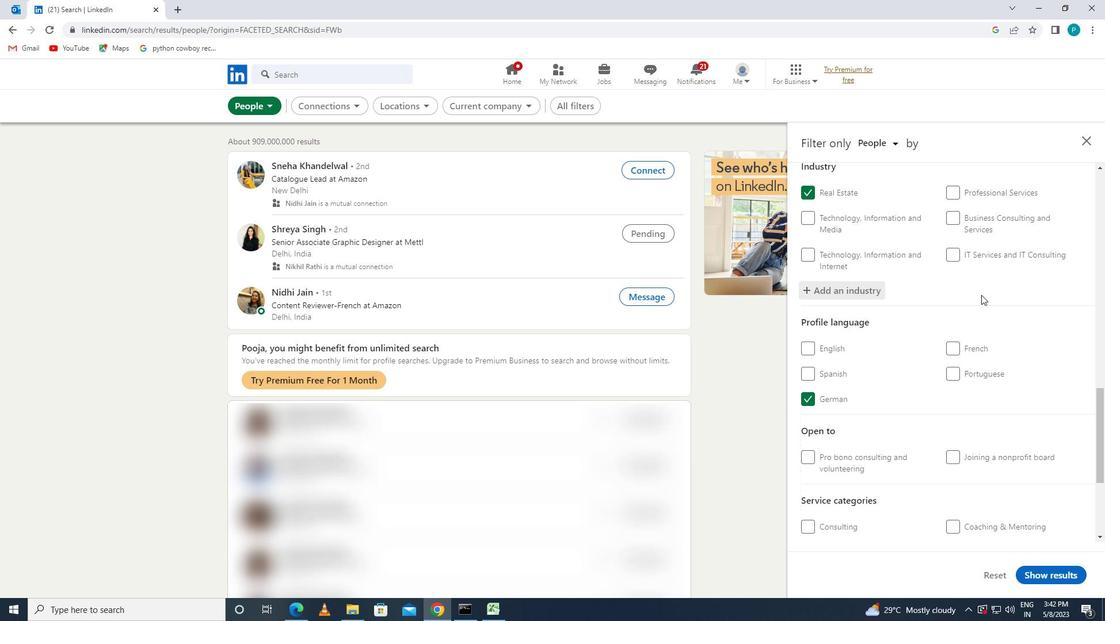 
Action: Mouse moved to (982, 301)
Screenshot: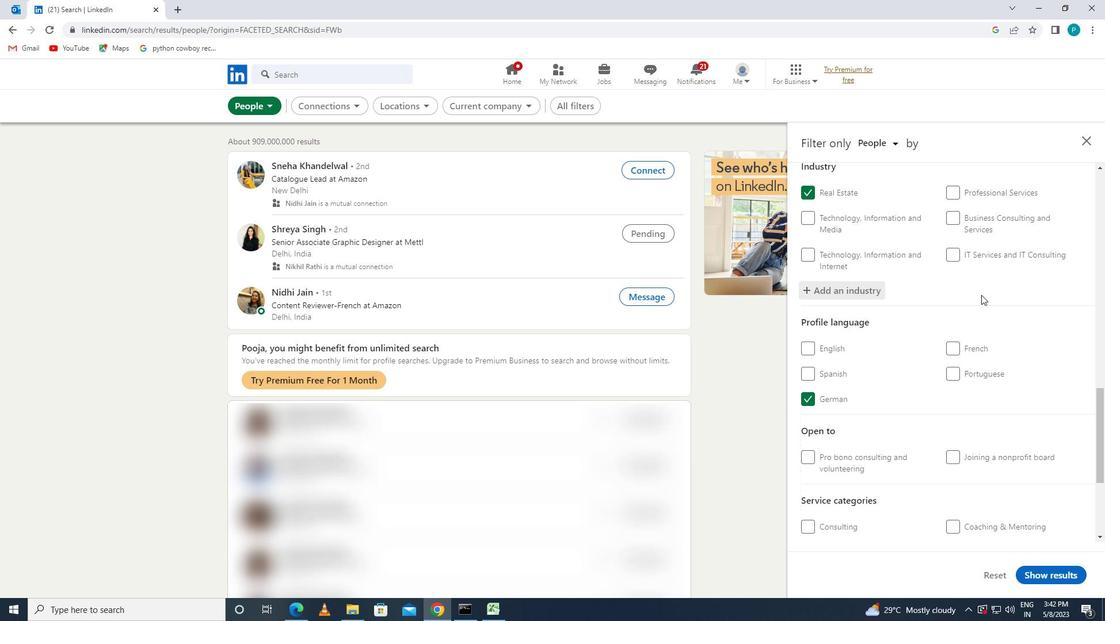 
Action: Mouse scrolled (982, 300) with delta (0, 0)
Screenshot: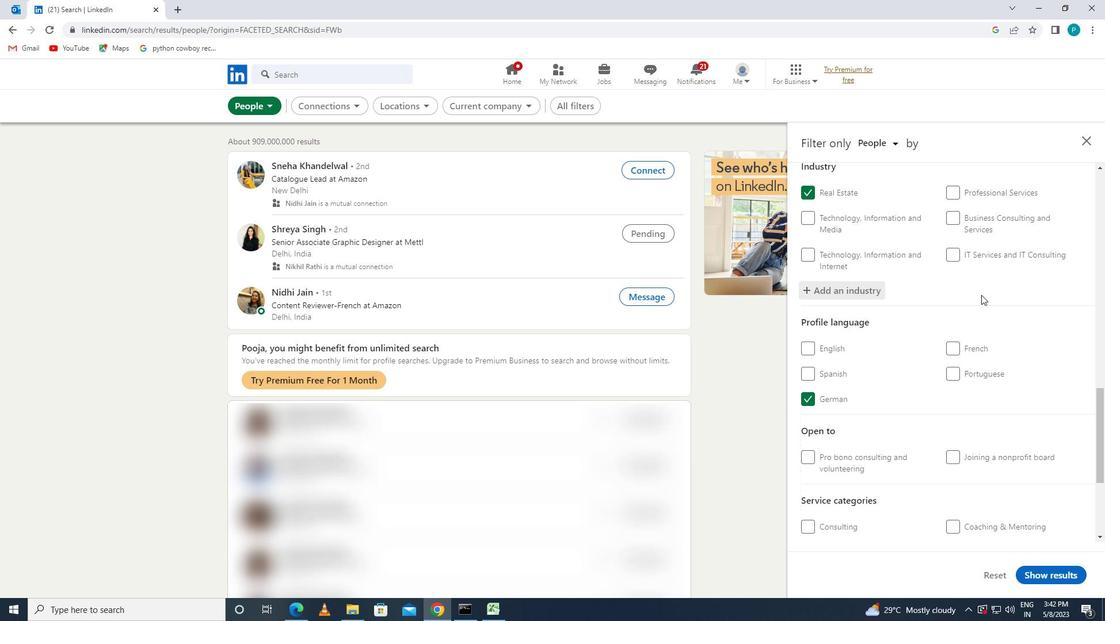 
Action: Mouse scrolled (982, 300) with delta (0, 0)
Screenshot: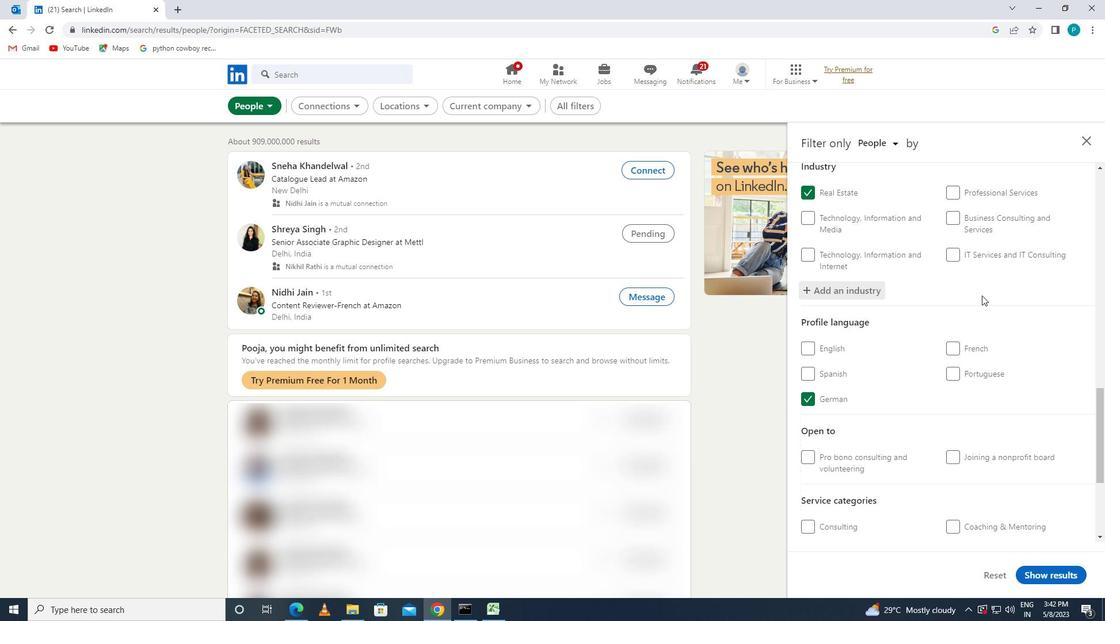 
Action: Mouse moved to (970, 353)
Screenshot: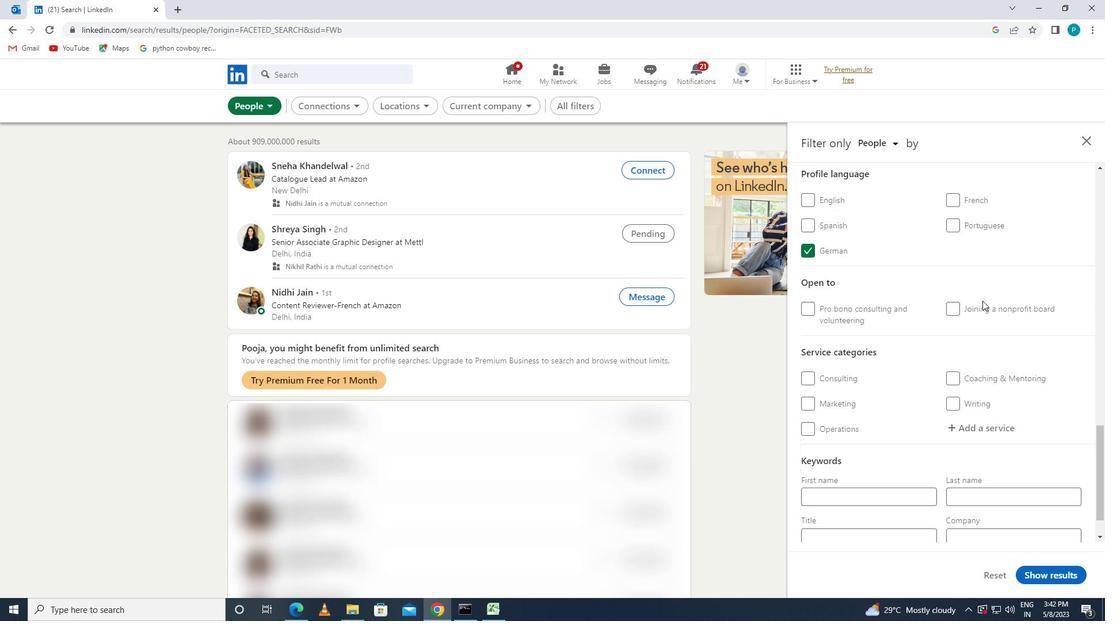 
Action: Mouse scrolled (970, 353) with delta (0, 0)
Screenshot: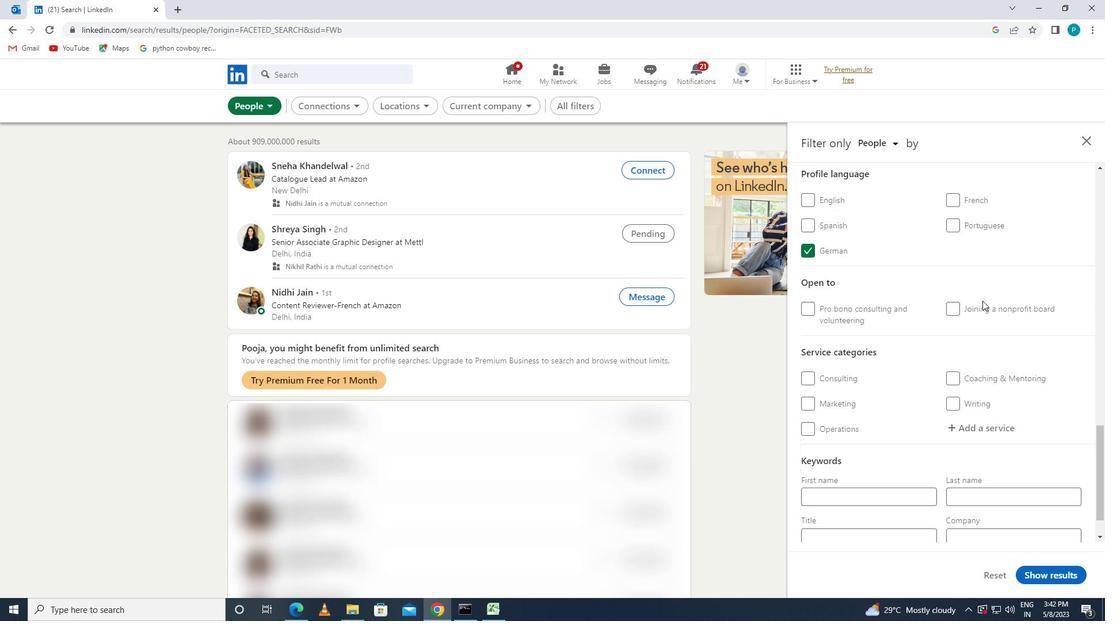 
Action: Mouse moved to (969, 358)
Screenshot: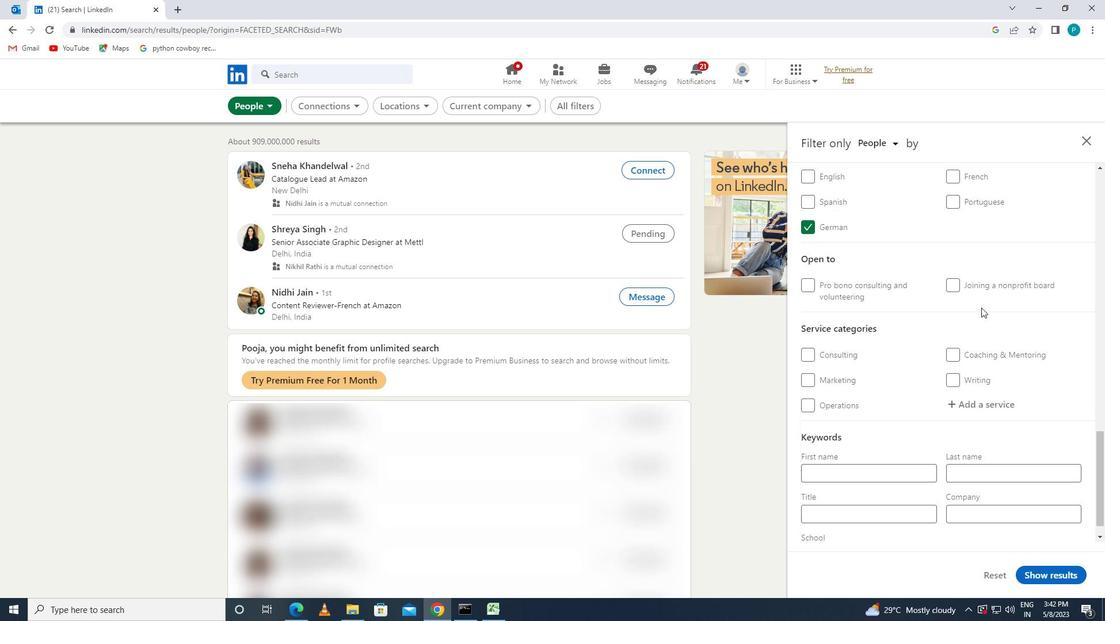 
Action: Mouse scrolled (969, 357) with delta (0, 0)
Screenshot: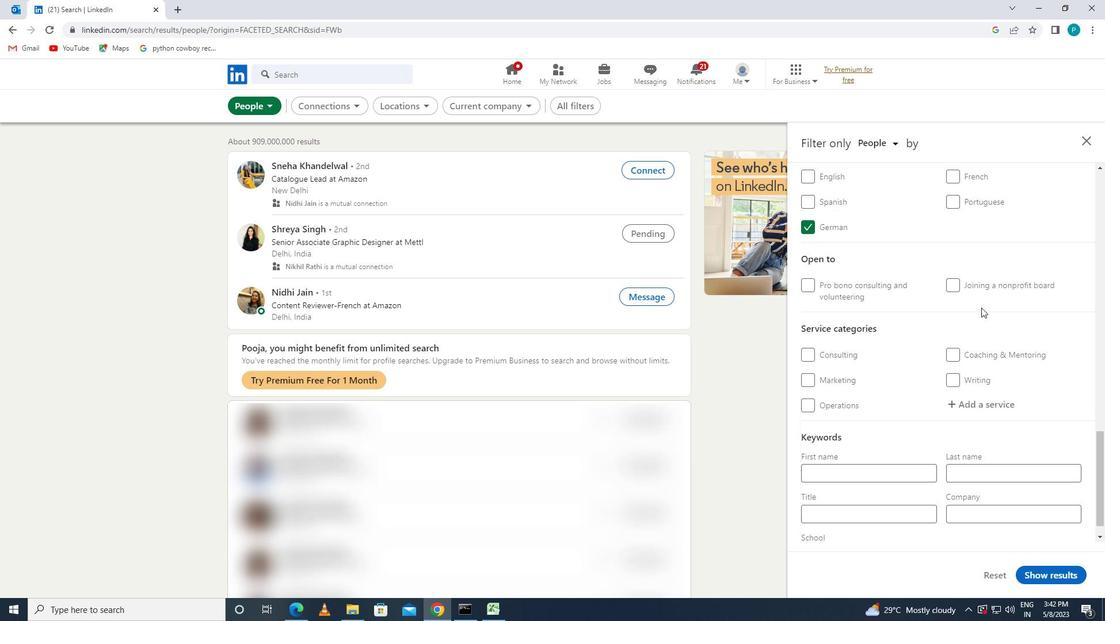 
Action: Mouse moved to (983, 378)
Screenshot: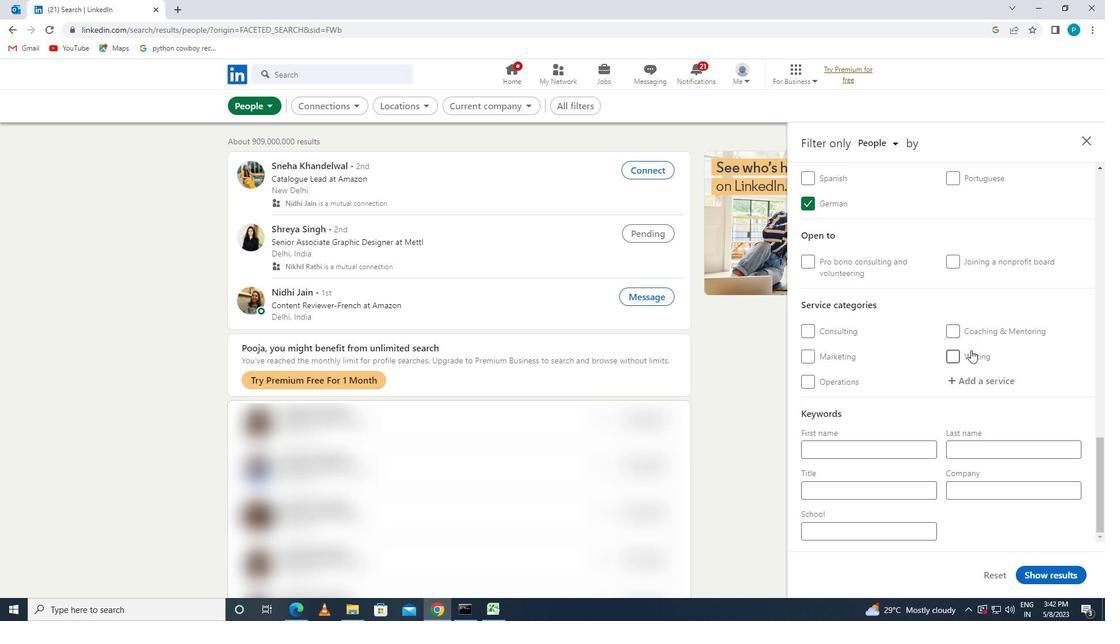 
Action: Mouse pressed left at (983, 378)
Screenshot: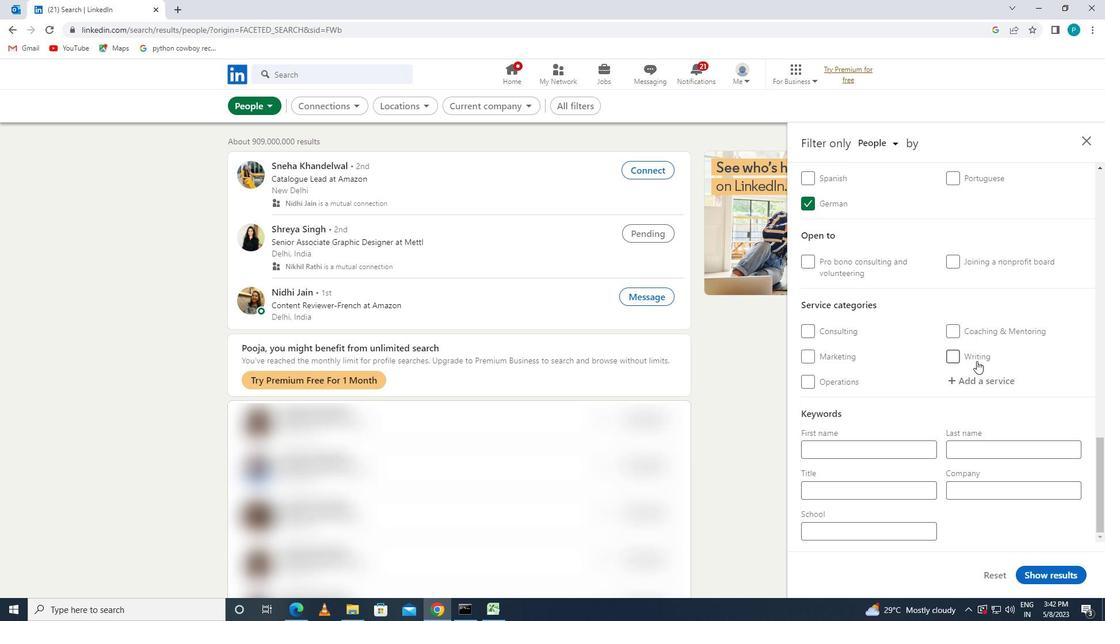 
Action: Mouse moved to (981, 378)
Screenshot: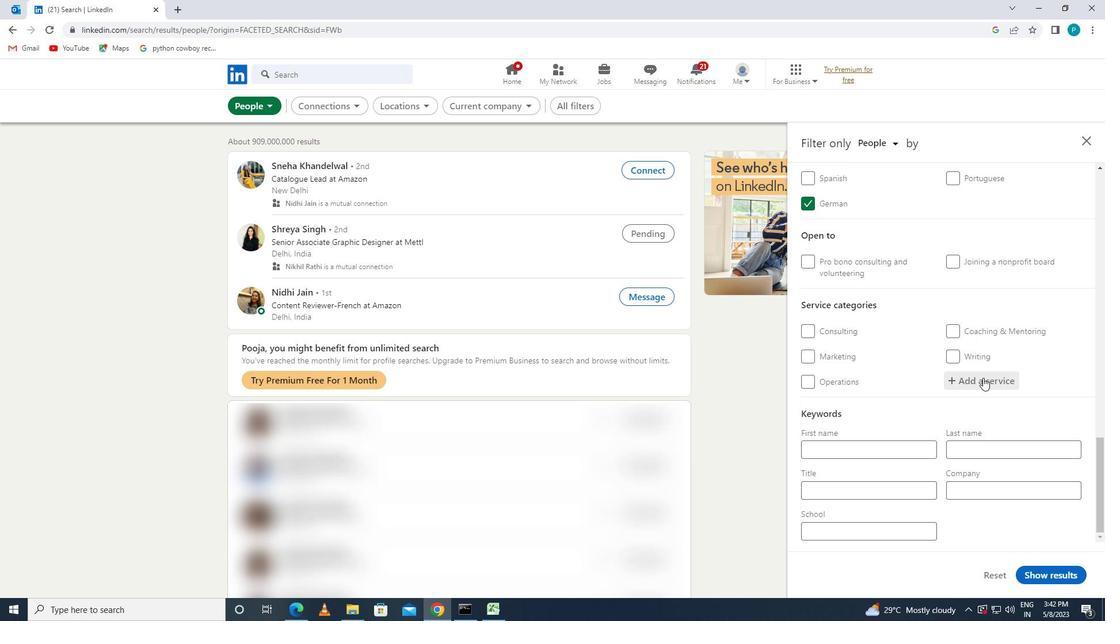 
Action: Key pressed <Key.caps_lock>V<Key.caps_lock>IDEO<Key.space><Key.caps_lock>P<Key.caps_lock>RD<Key.backspace>ODUCTION
Screenshot: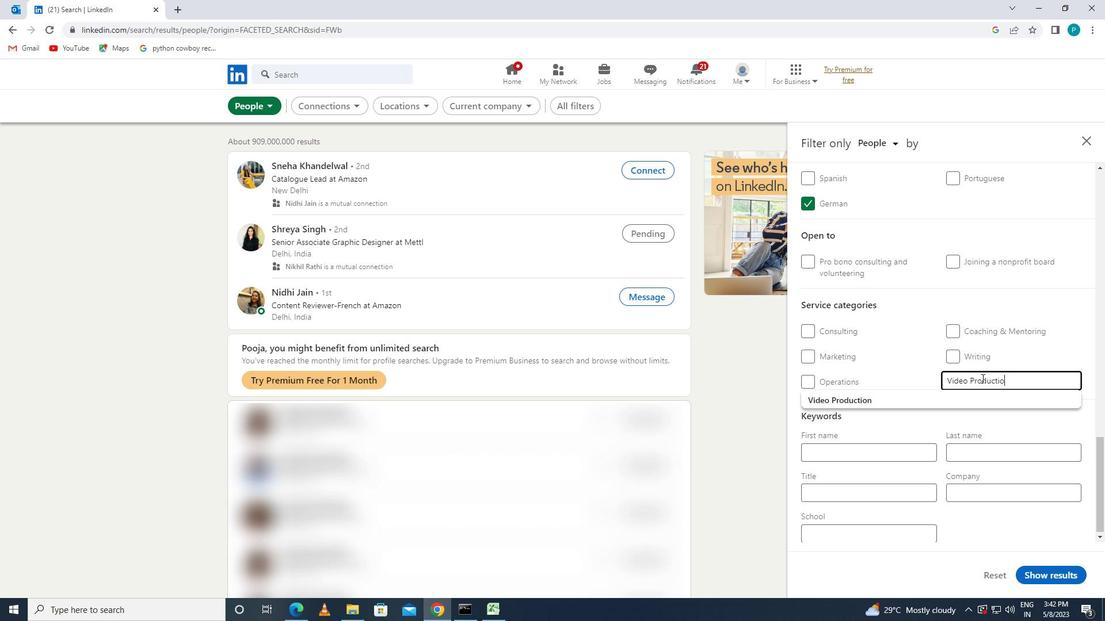 
Action: Mouse moved to (951, 409)
Screenshot: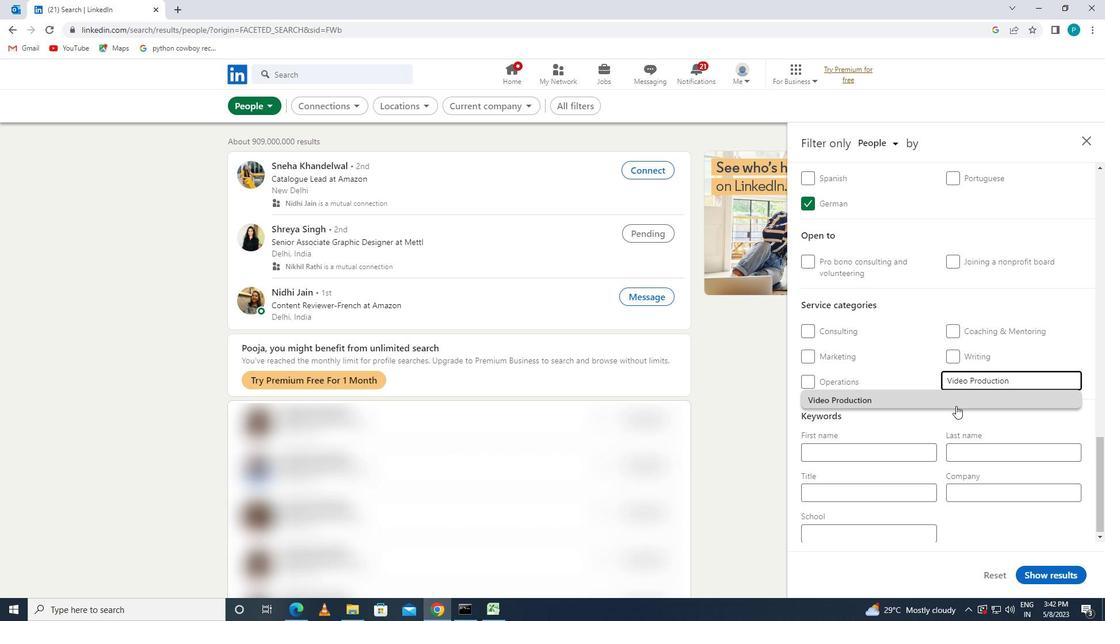 
Action: Mouse pressed left at (951, 409)
Screenshot: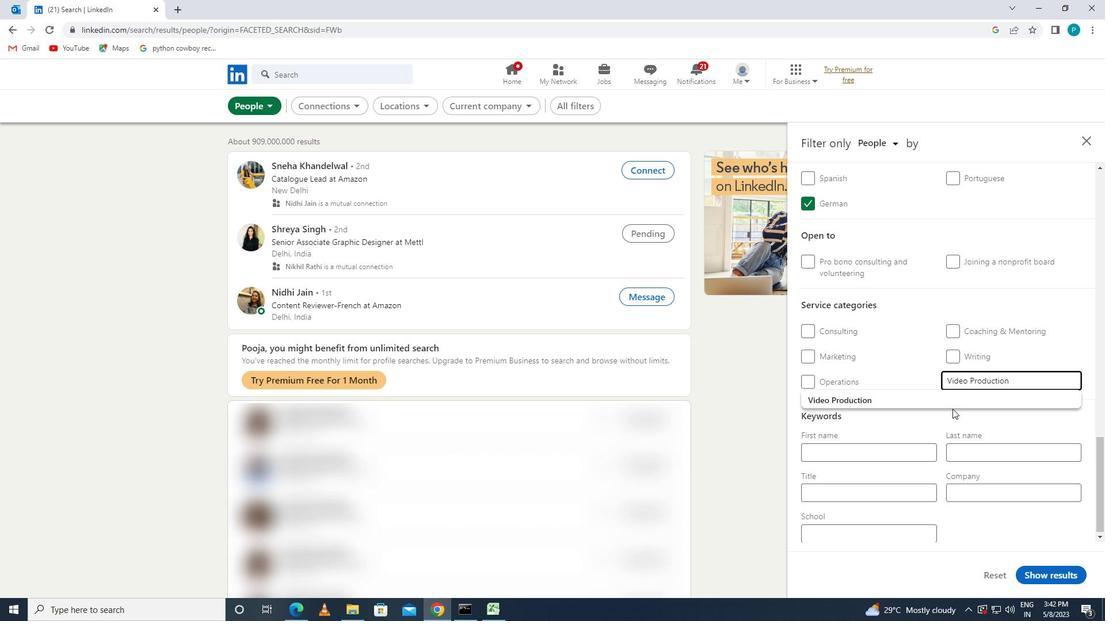 
Action: Mouse moved to (1056, 378)
Screenshot: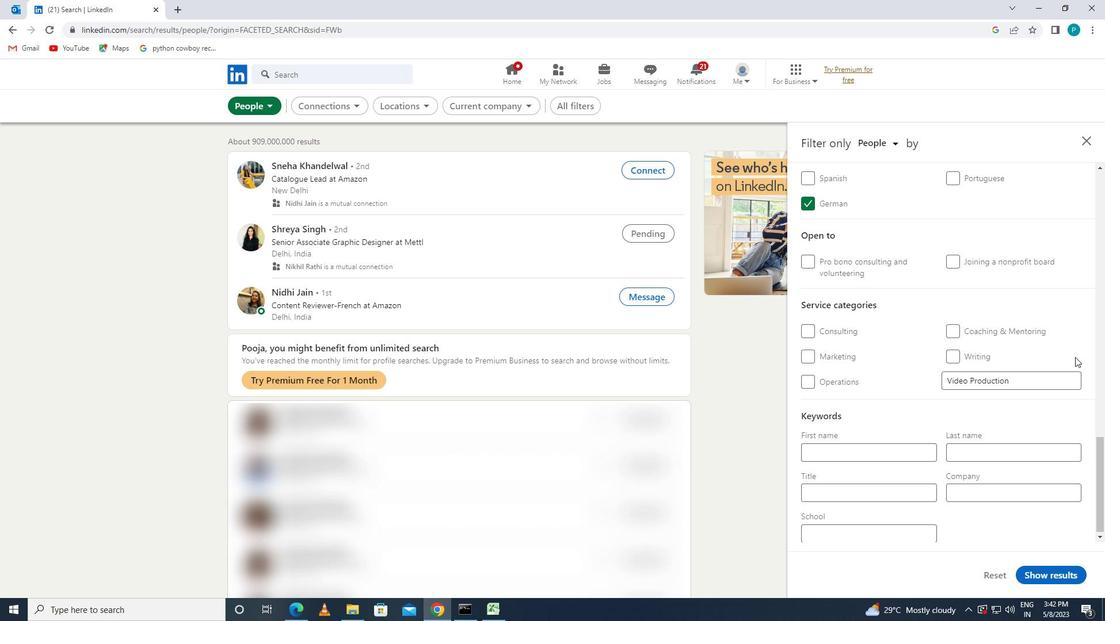 
Action: Mouse pressed left at (1056, 378)
Screenshot: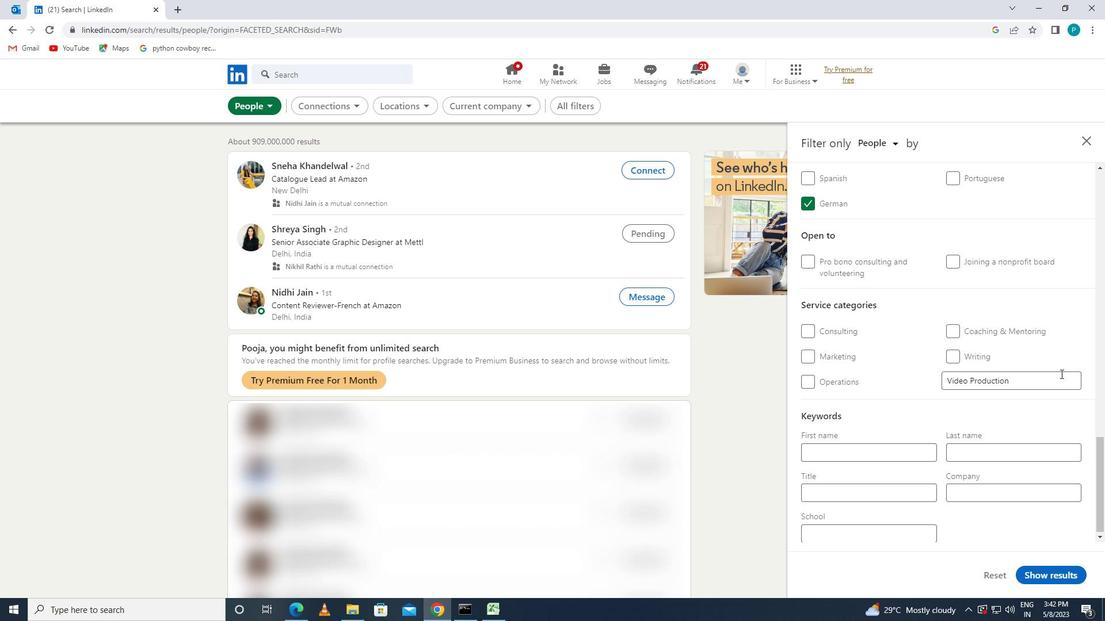 
Action: Mouse moved to (998, 401)
Screenshot: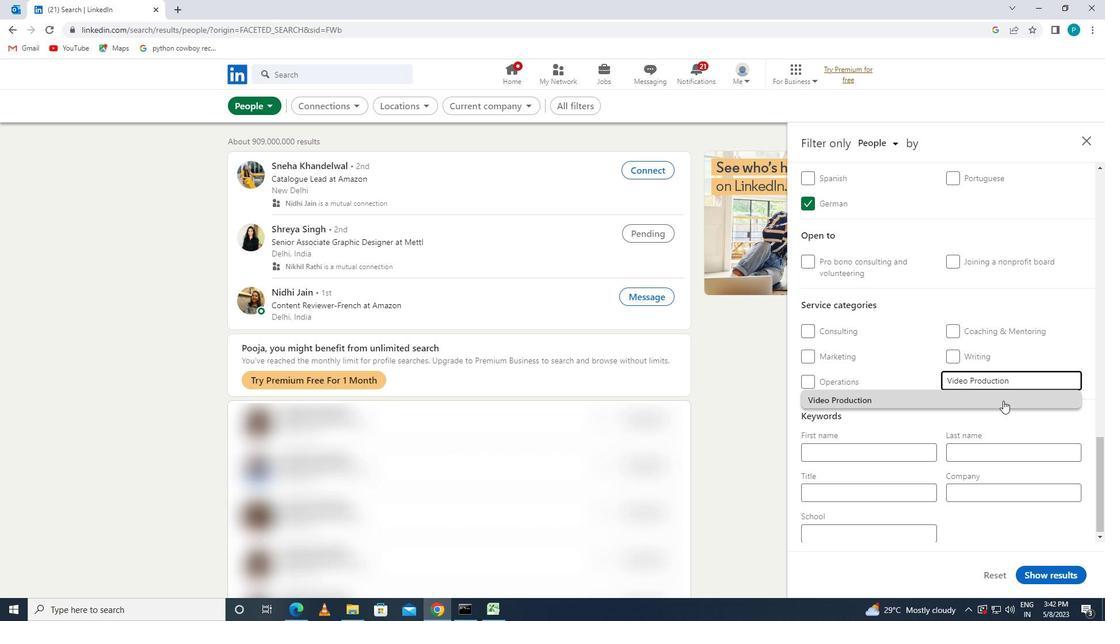 
Action: Mouse pressed left at (998, 401)
Screenshot: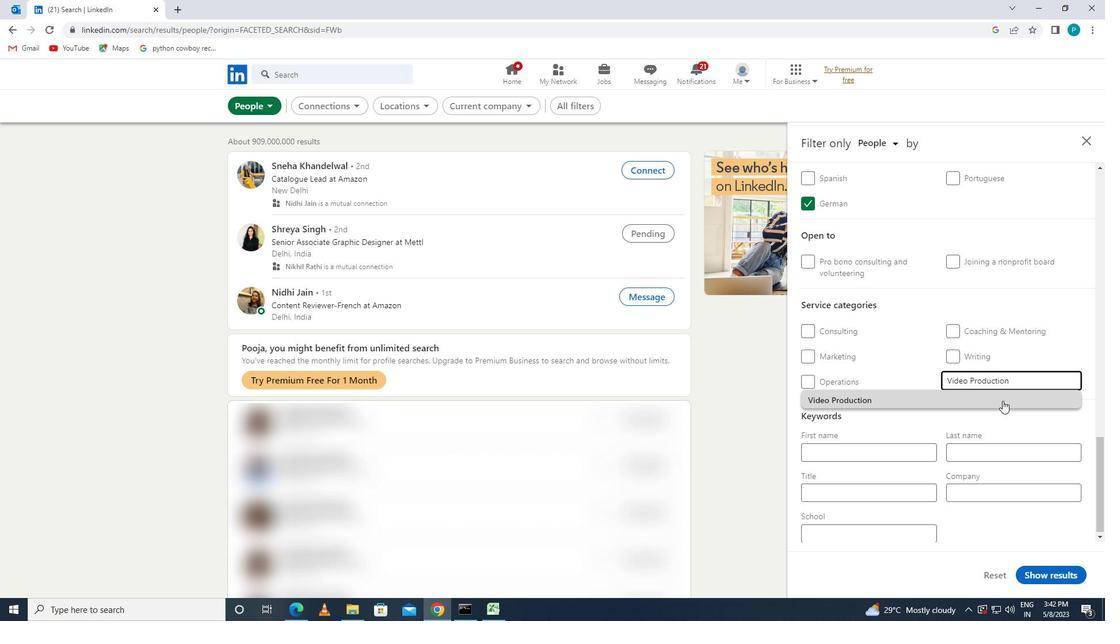 
Action: Mouse moved to (897, 446)
Screenshot: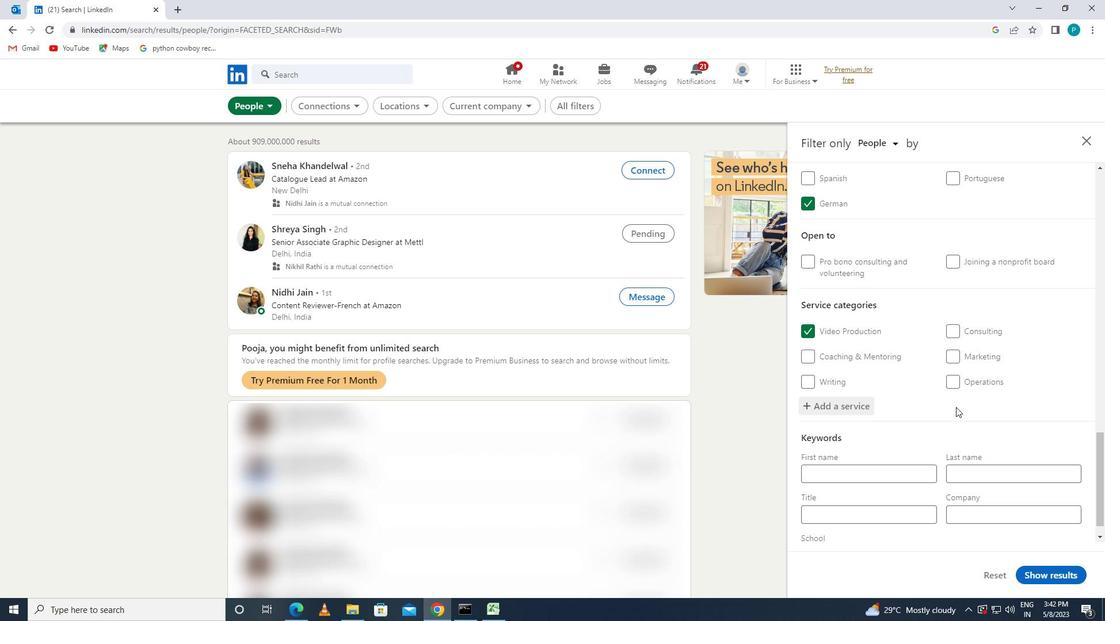 
Action: Mouse scrolled (897, 445) with delta (0, 0)
Screenshot: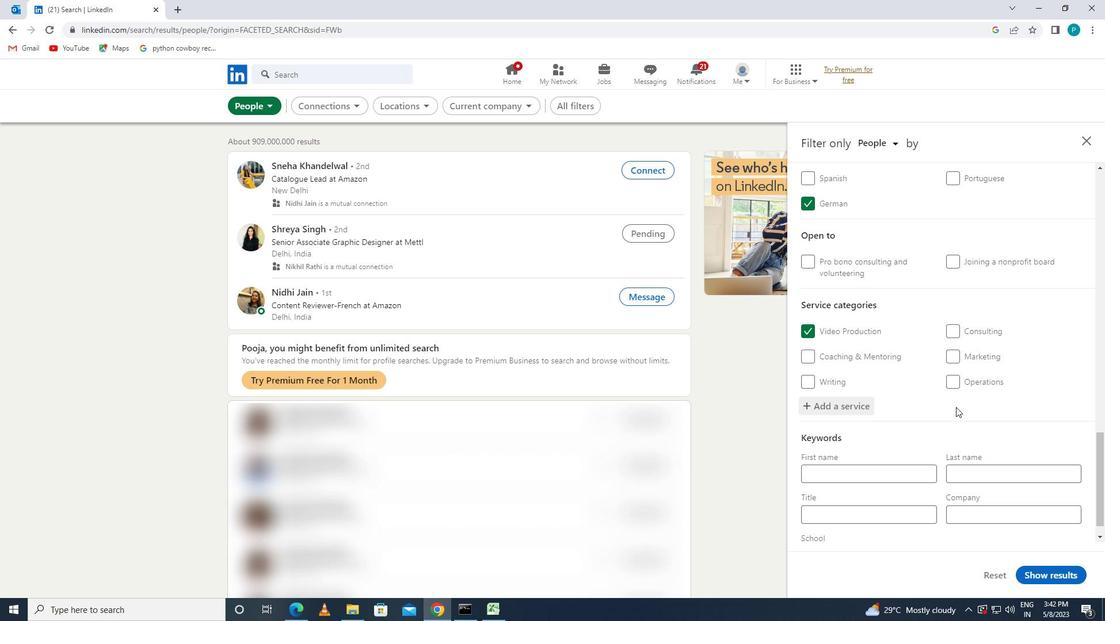 
Action: Mouse scrolled (897, 445) with delta (0, 0)
Screenshot: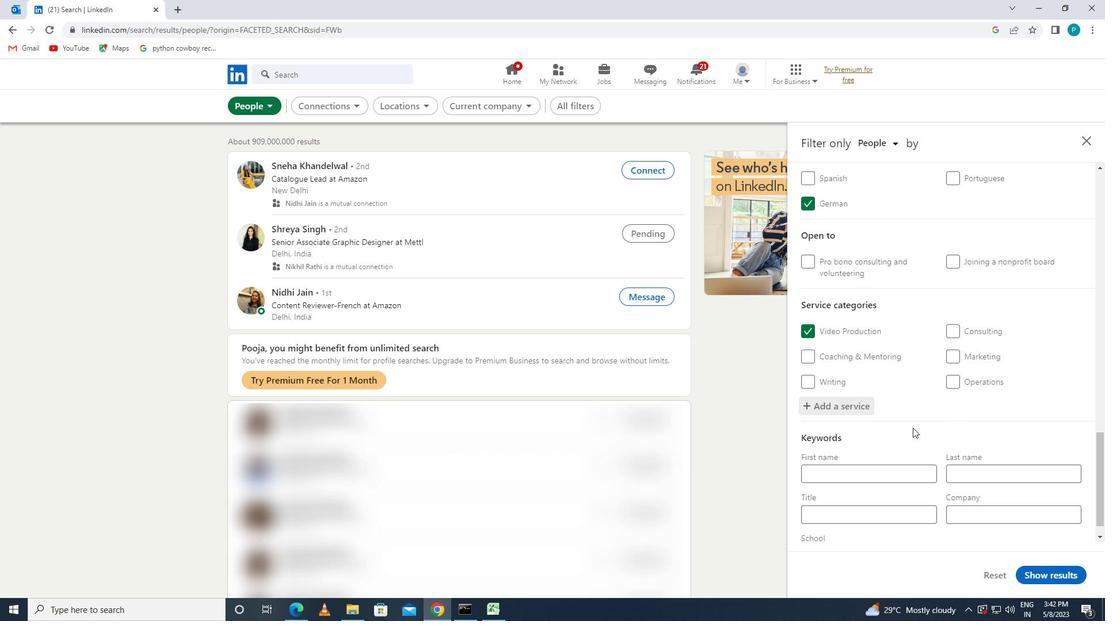 
Action: Mouse scrolled (897, 445) with delta (0, 0)
Screenshot: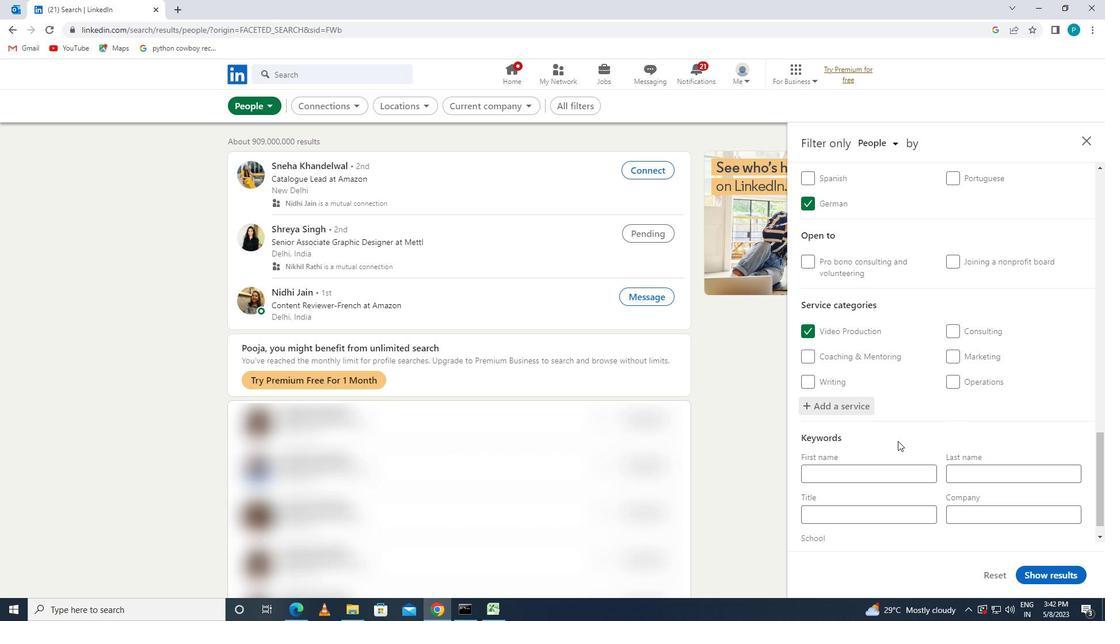 
Action: Mouse moved to (897, 477)
Screenshot: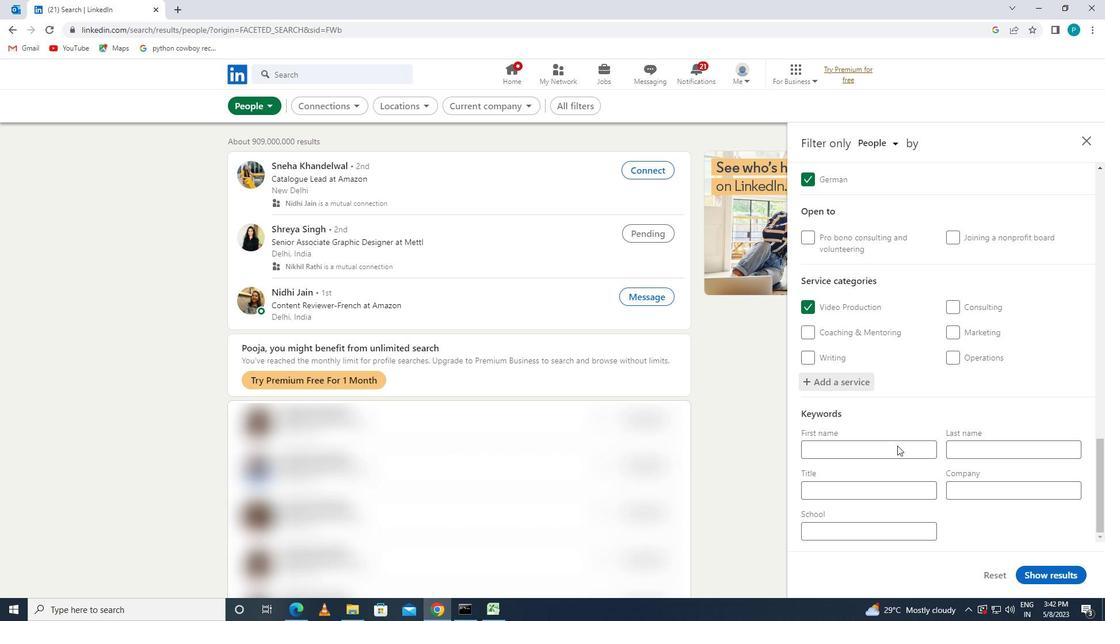 
Action: Mouse pressed left at (897, 477)
Screenshot: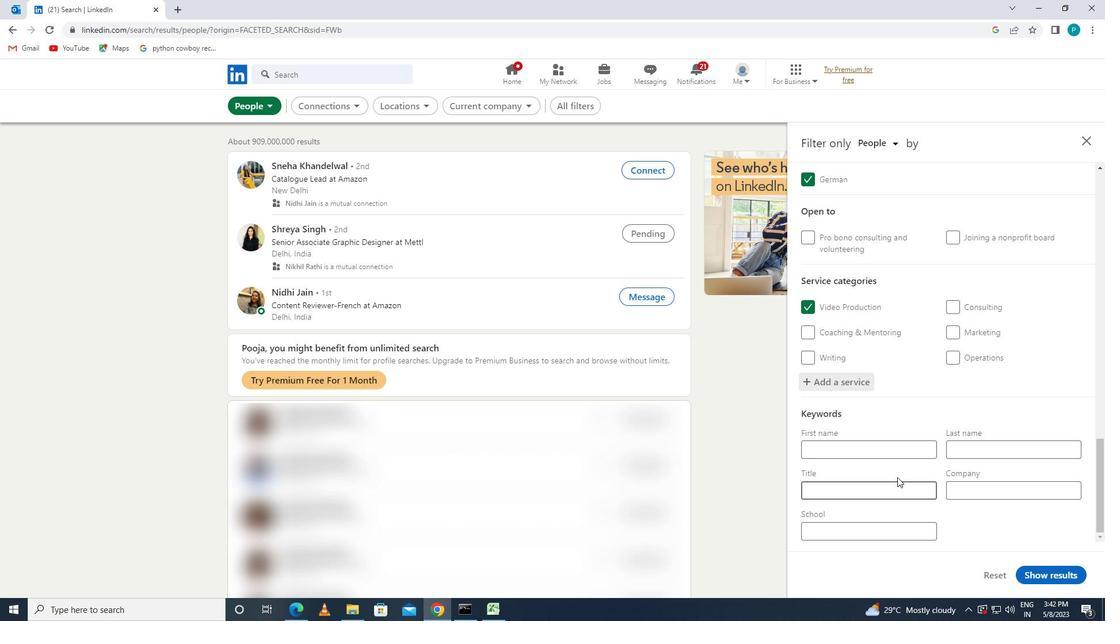 
Action: Key pressed <Key.caps_lock>D<Key.caps_lock>IRECTOR<Key.space><Key.caps_lock>OF<Key.space><Key.backspace><Key.backspace><Key.backspace><Key.caps_lock>OF<Key.space><Key.caps_lock>P<Key.caps_lock>HOTOGRAPHY
Screenshot: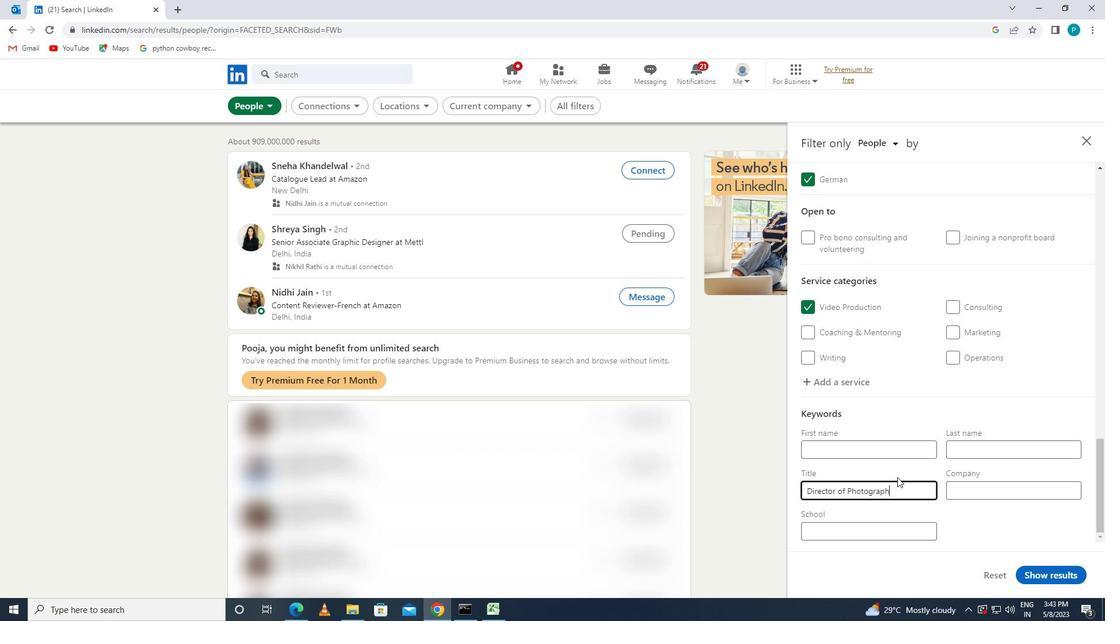 
Action: Mouse moved to (1049, 574)
Screenshot: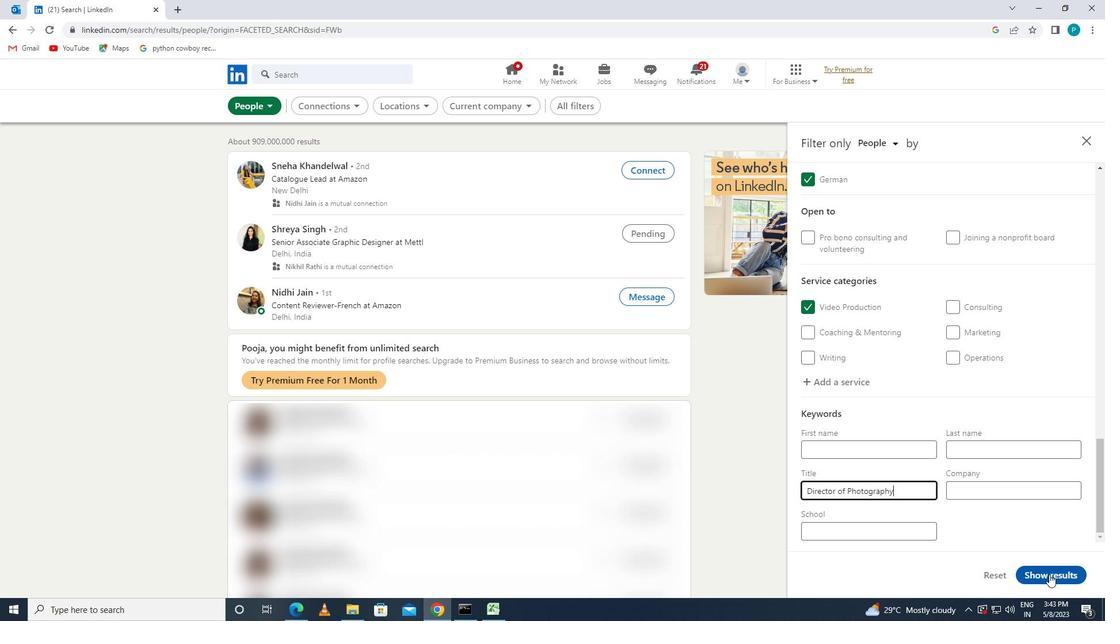 
Action: Mouse pressed left at (1049, 574)
Screenshot: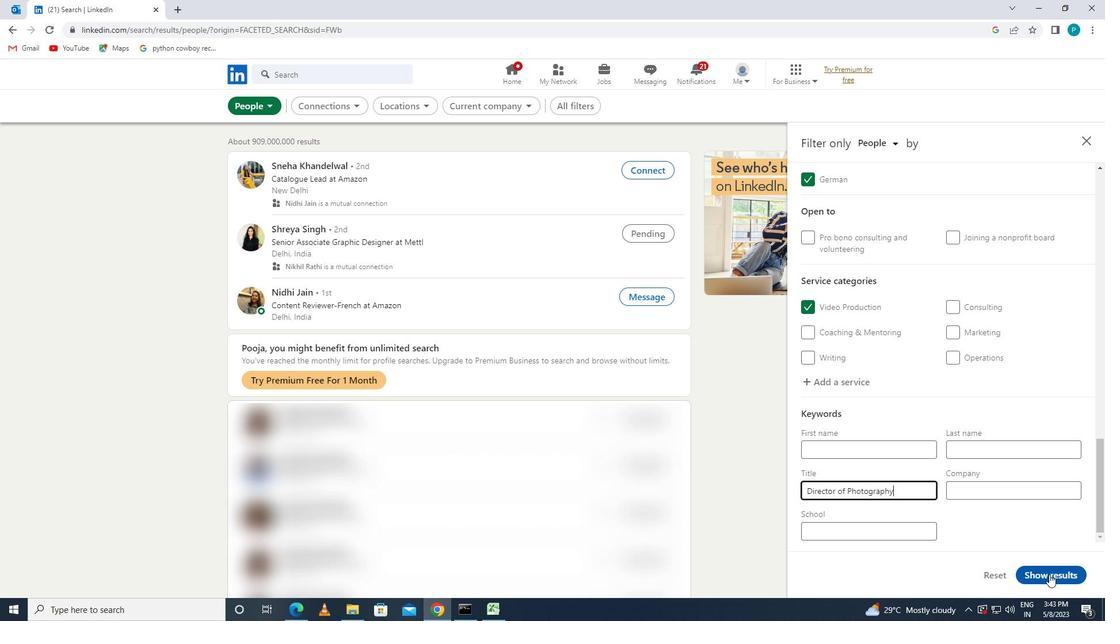 
